 Task: Find connections with filter location Huazhou with filter topic #Consultantswith filter profile language German with filter current company Business Web Solutions with filter school Lady Shri Ram College For Women with filter industry Theater Companies with filter service category Labor and Employment Law with filter keywords title Grant Writer
Action: Mouse moved to (729, 71)
Screenshot: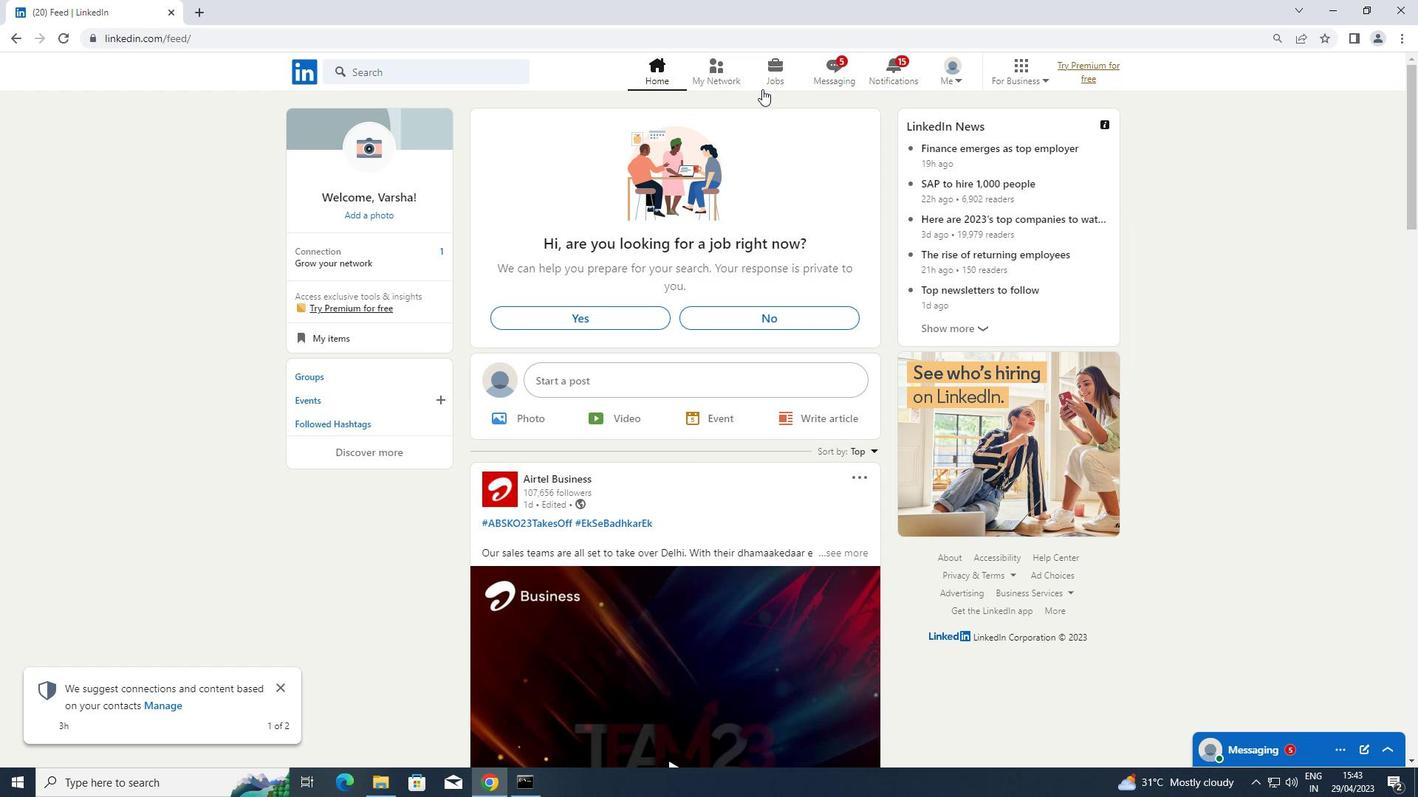 
Action: Mouse pressed left at (729, 71)
Screenshot: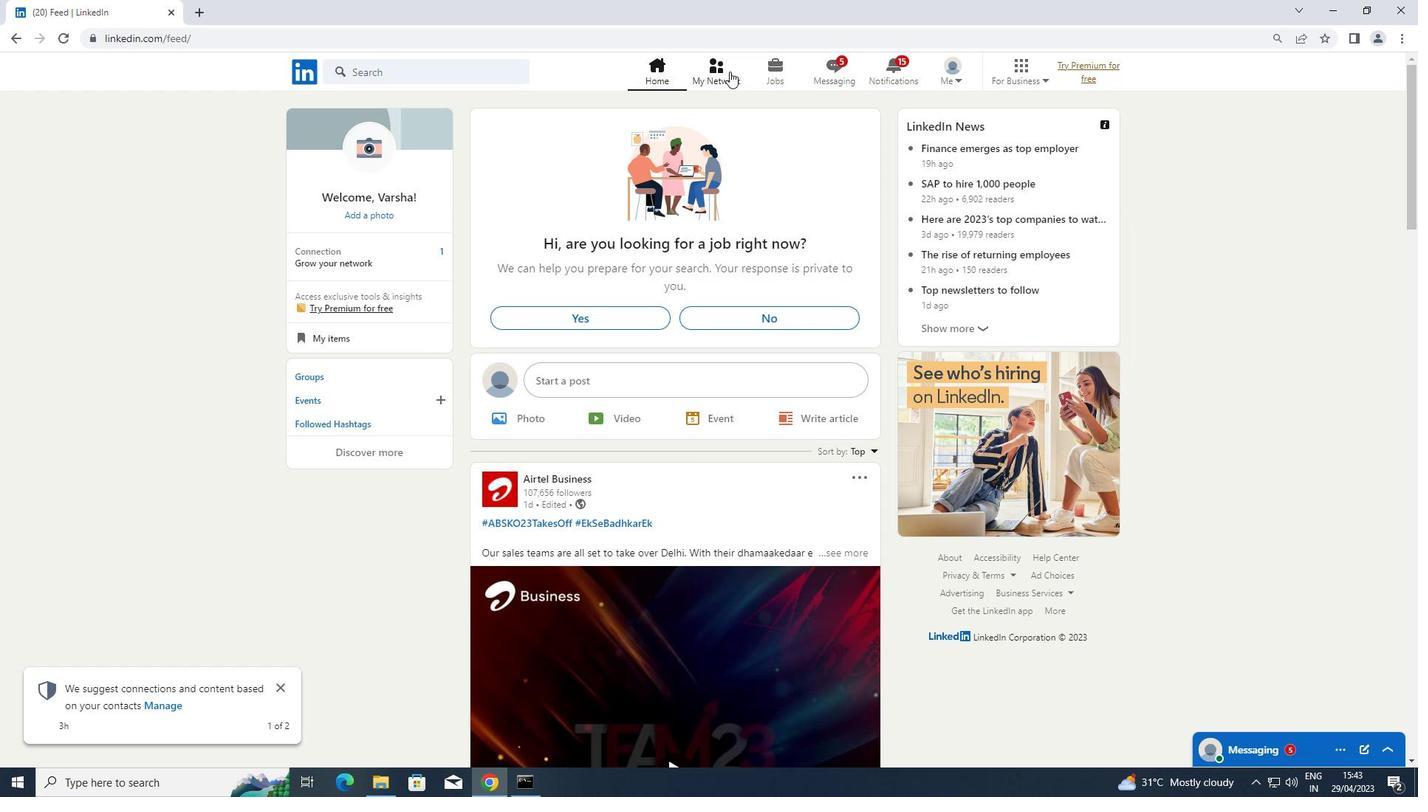 
Action: Mouse moved to (396, 158)
Screenshot: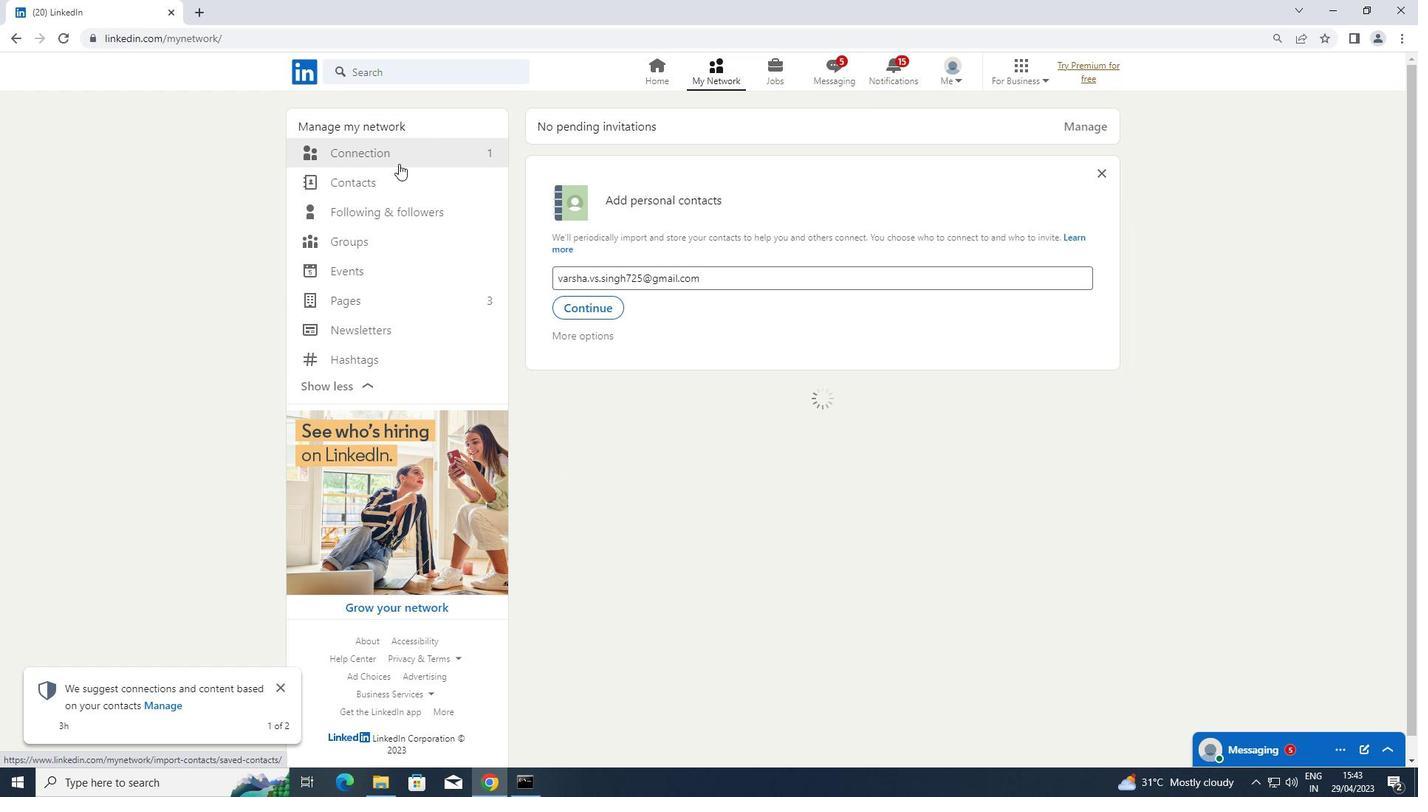 
Action: Mouse pressed left at (396, 158)
Screenshot: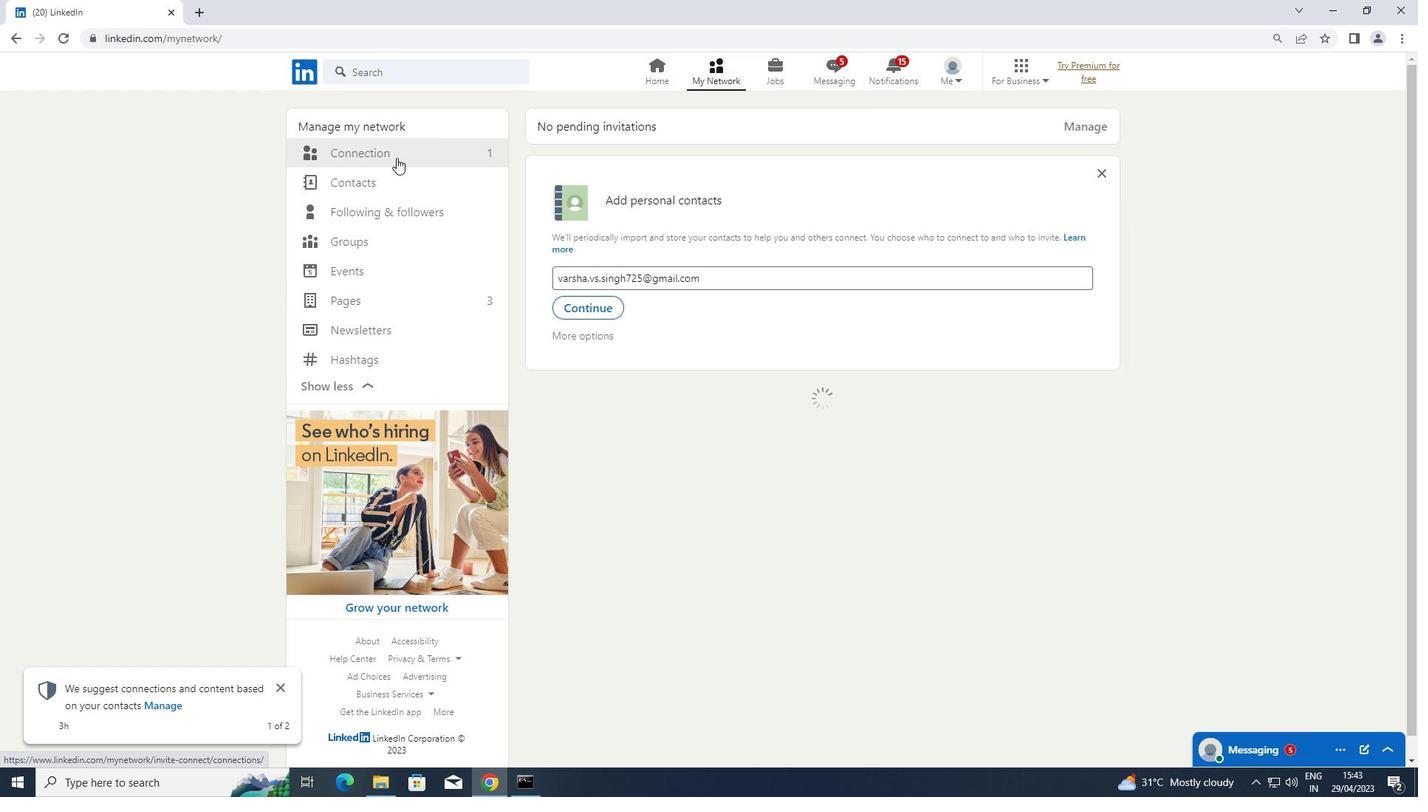 
Action: Mouse moved to (794, 158)
Screenshot: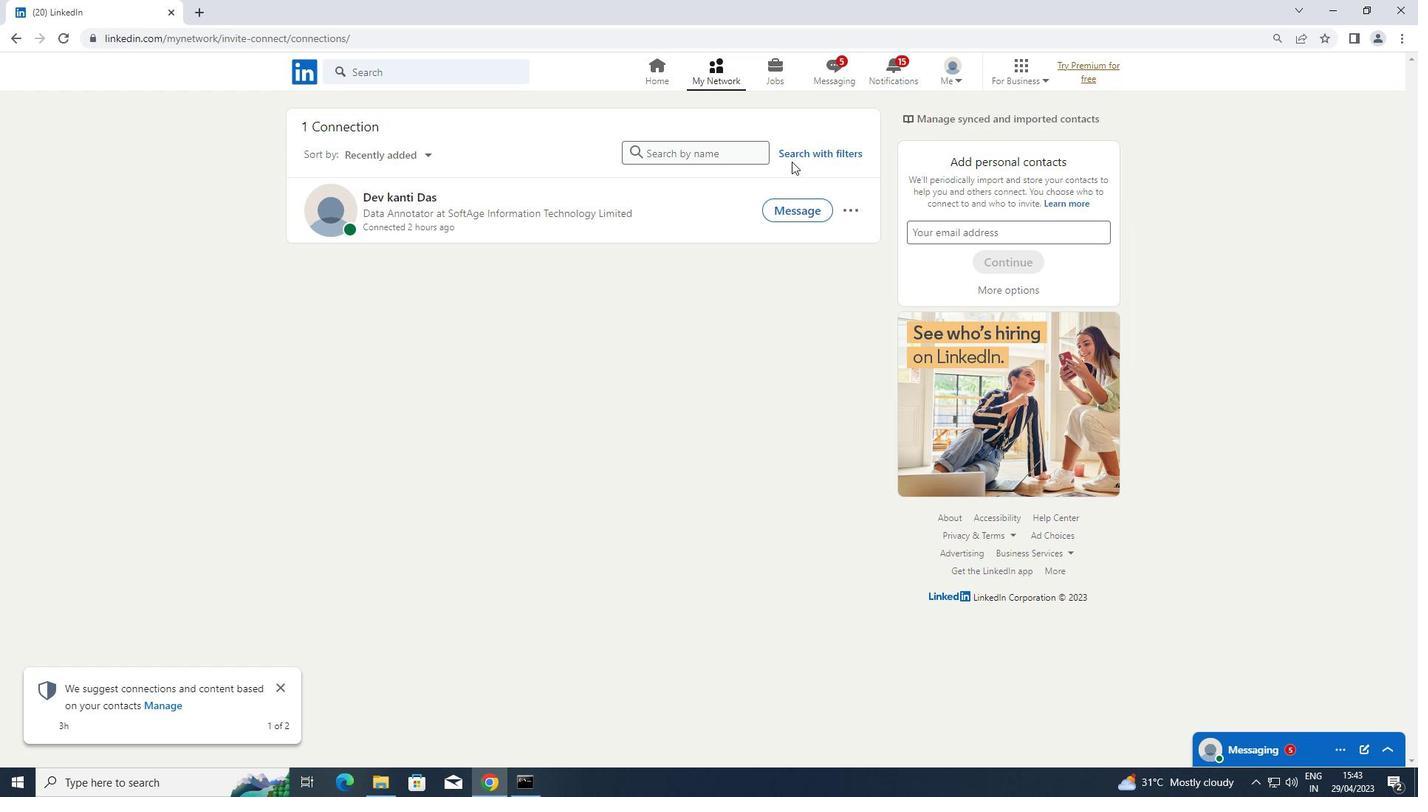 
Action: Mouse pressed left at (794, 158)
Screenshot: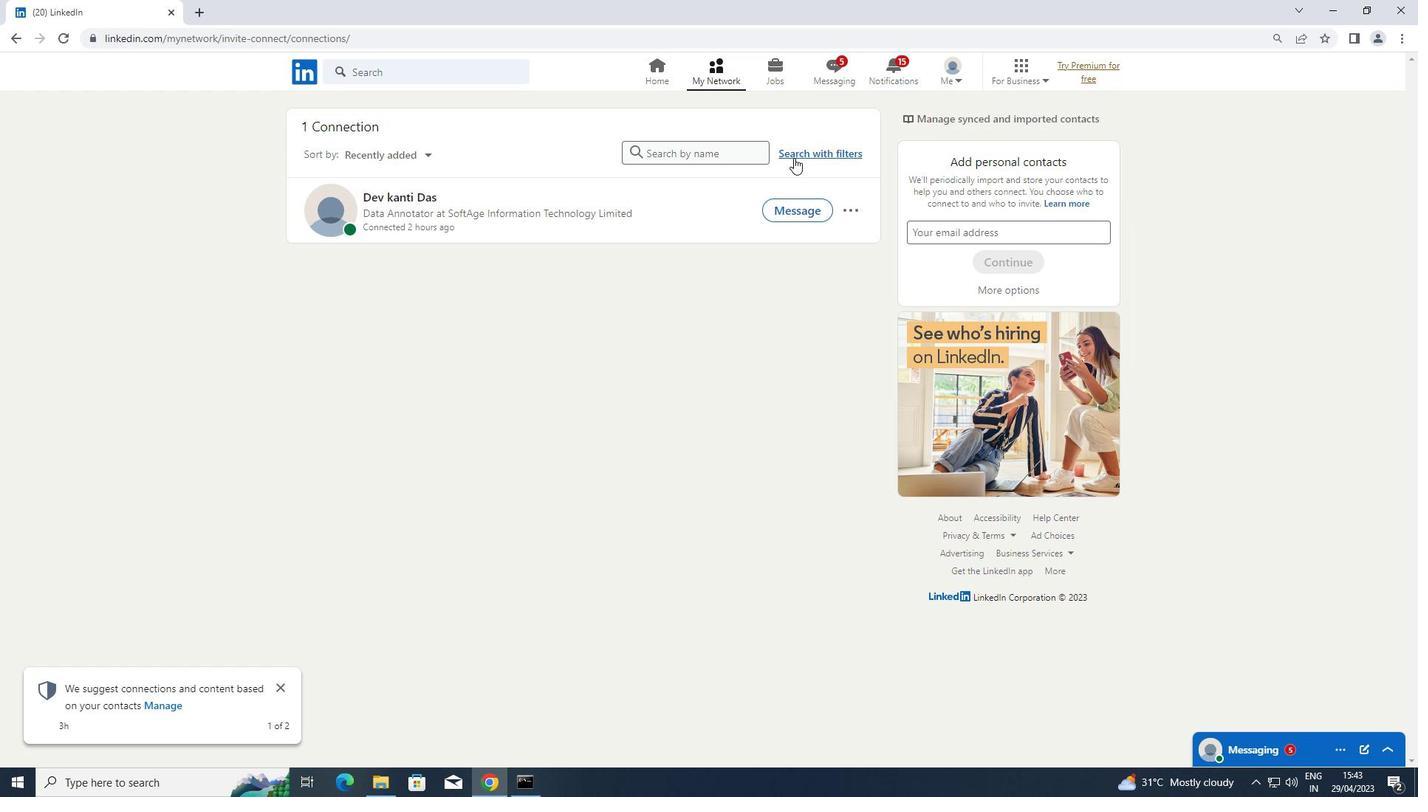 
Action: Mouse moved to (761, 107)
Screenshot: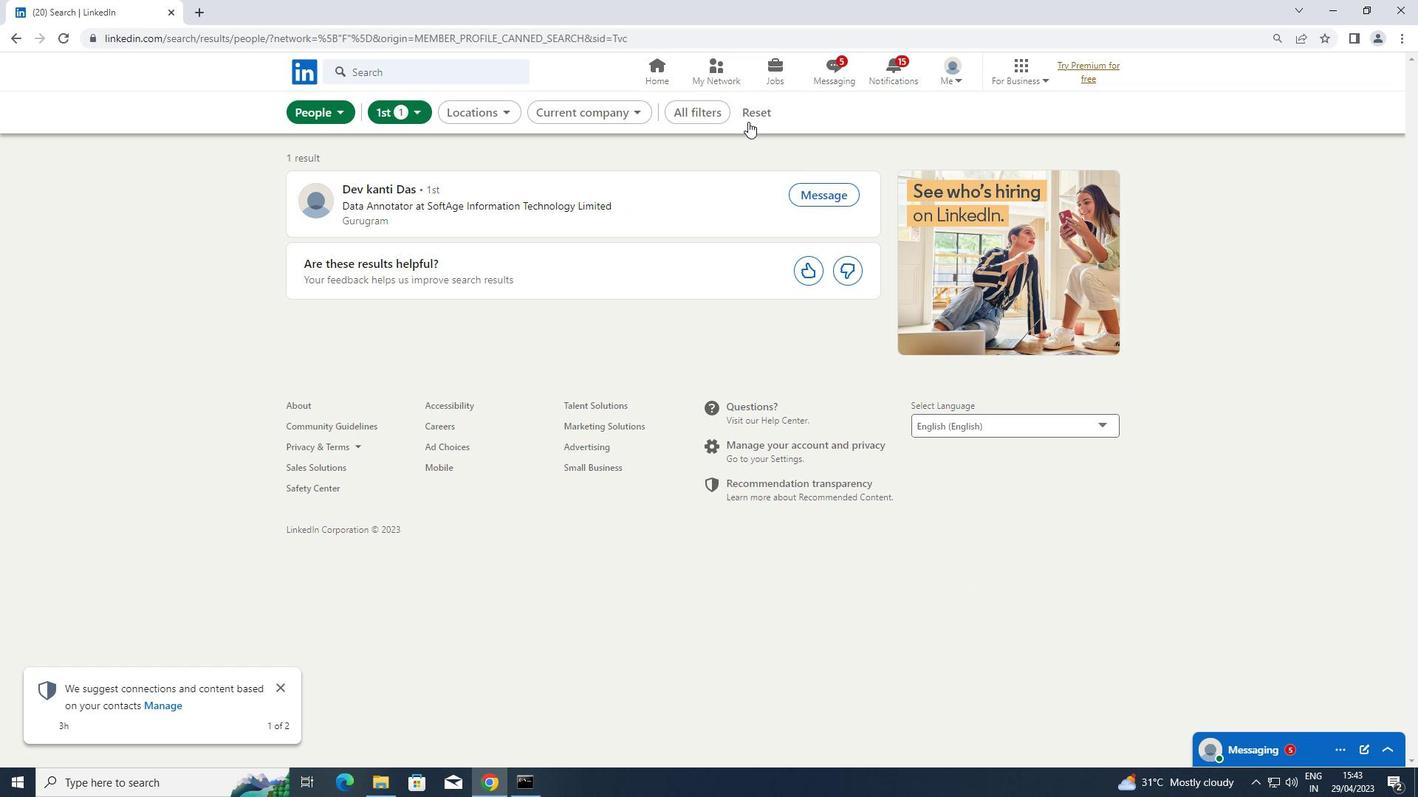 
Action: Mouse pressed left at (761, 107)
Screenshot: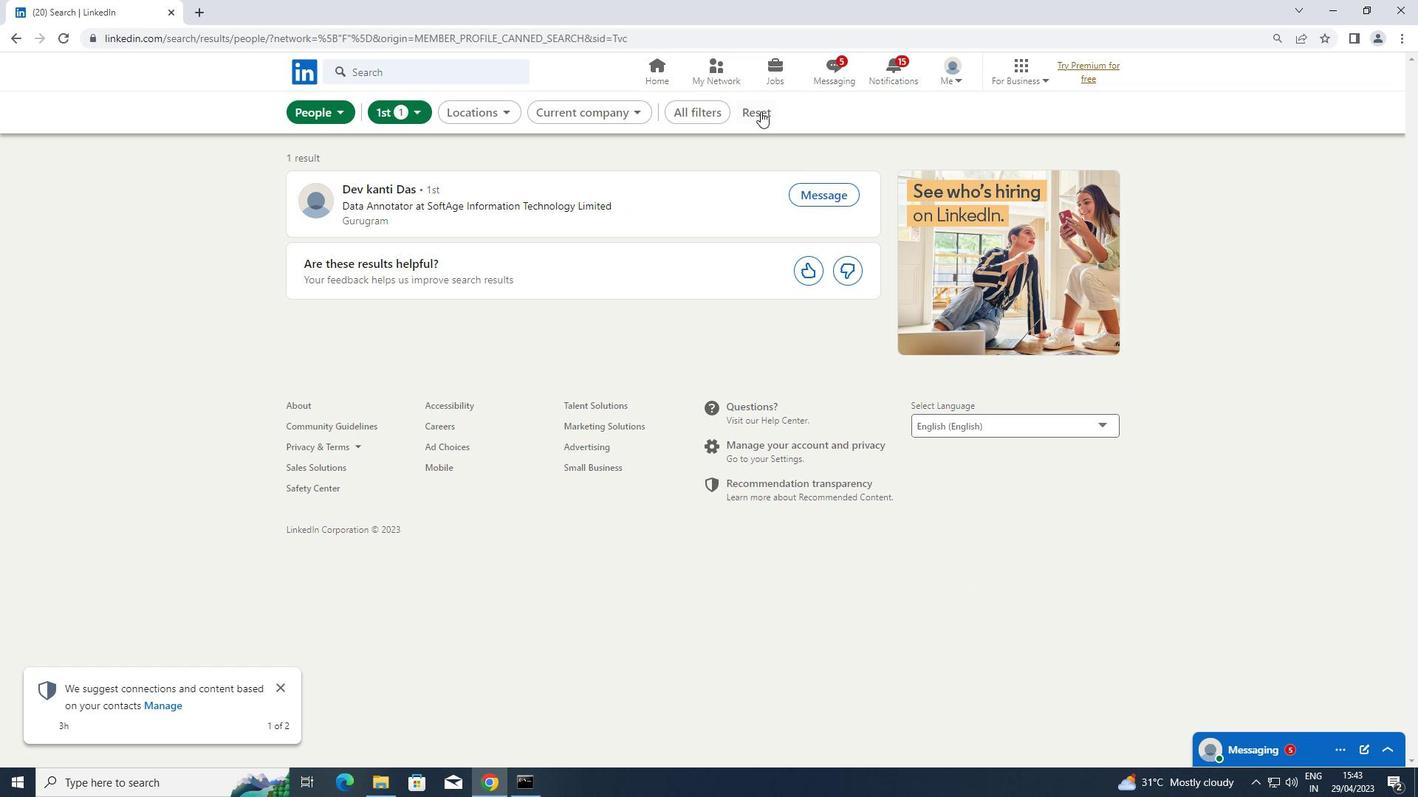 
Action: Mouse moved to (738, 111)
Screenshot: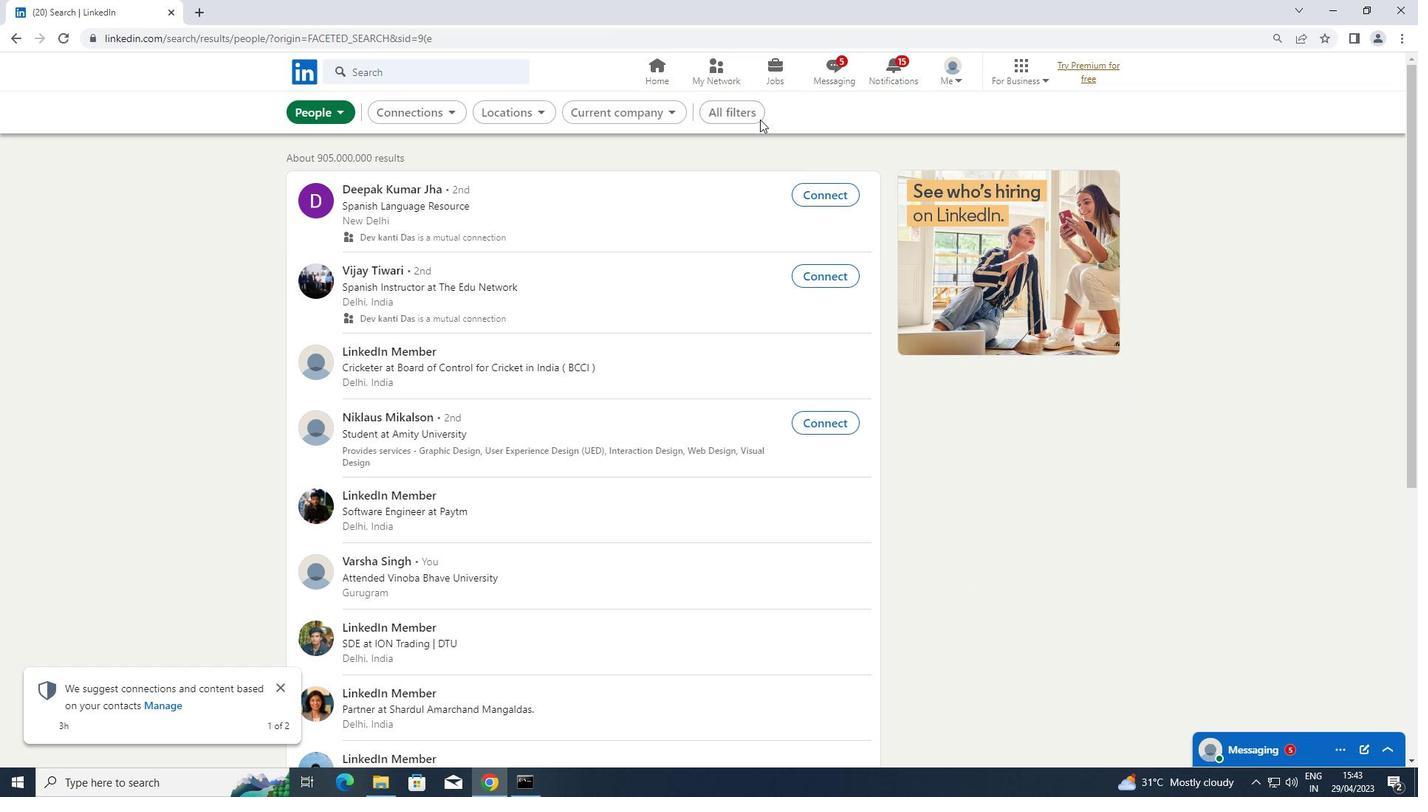 
Action: Mouse pressed left at (738, 111)
Screenshot: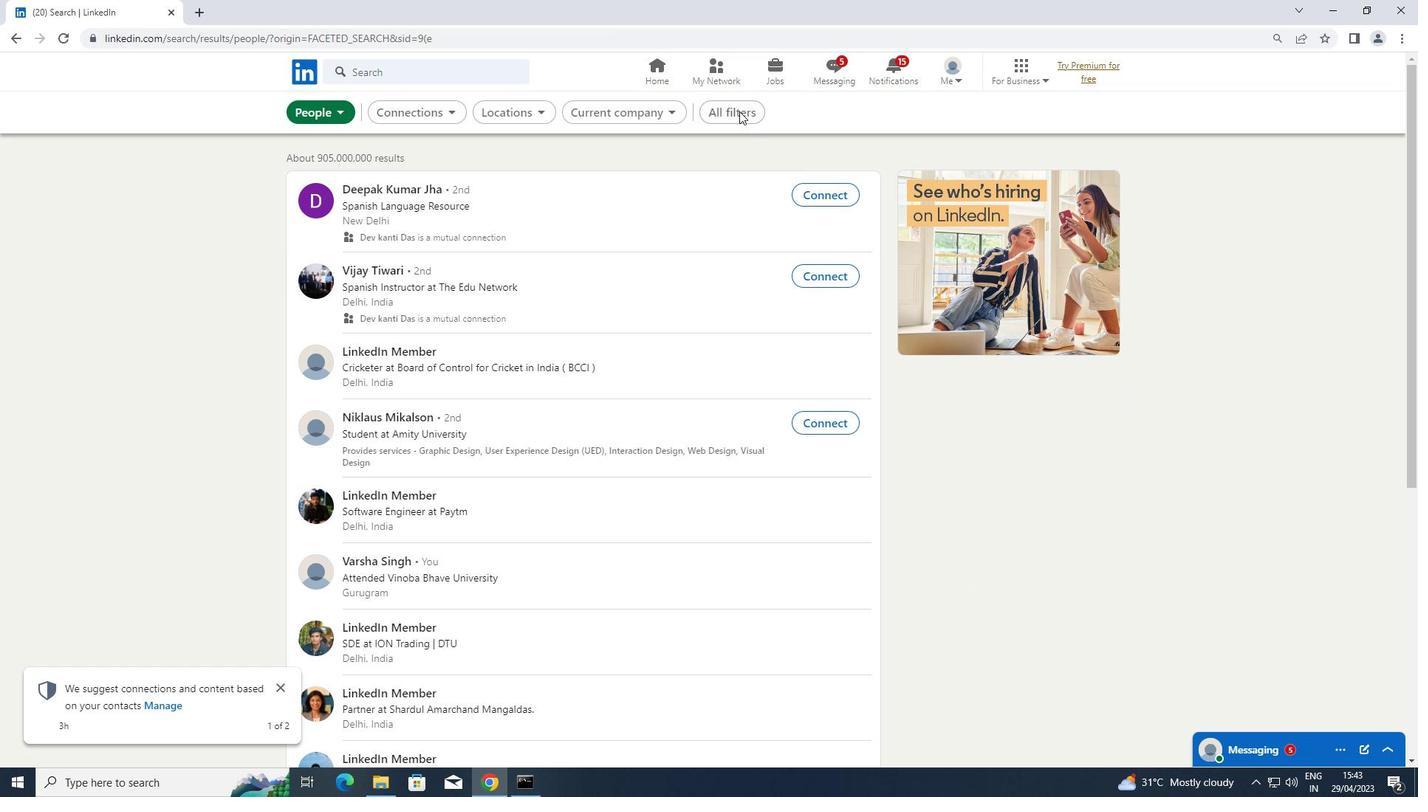 
Action: Mouse moved to (1038, 311)
Screenshot: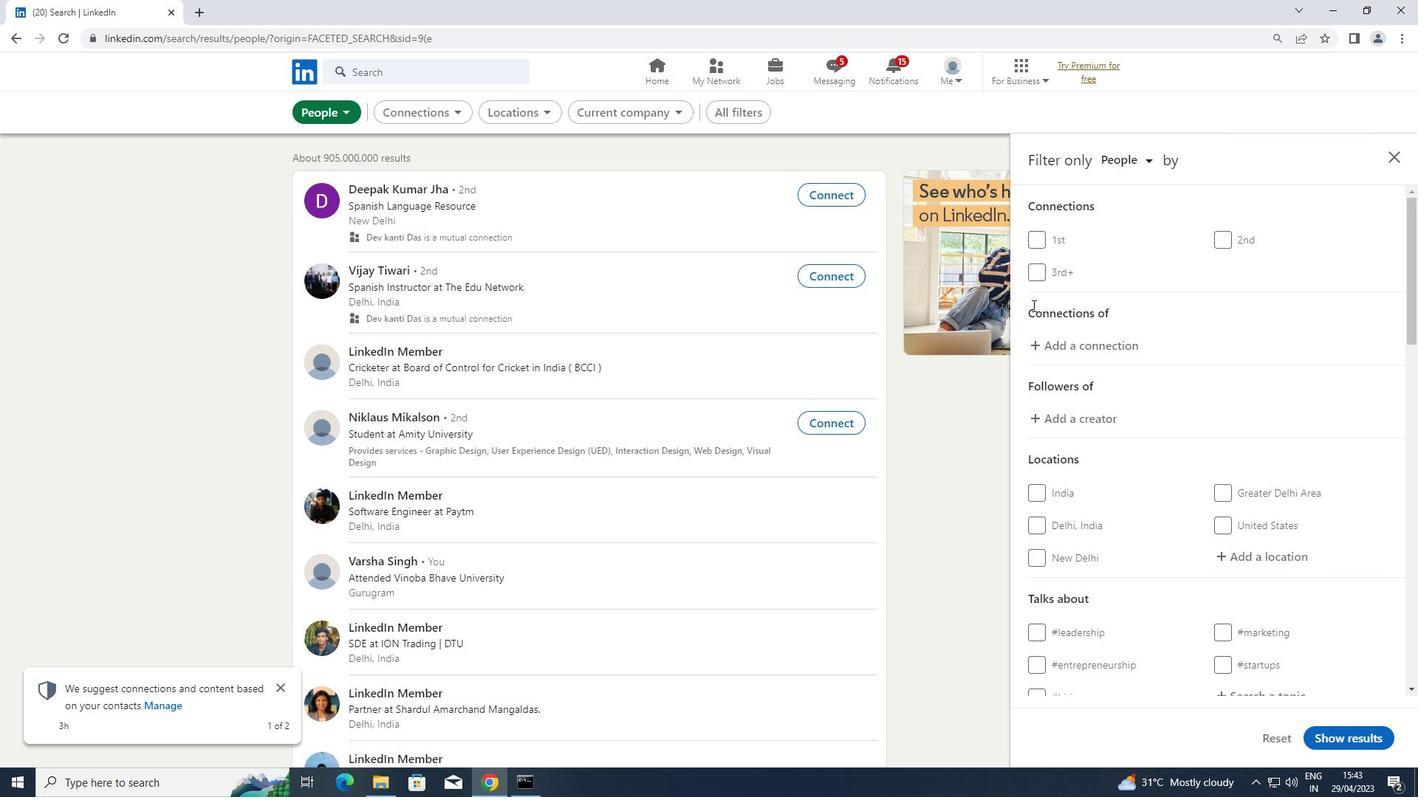 
Action: Mouse scrolled (1038, 310) with delta (0, 0)
Screenshot: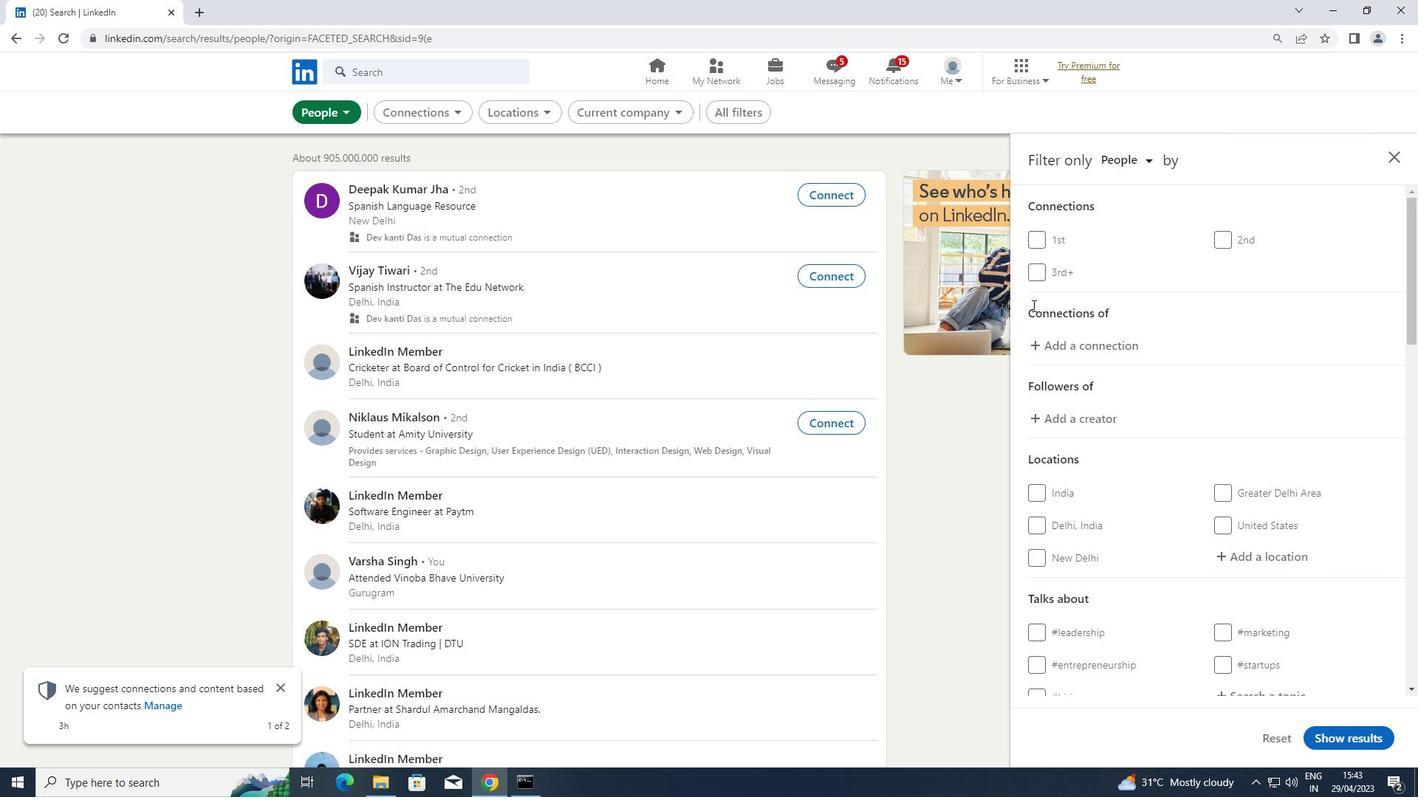 
Action: Mouse moved to (1228, 480)
Screenshot: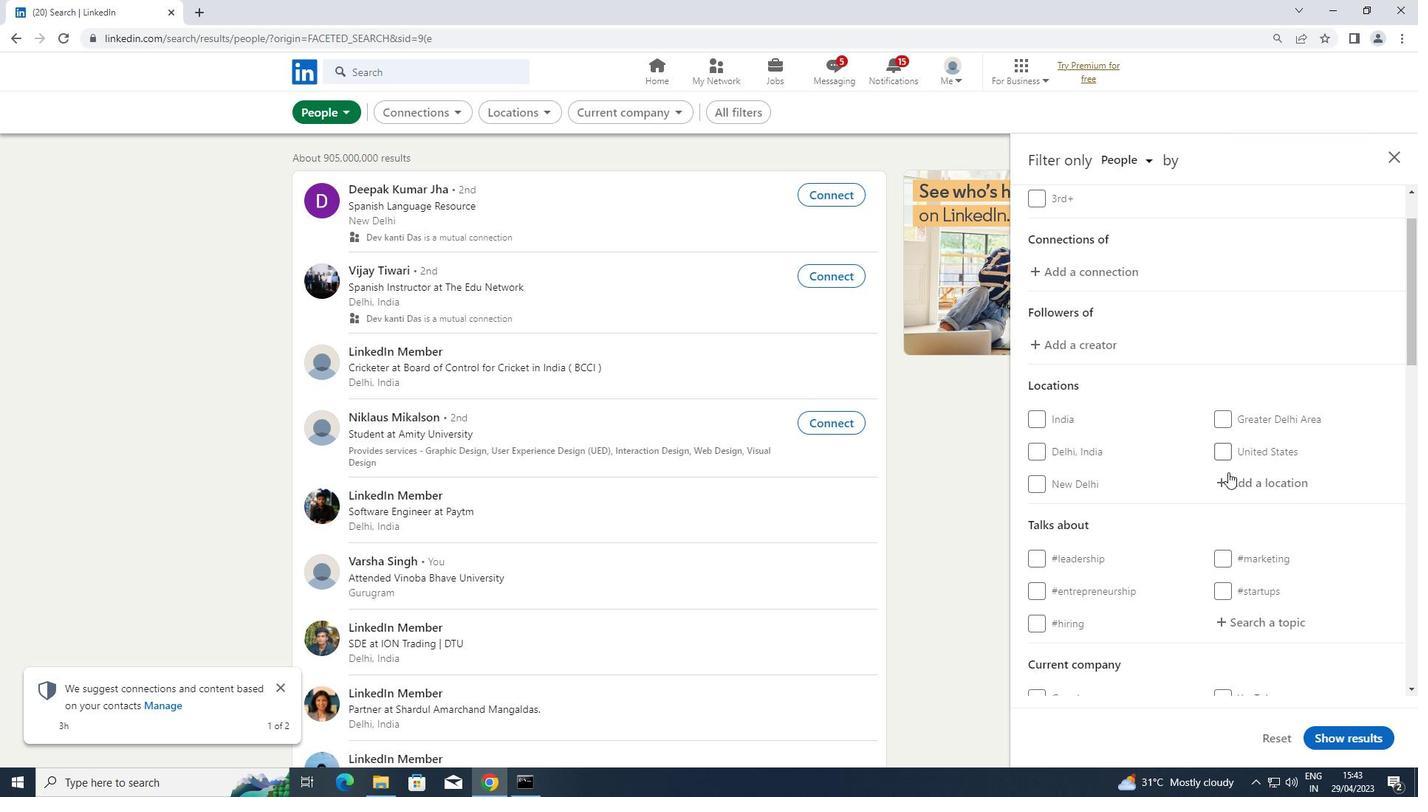 
Action: Mouse pressed left at (1228, 480)
Screenshot: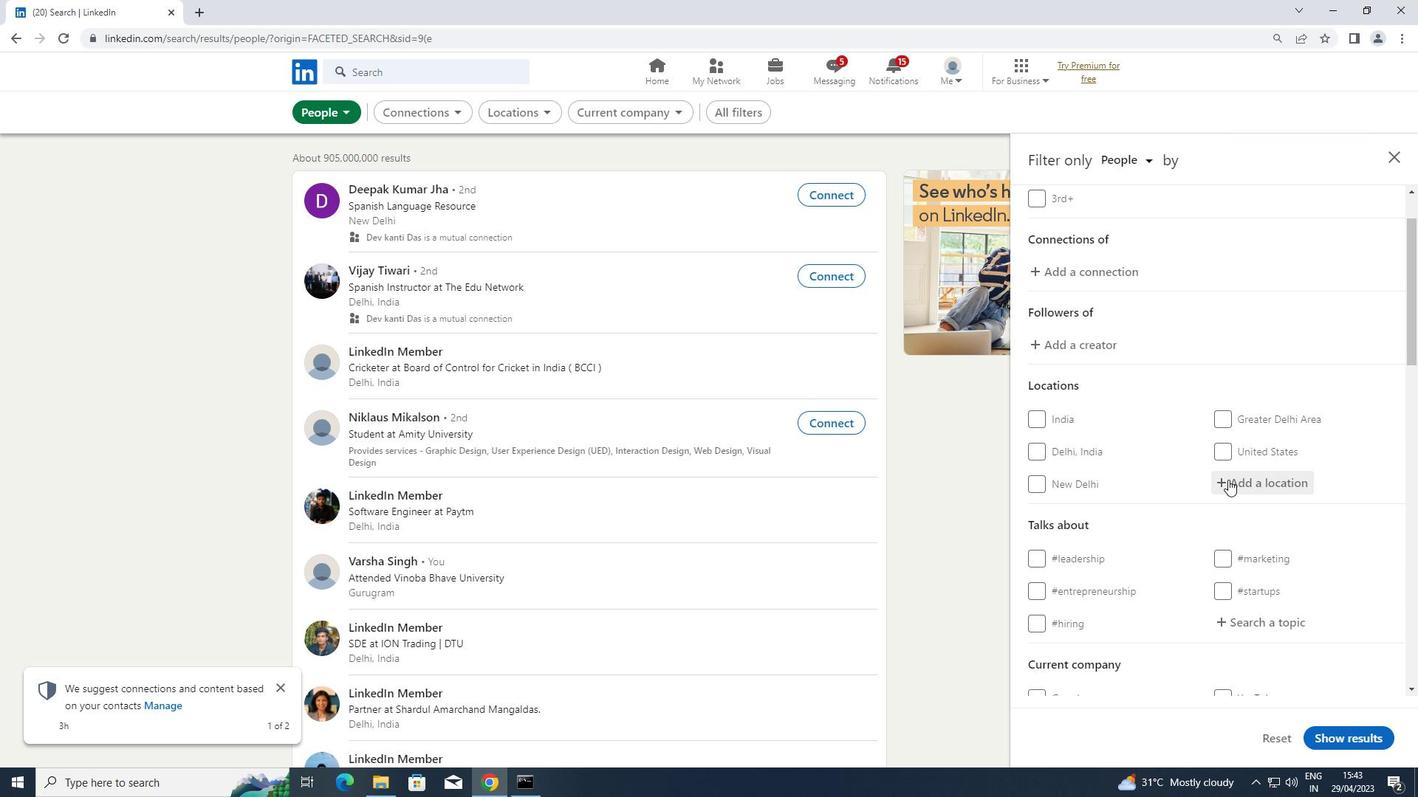 
Action: Mouse moved to (1198, 80)
Screenshot: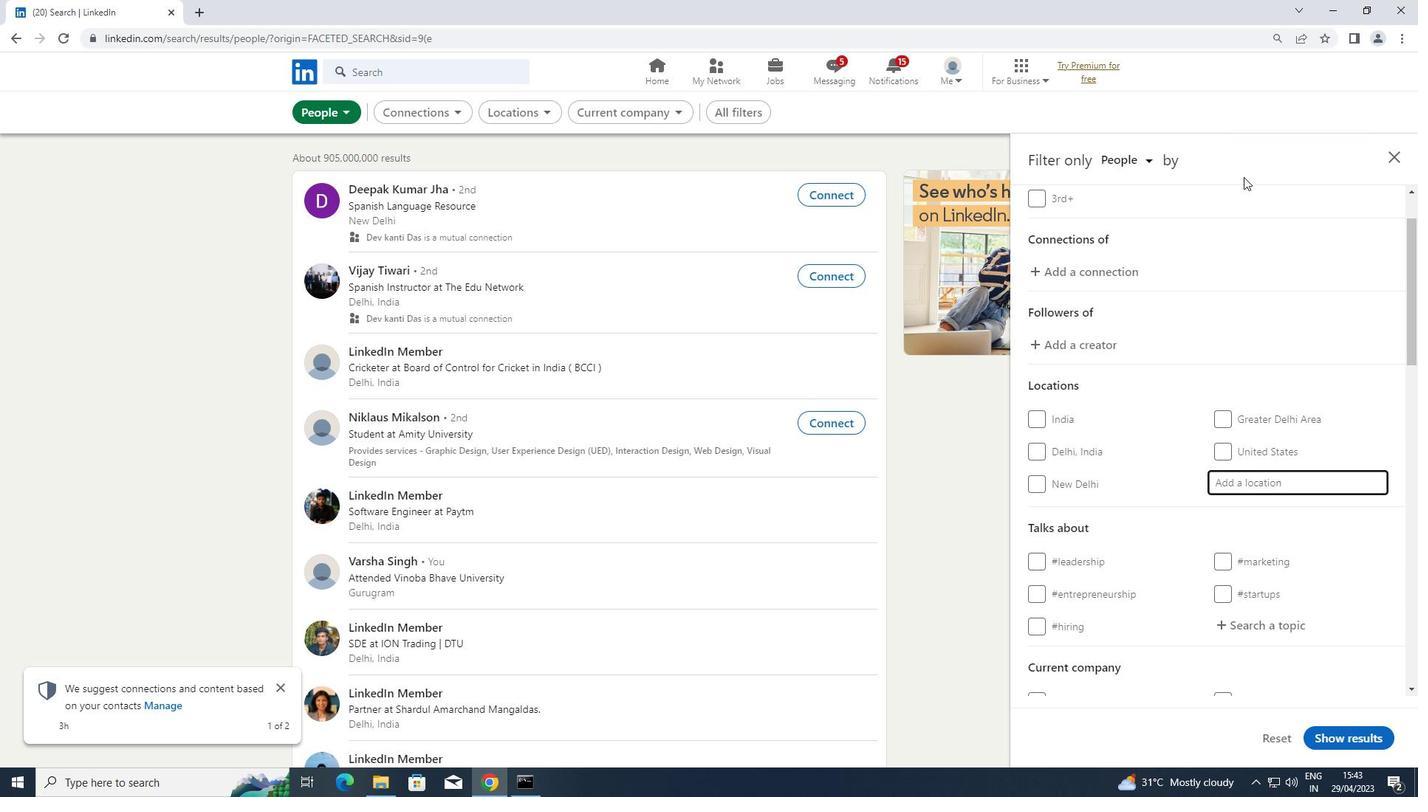 
Action: Key pressed <Key.shift>HUAZHOU
Screenshot: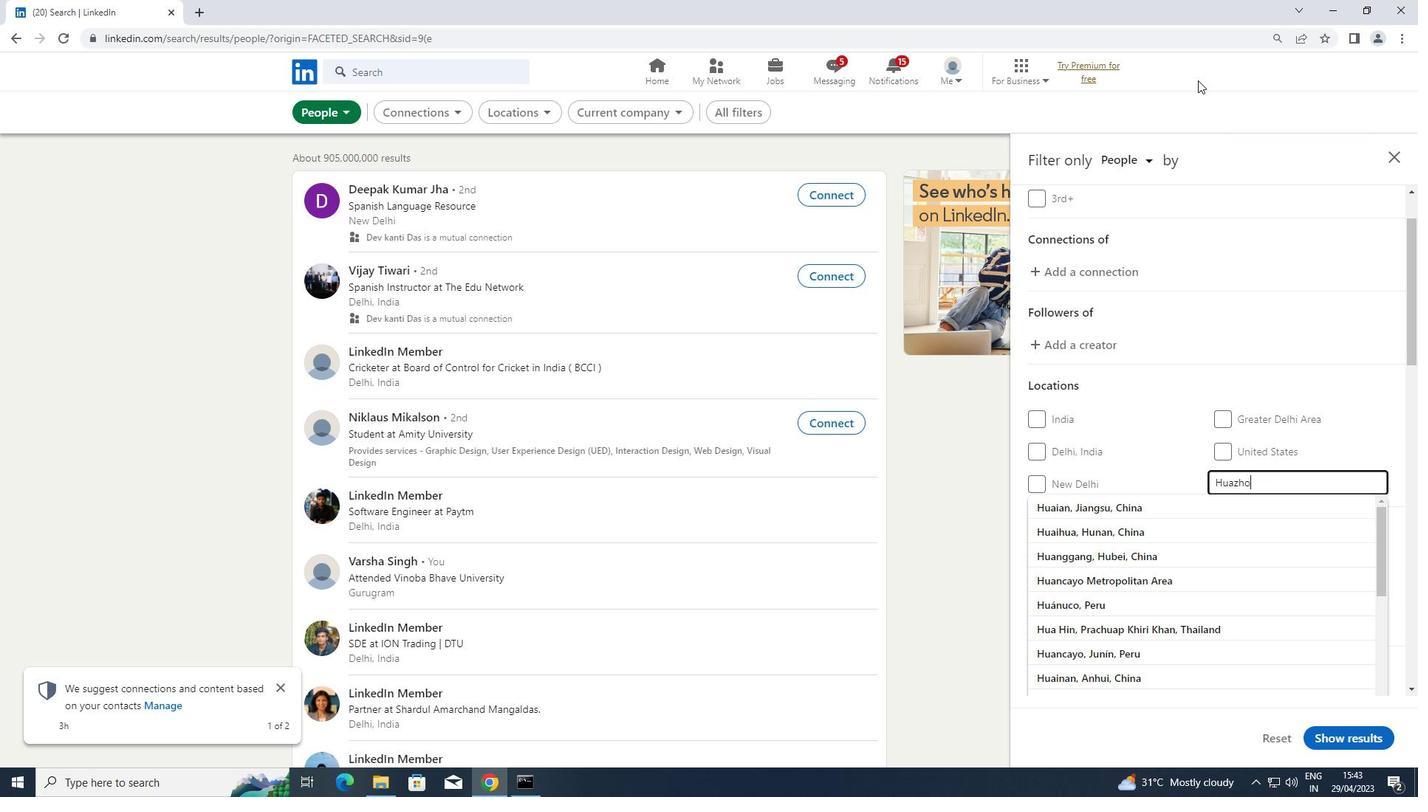 
Action: Mouse moved to (1112, 401)
Screenshot: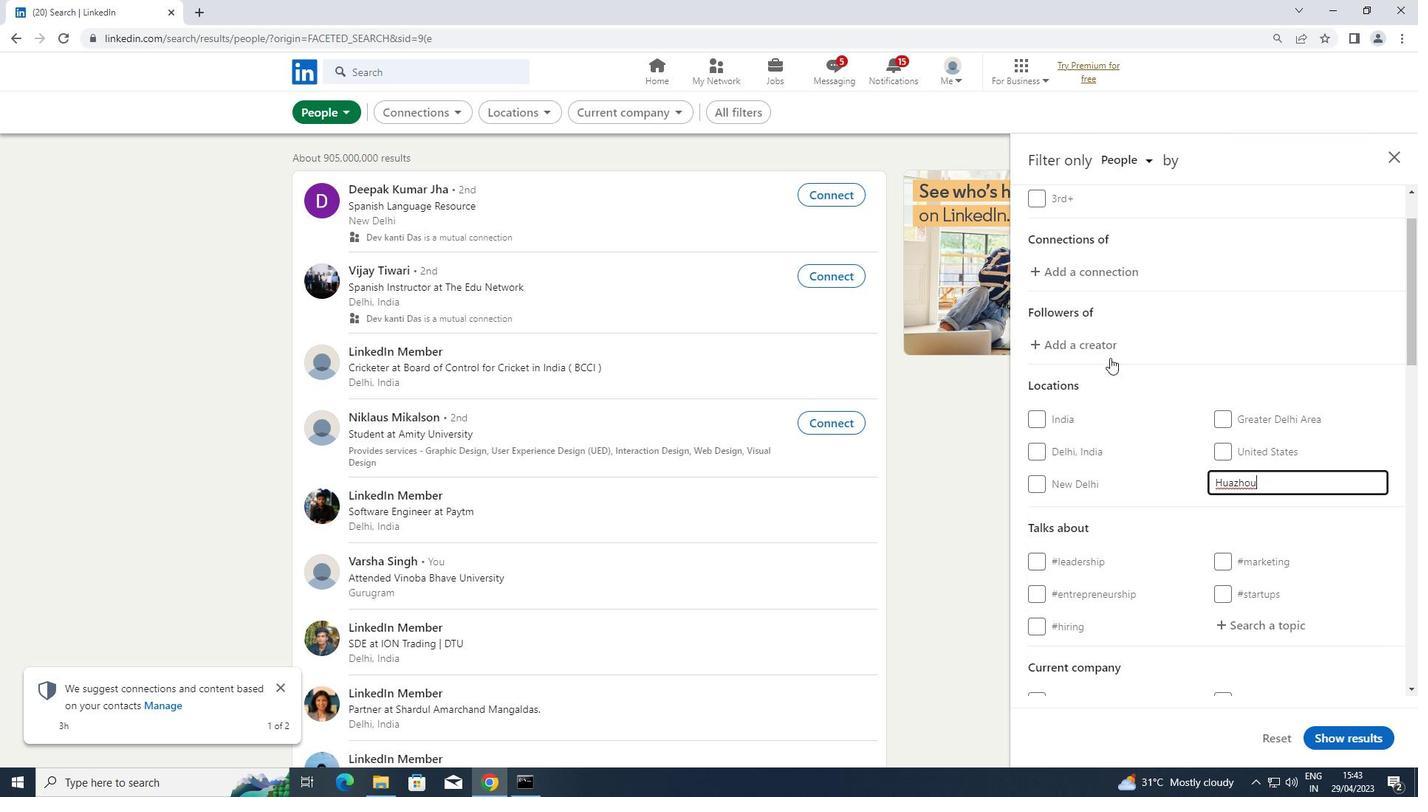 
Action: Mouse scrolled (1112, 400) with delta (0, 0)
Screenshot: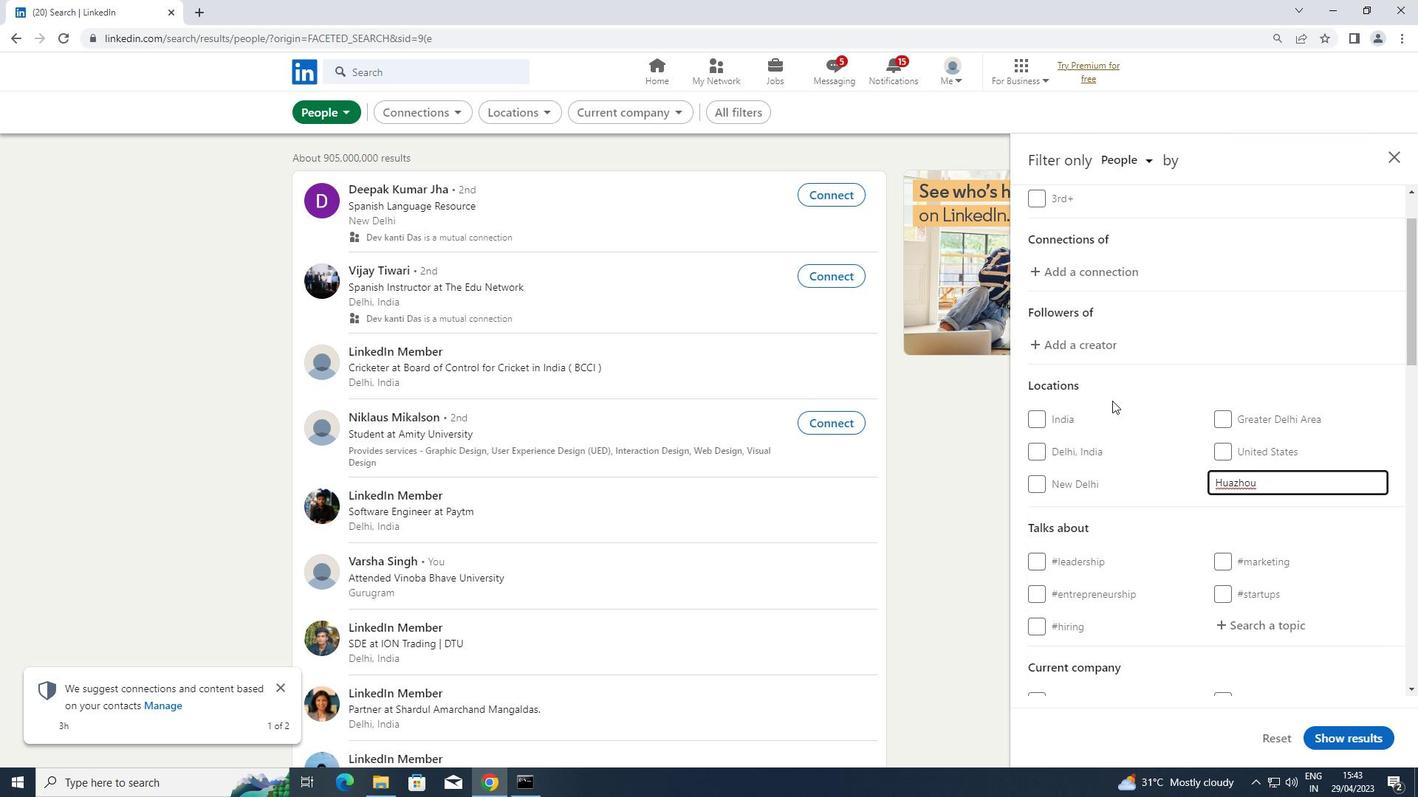 
Action: Mouse scrolled (1112, 400) with delta (0, 0)
Screenshot: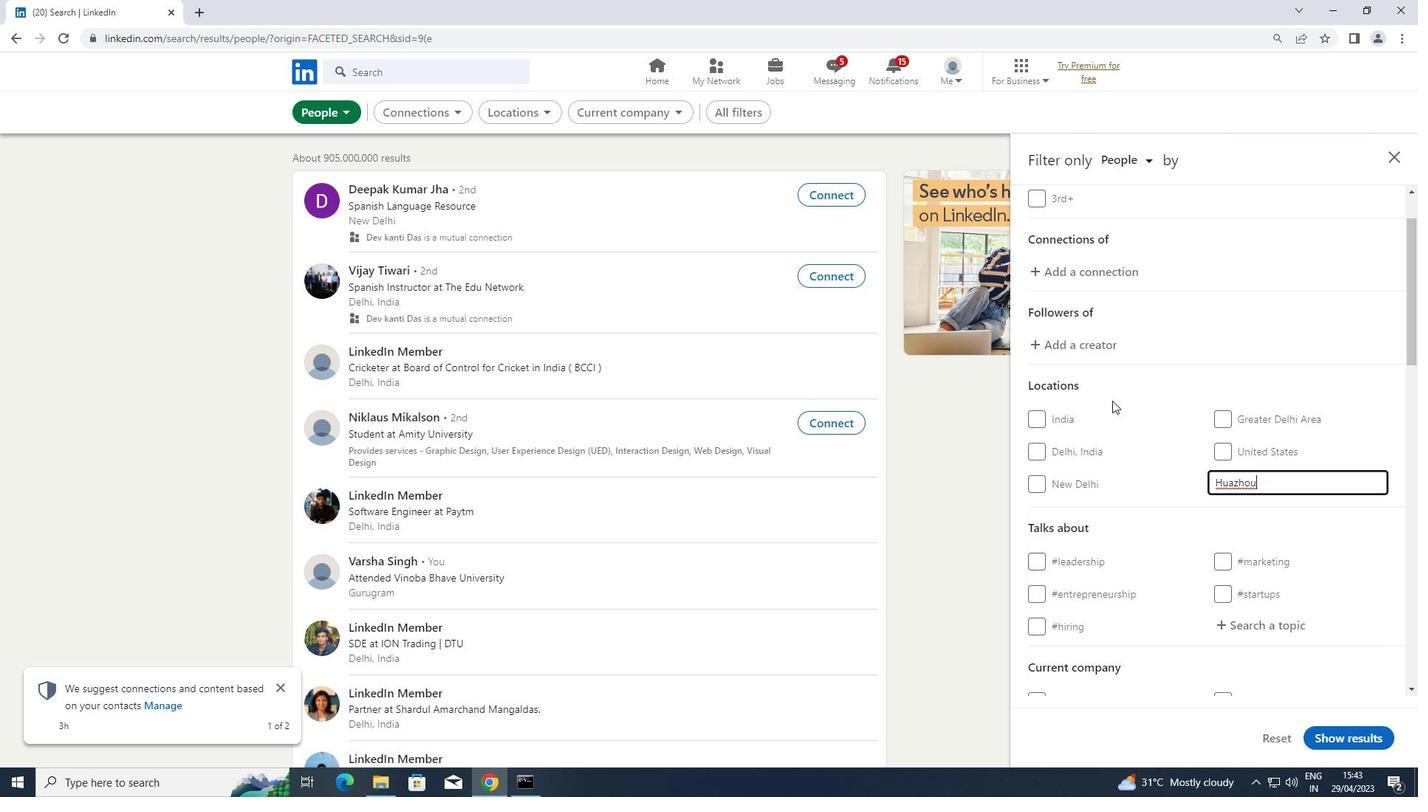 
Action: Mouse moved to (1249, 470)
Screenshot: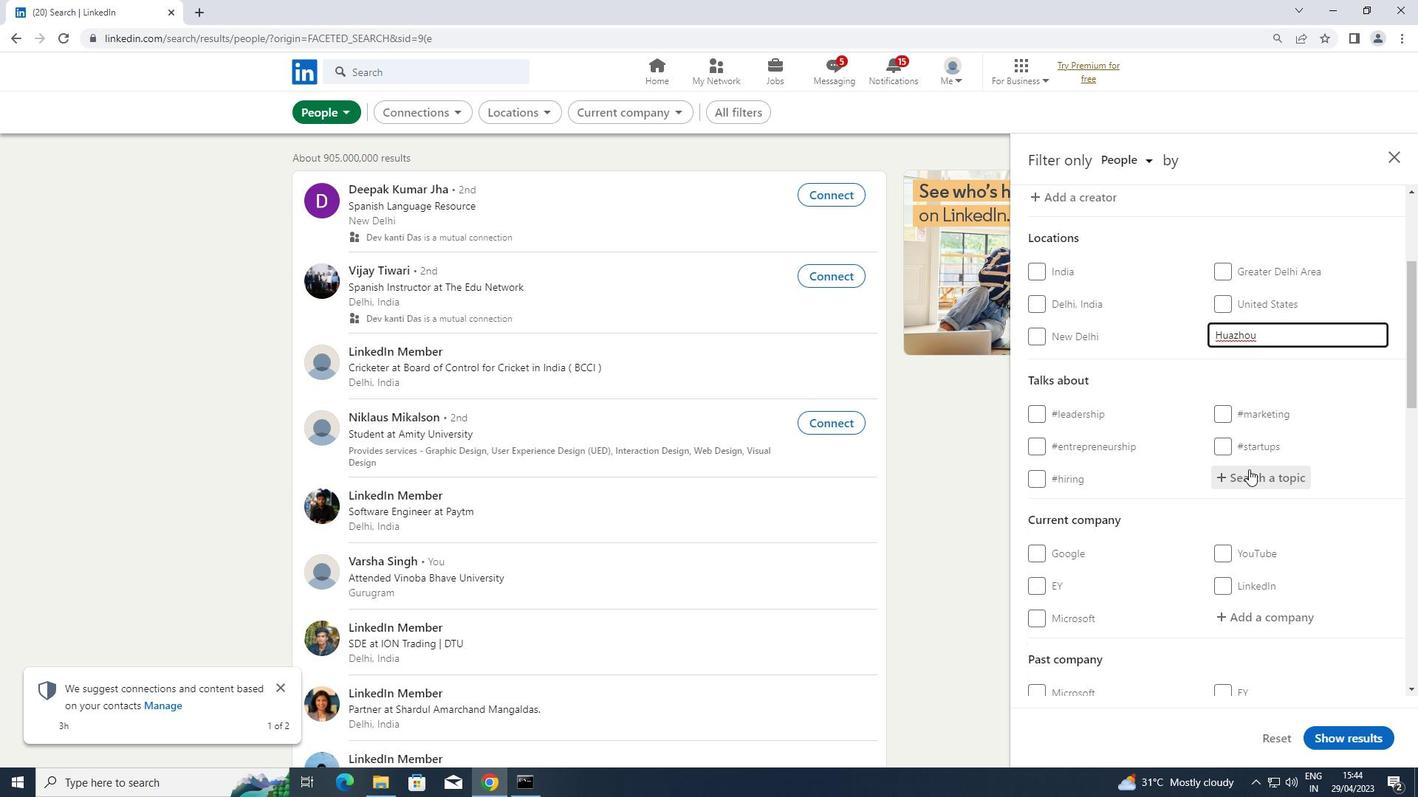 
Action: Mouse pressed left at (1249, 470)
Screenshot: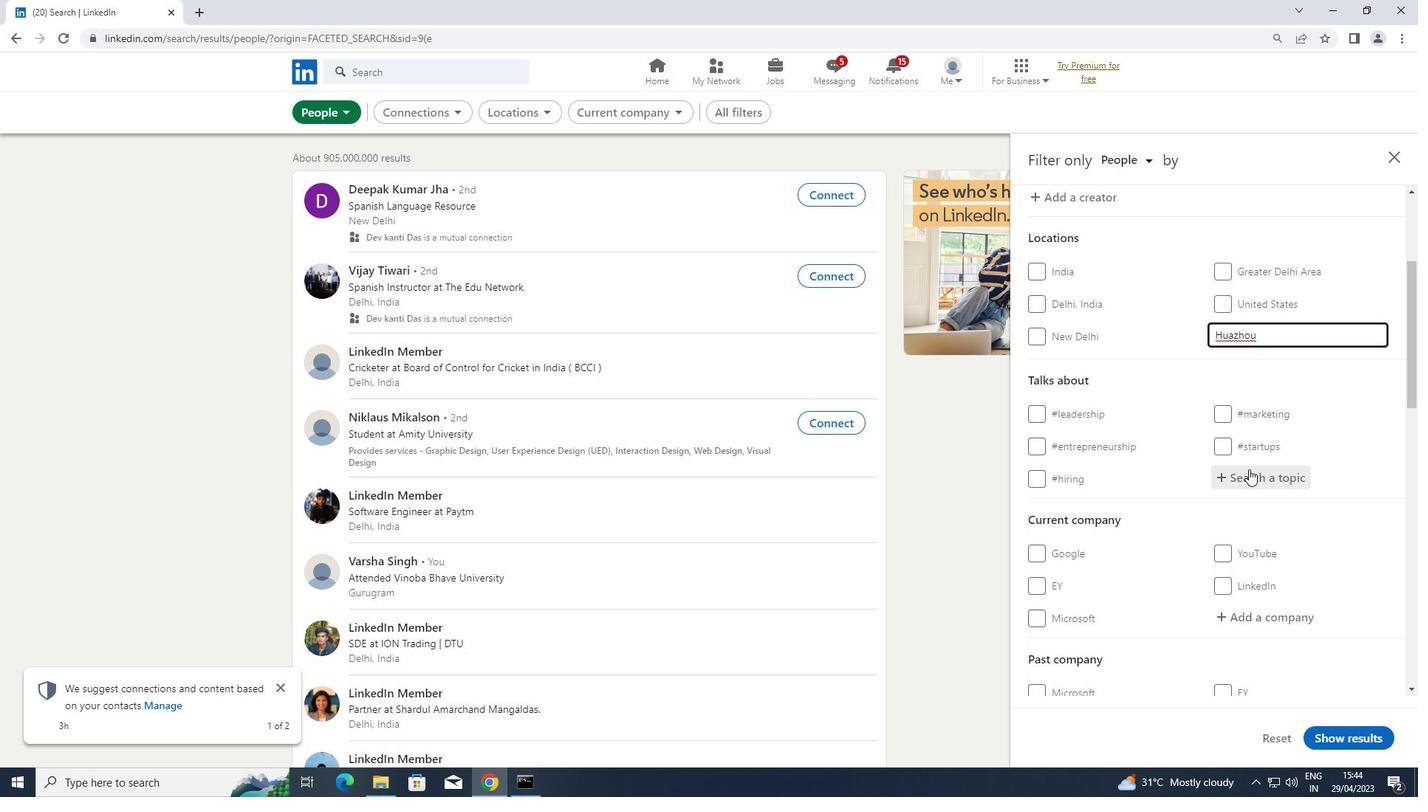 
Action: Mouse moved to (1282, 418)
Screenshot: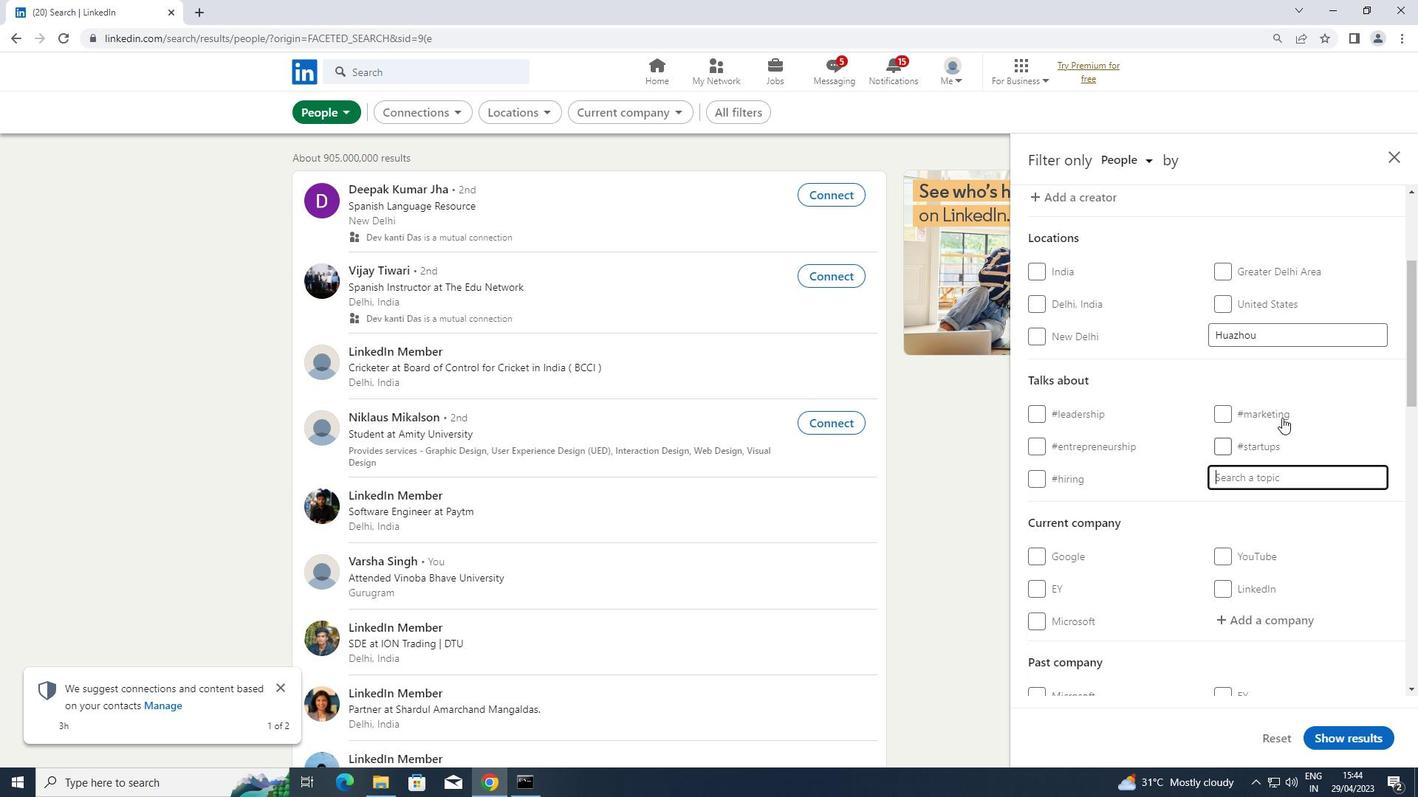 
Action: Key pressed <Key.shift>#<Key.shift>CONSULTANTS
Screenshot: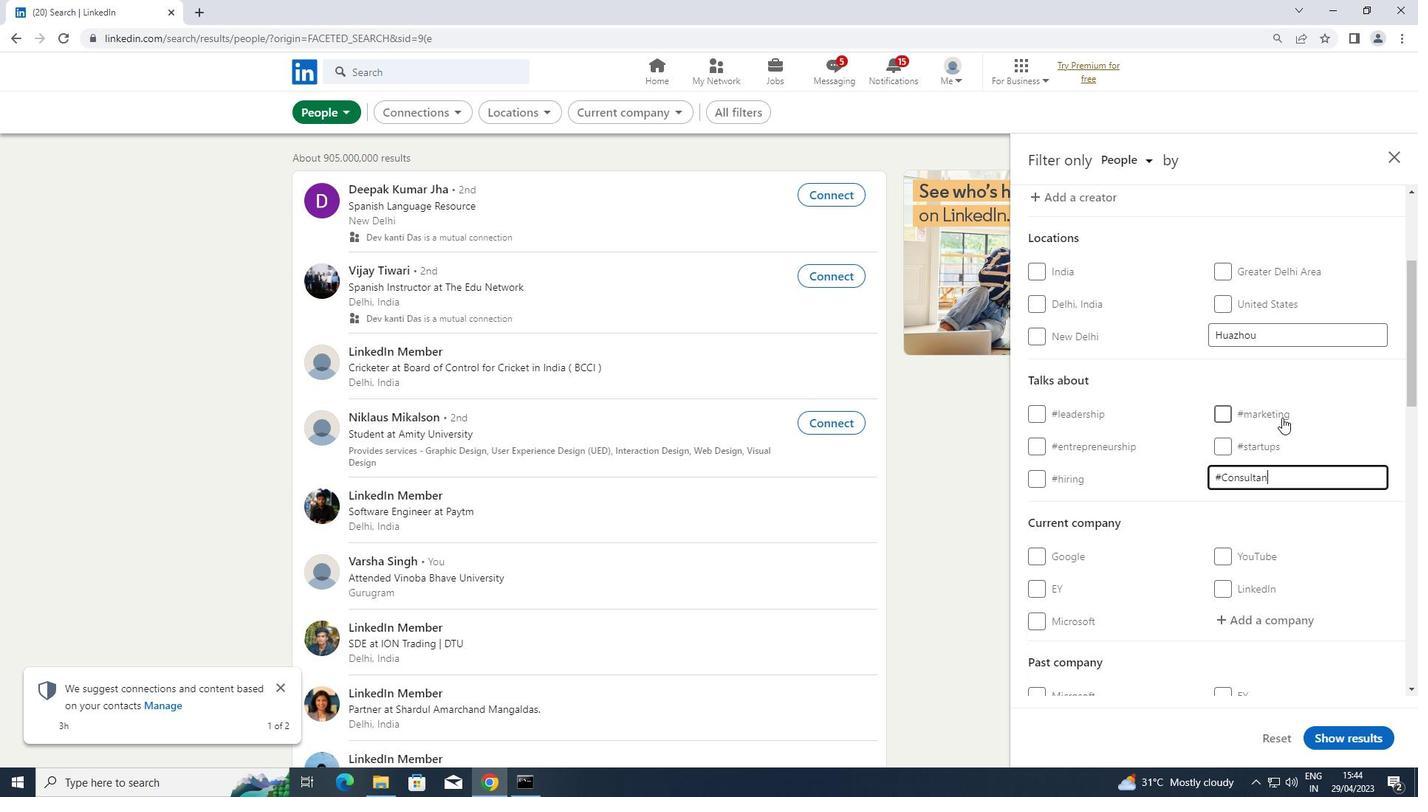 
Action: Mouse moved to (1168, 531)
Screenshot: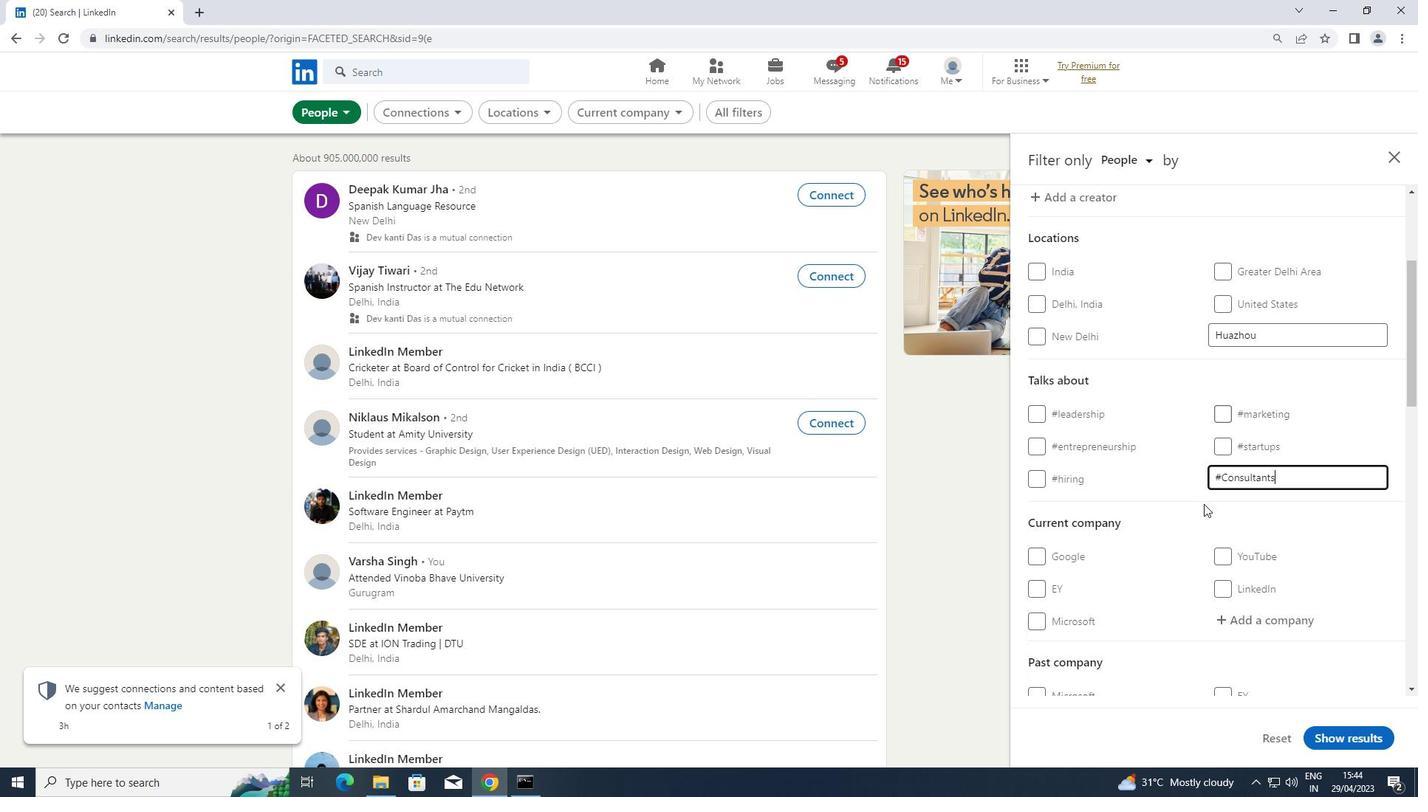 
Action: Mouse scrolled (1168, 530) with delta (0, 0)
Screenshot: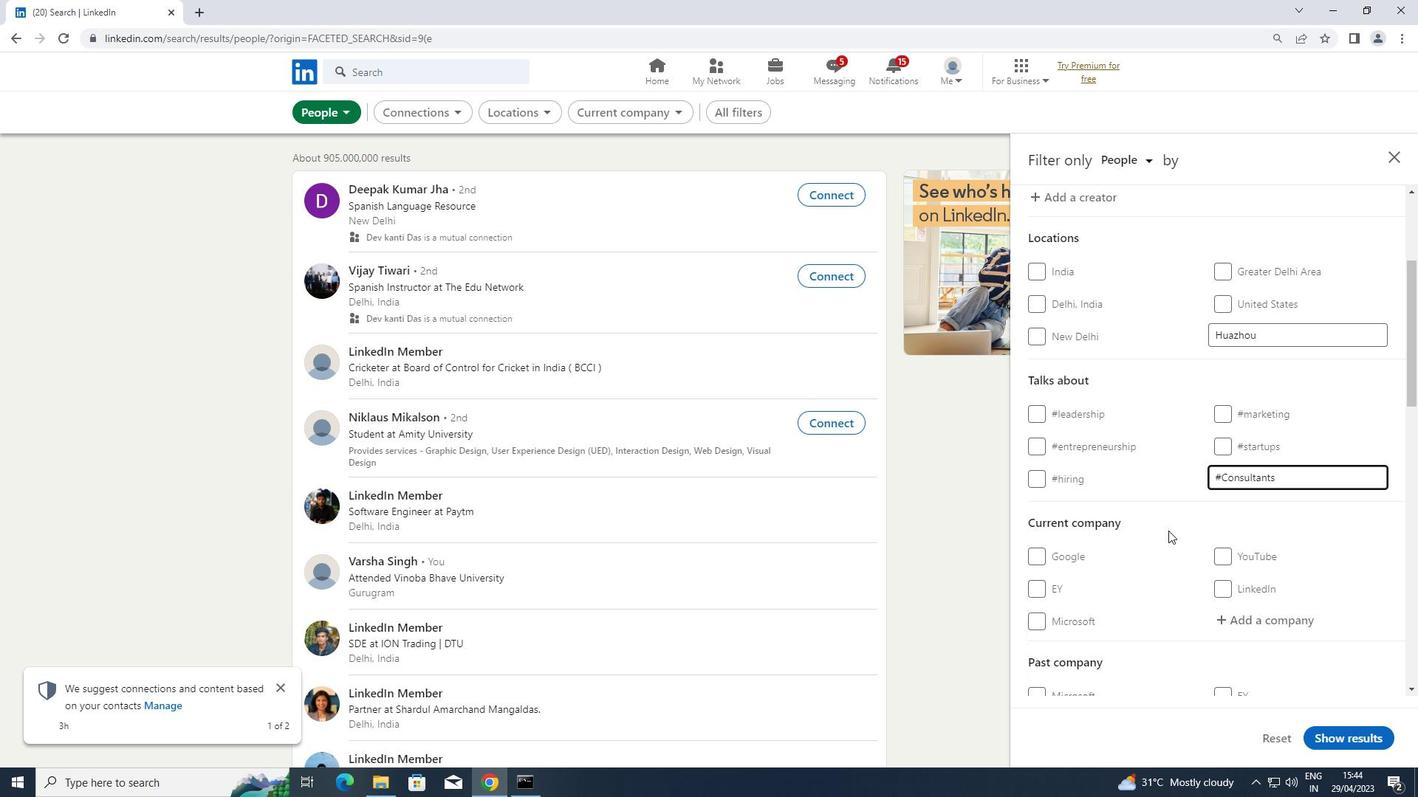 
Action: Mouse scrolled (1168, 530) with delta (0, 0)
Screenshot: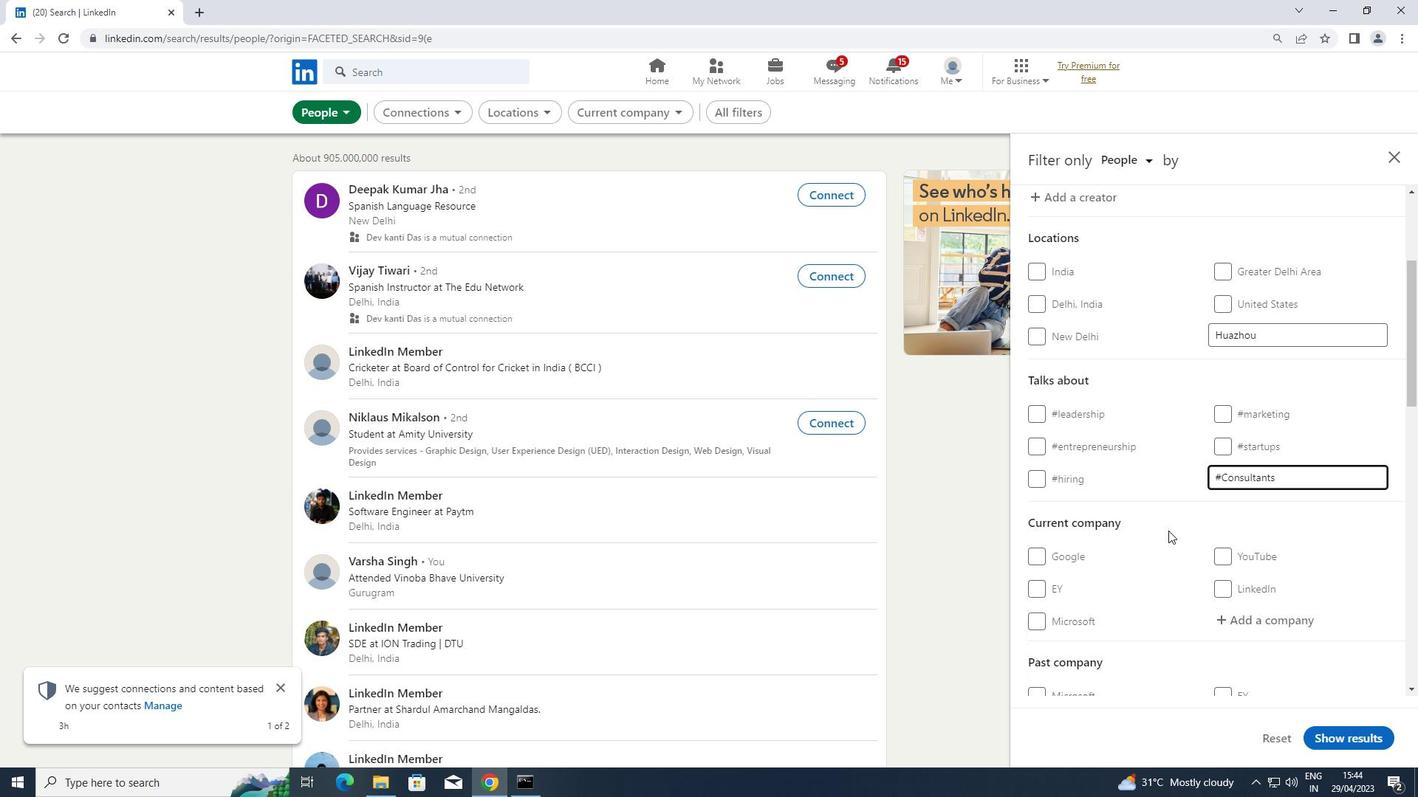 
Action: Mouse scrolled (1168, 530) with delta (0, 0)
Screenshot: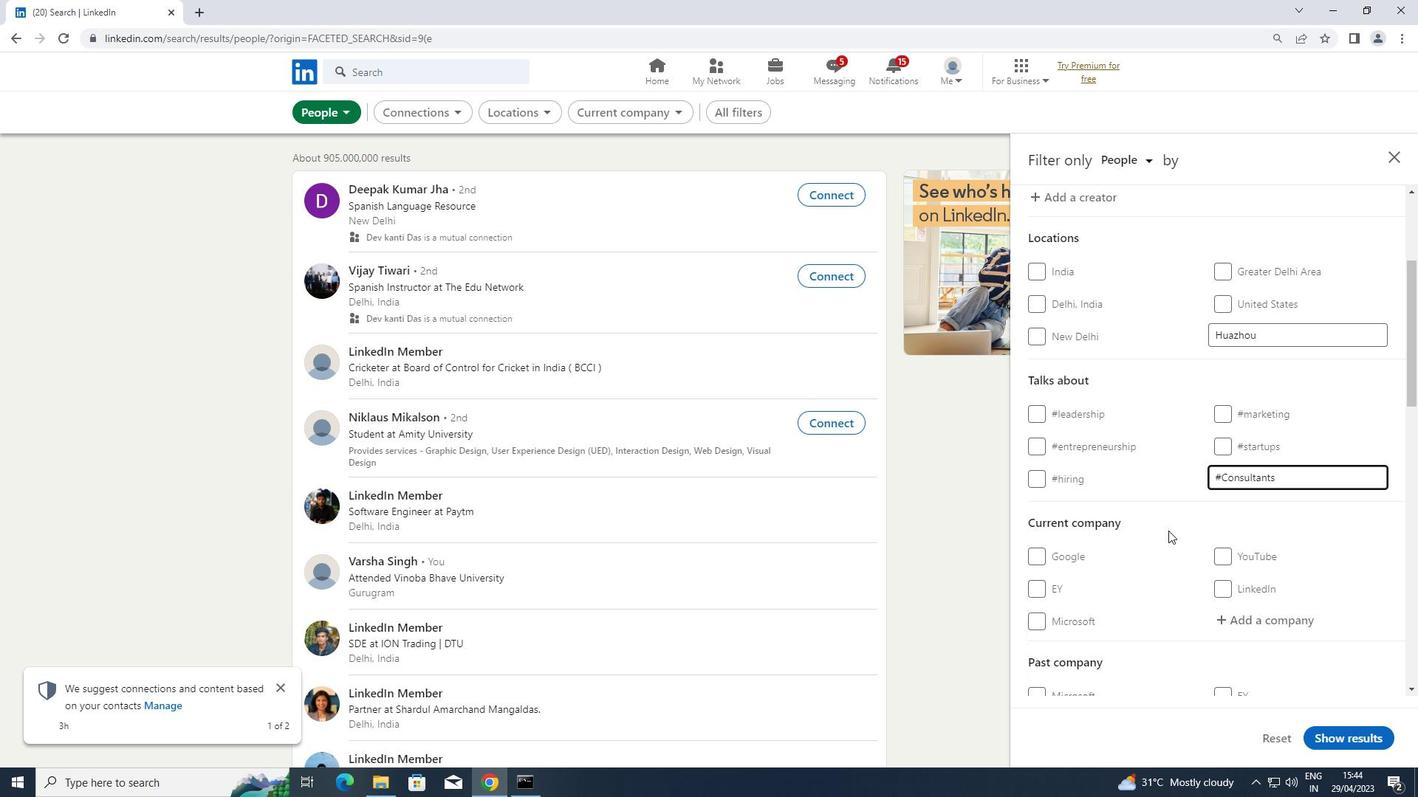 
Action: Mouse scrolled (1168, 530) with delta (0, 0)
Screenshot: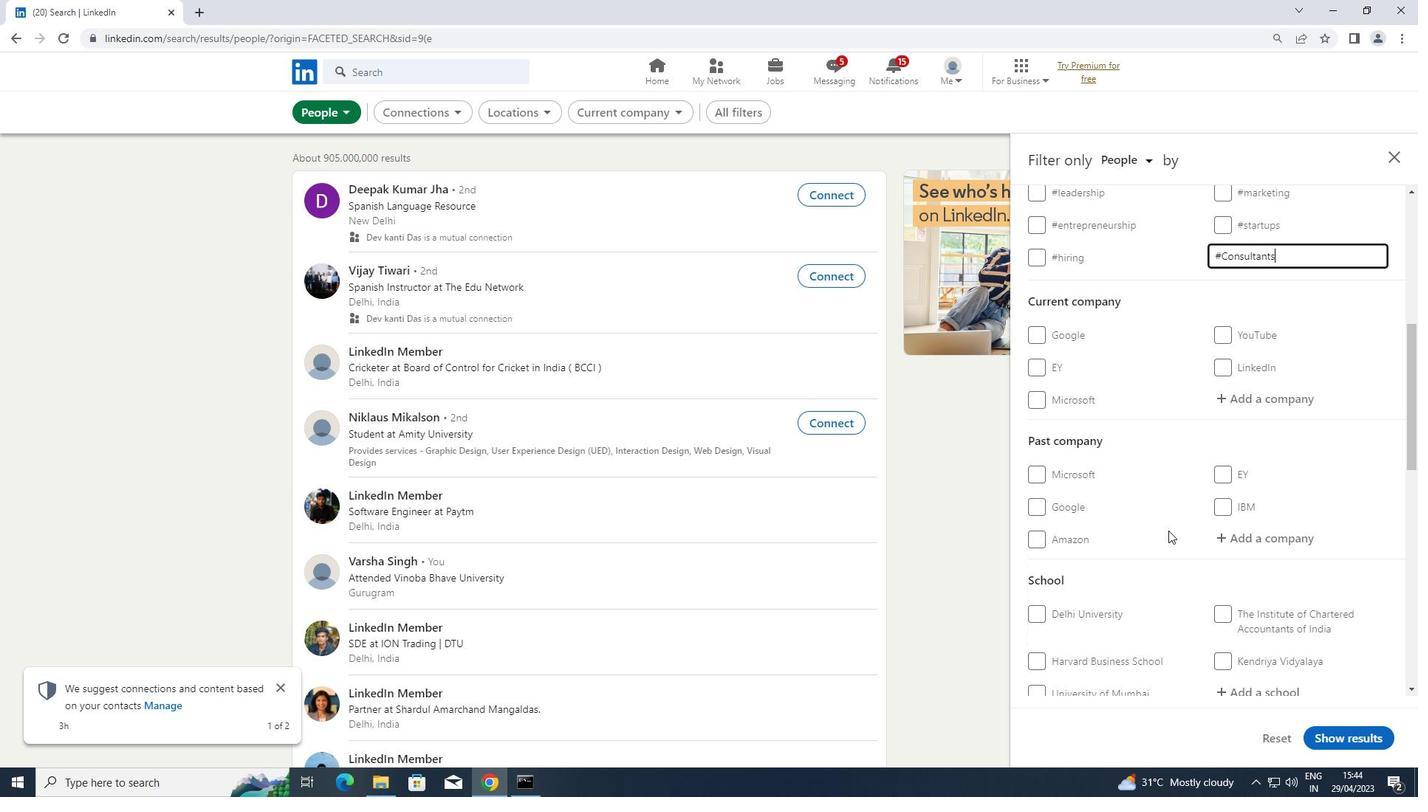 
Action: Mouse scrolled (1168, 530) with delta (0, 0)
Screenshot: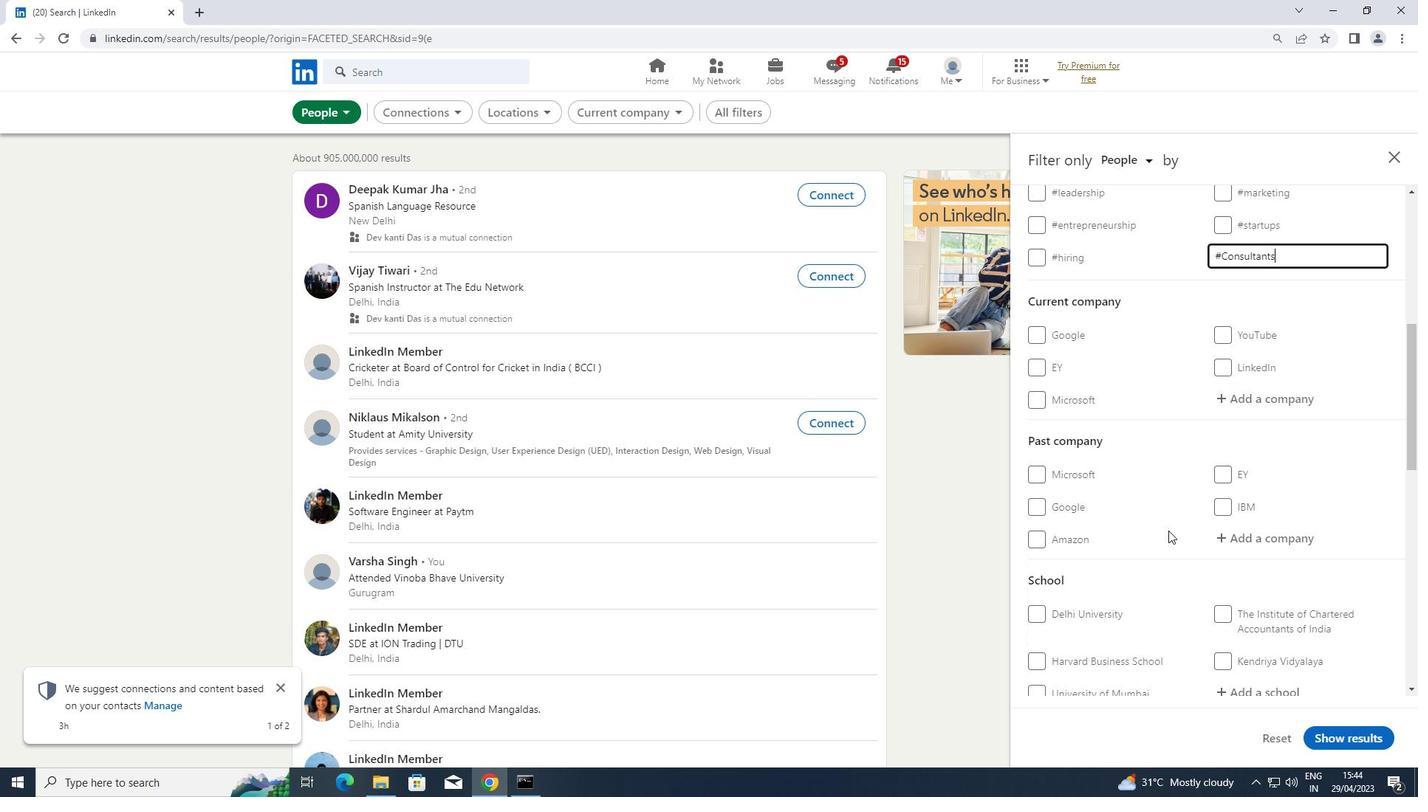 
Action: Mouse scrolled (1168, 530) with delta (0, 0)
Screenshot: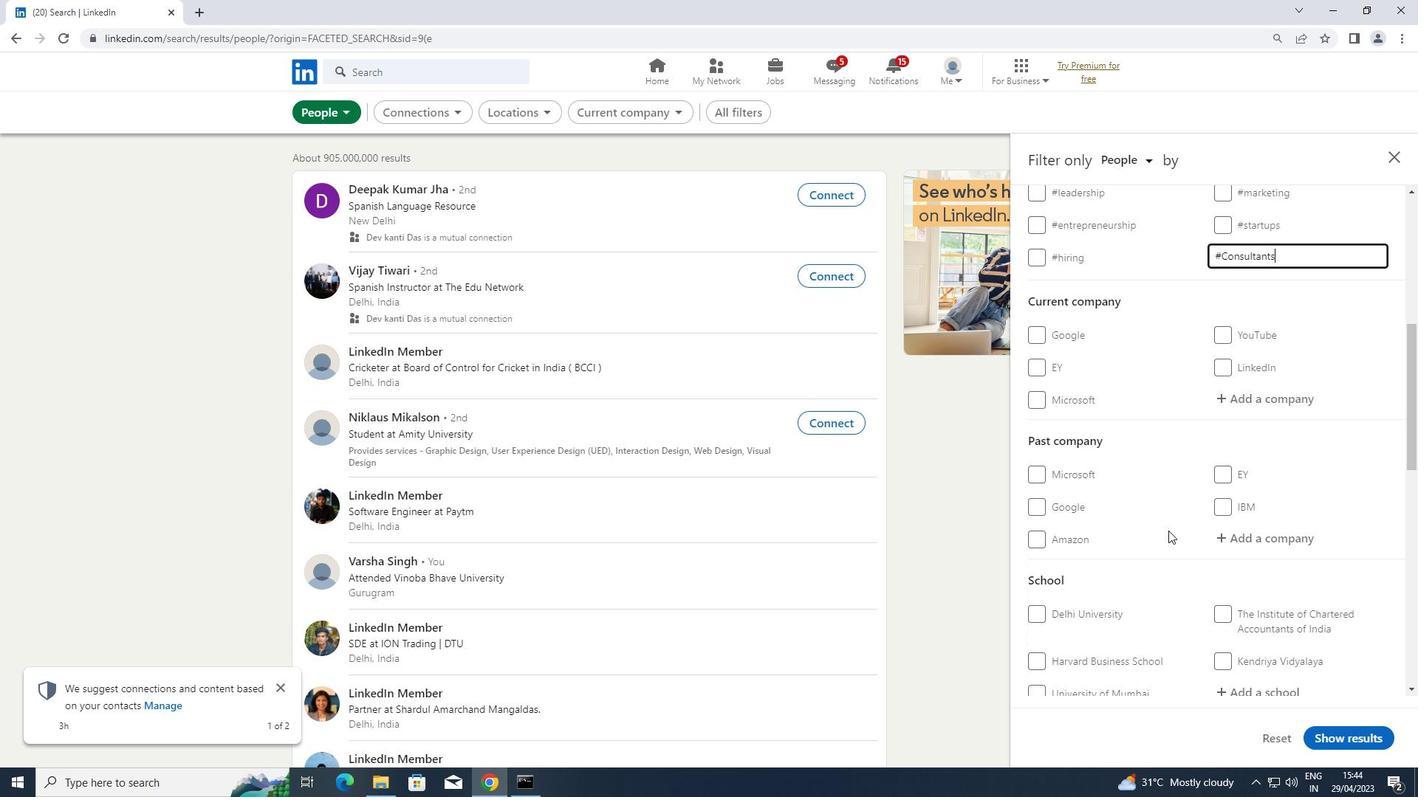 
Action: Mouse scrolled (1168, 530) with delta (0, 0)
Screenshot: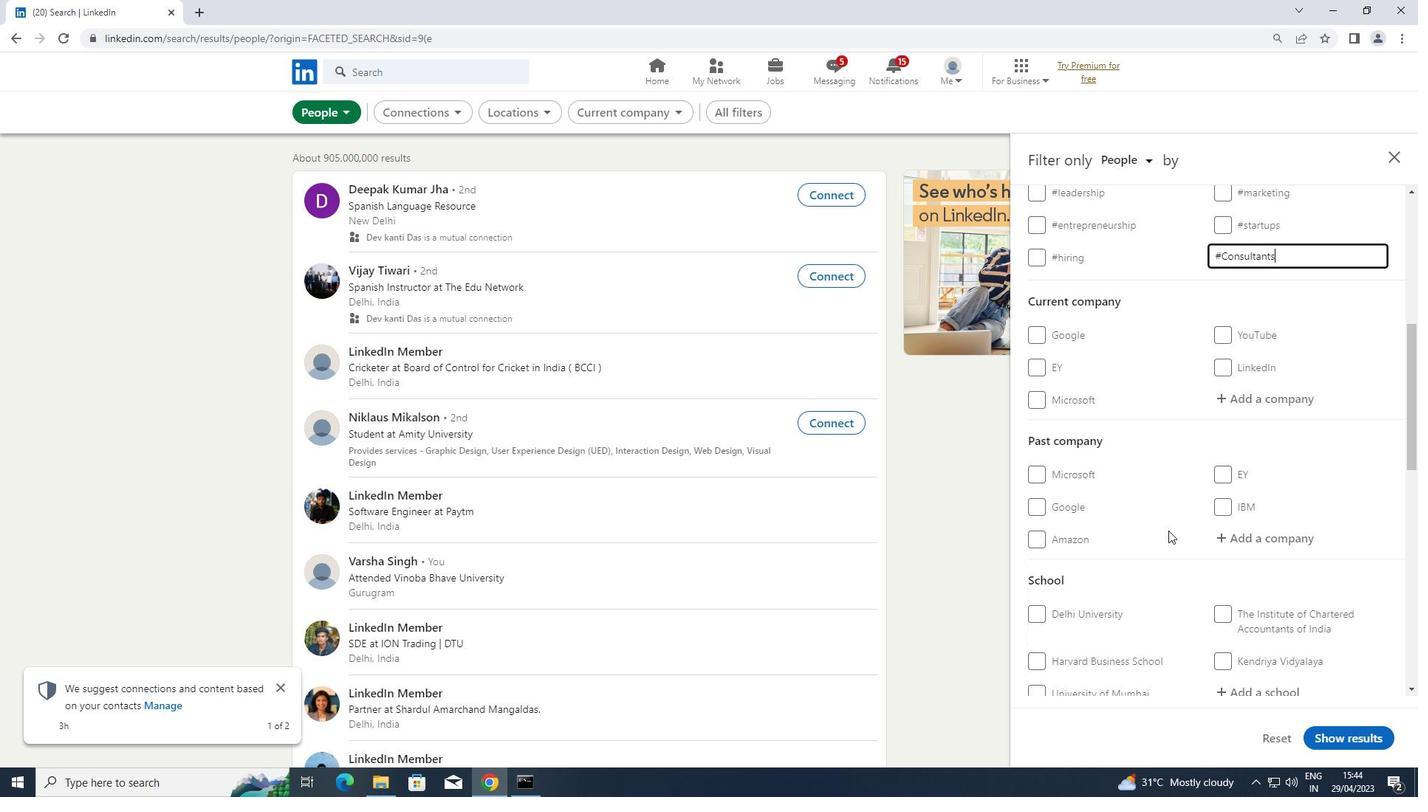 
Action: Mouse moved to (1108, 667)
Screenshot: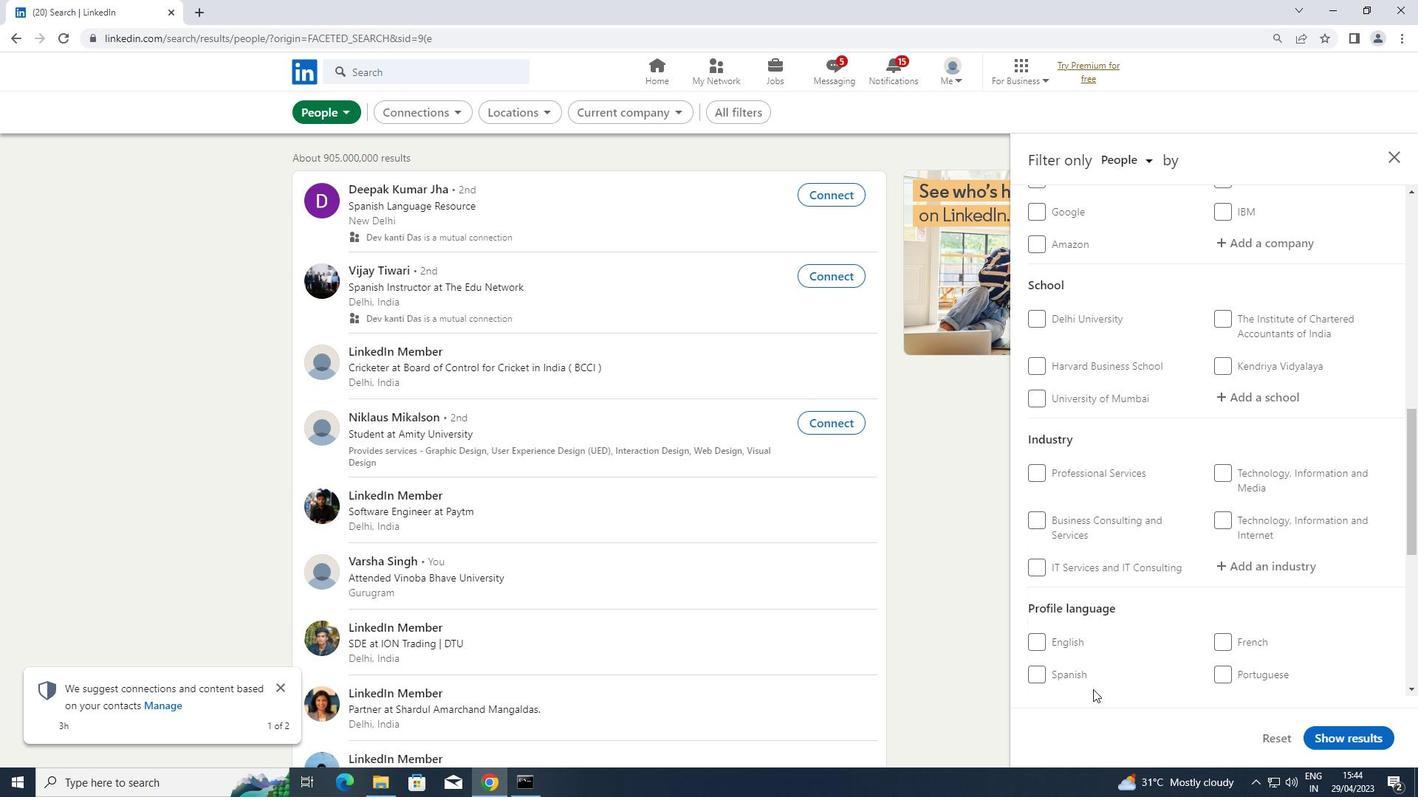 
Action: Mouse scrolled (1108, 666) with delta (0, 0)
Screenshot: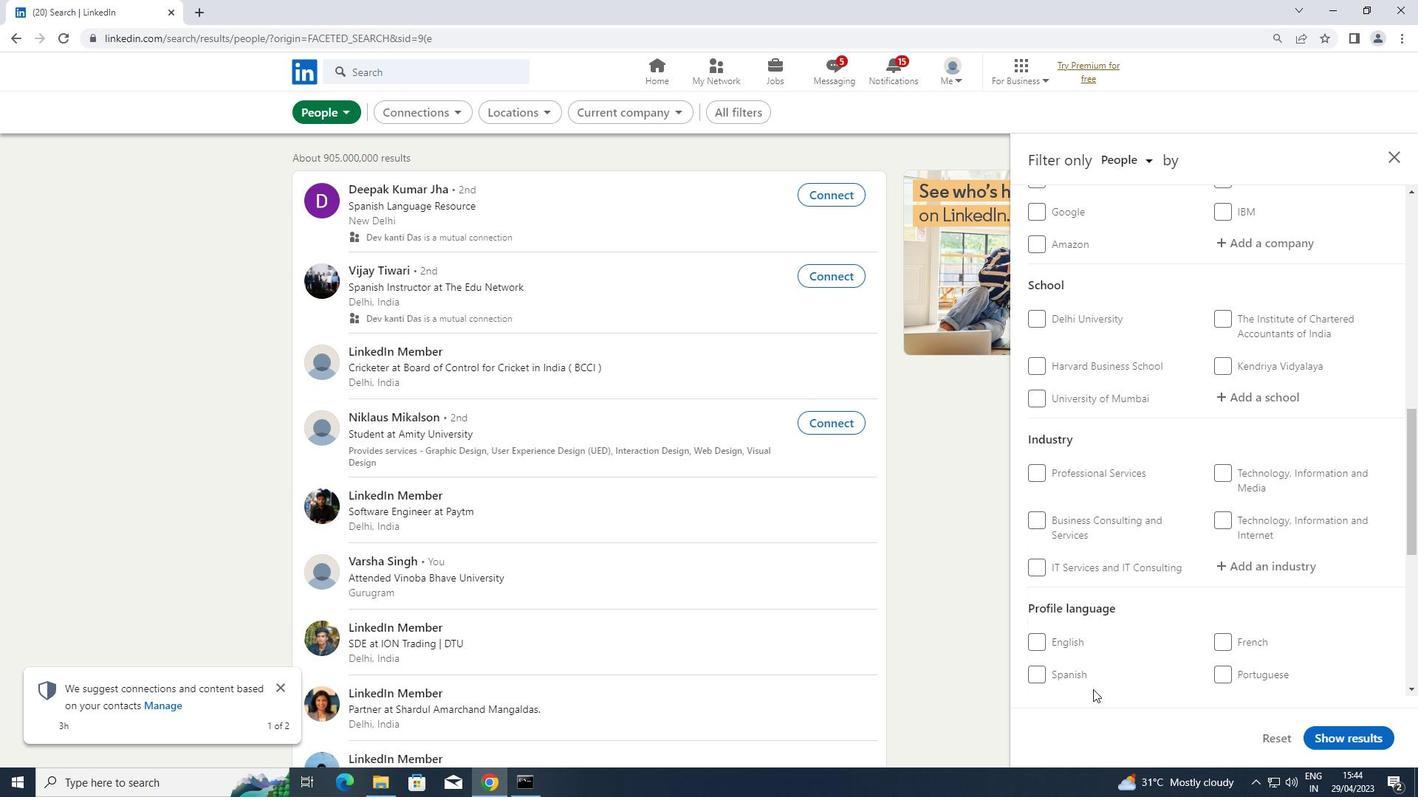 
Action: Mouse moved to (1032, 630)
Screenshot: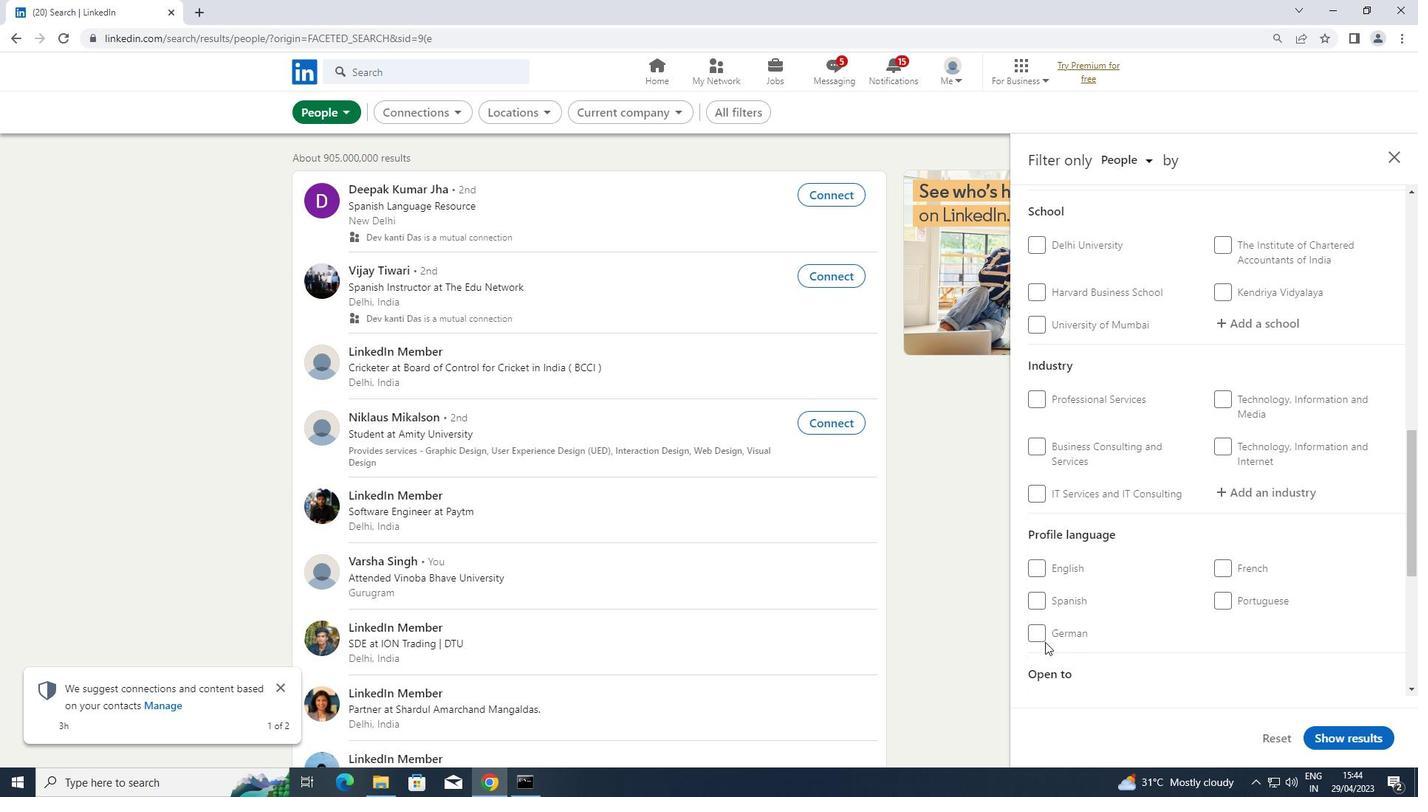 
Action: Mouse pressed left at (1032, 630)
Screenshot: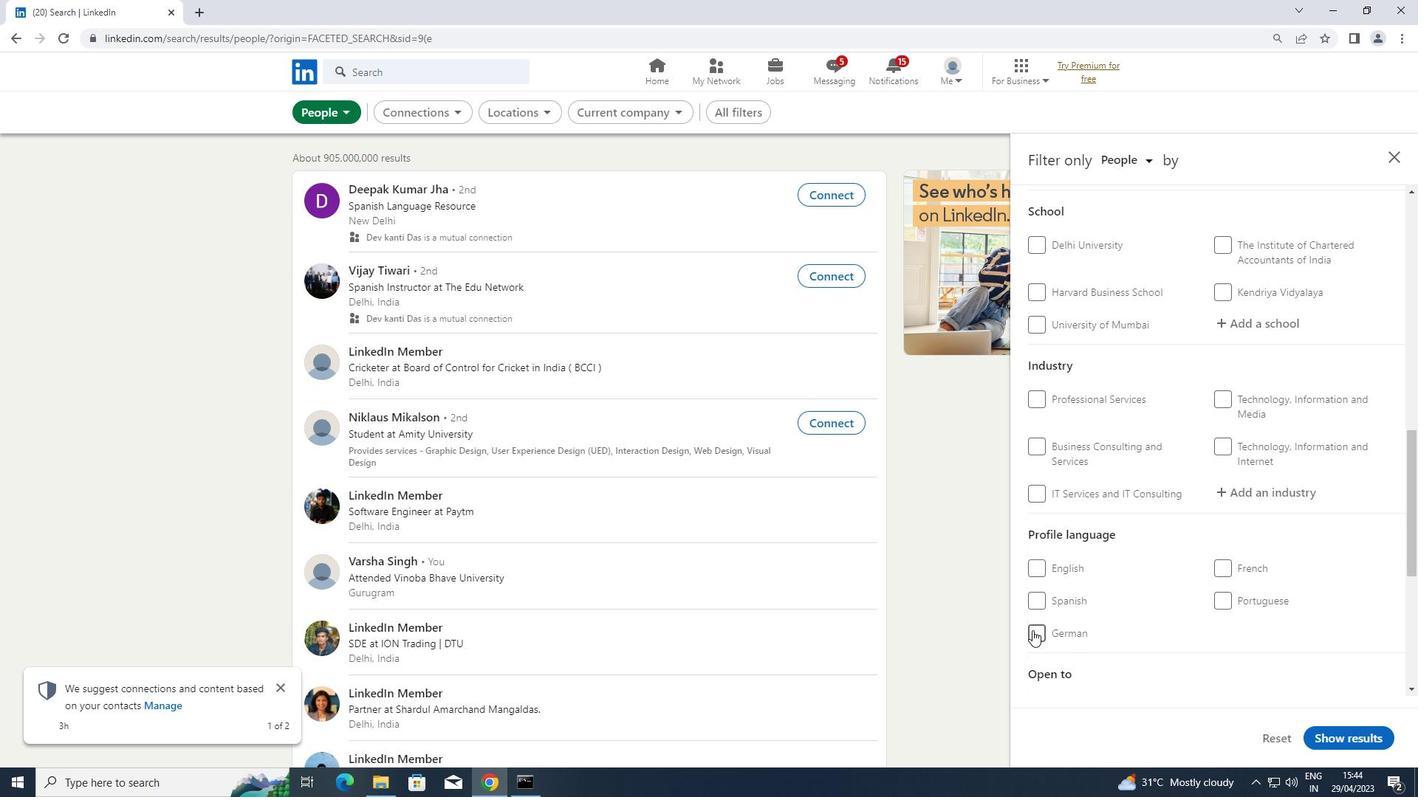 
Action: Mouse moved to (1116, 597)
Screenshot: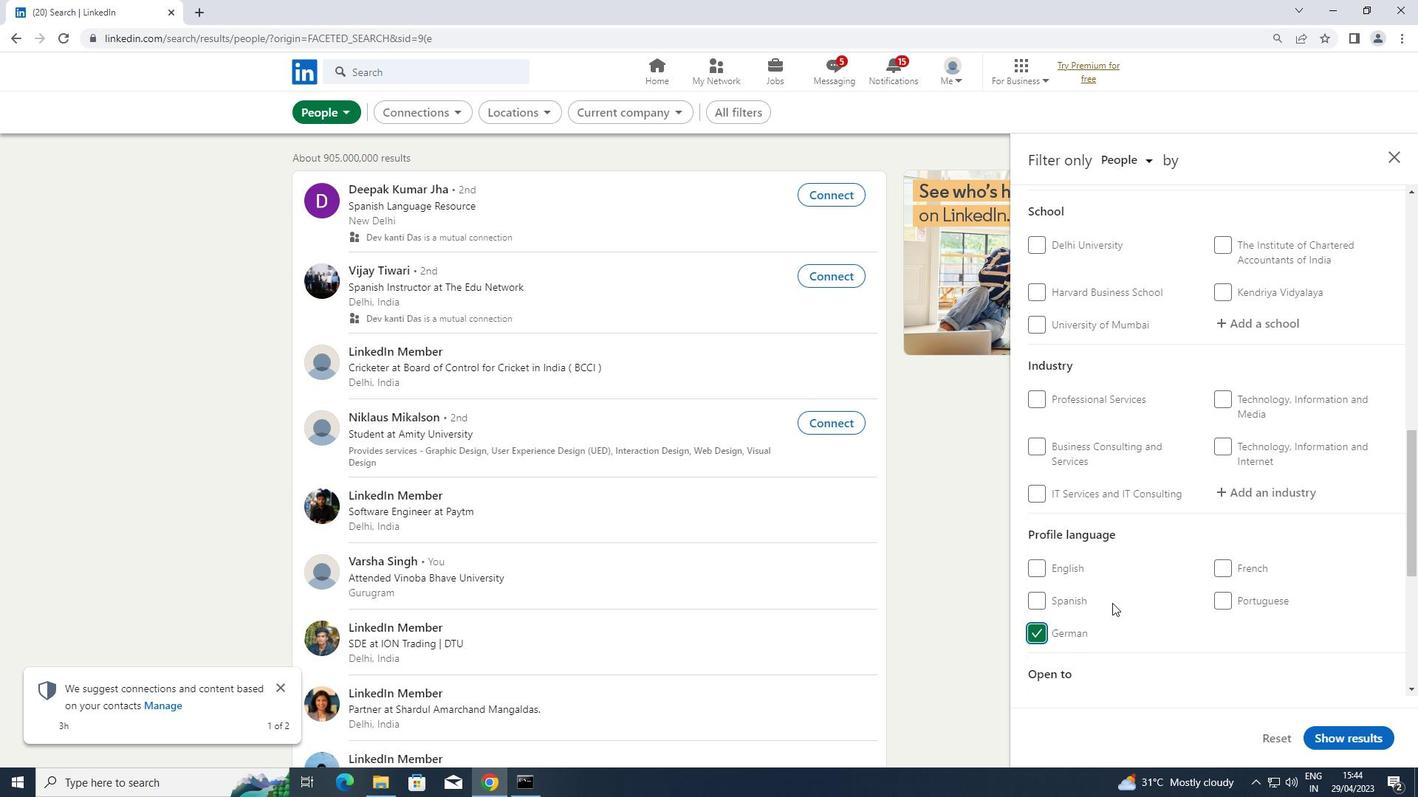 
Action: Mouse scrolled (1116, 598) with delta (0, 0)
Screenshot: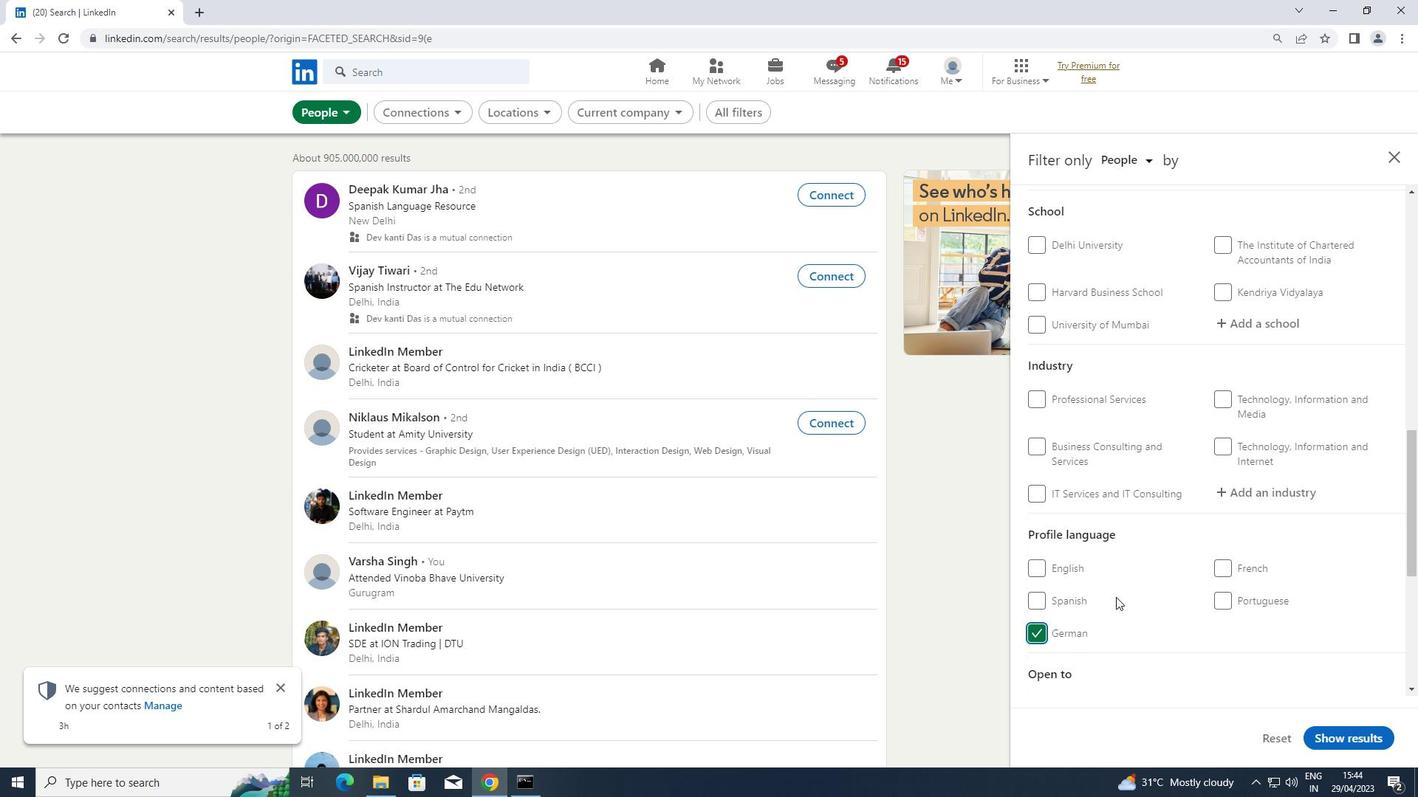 
Action: Mouse scrolled (1116, 598) with delta (0, 0)
Screenshot: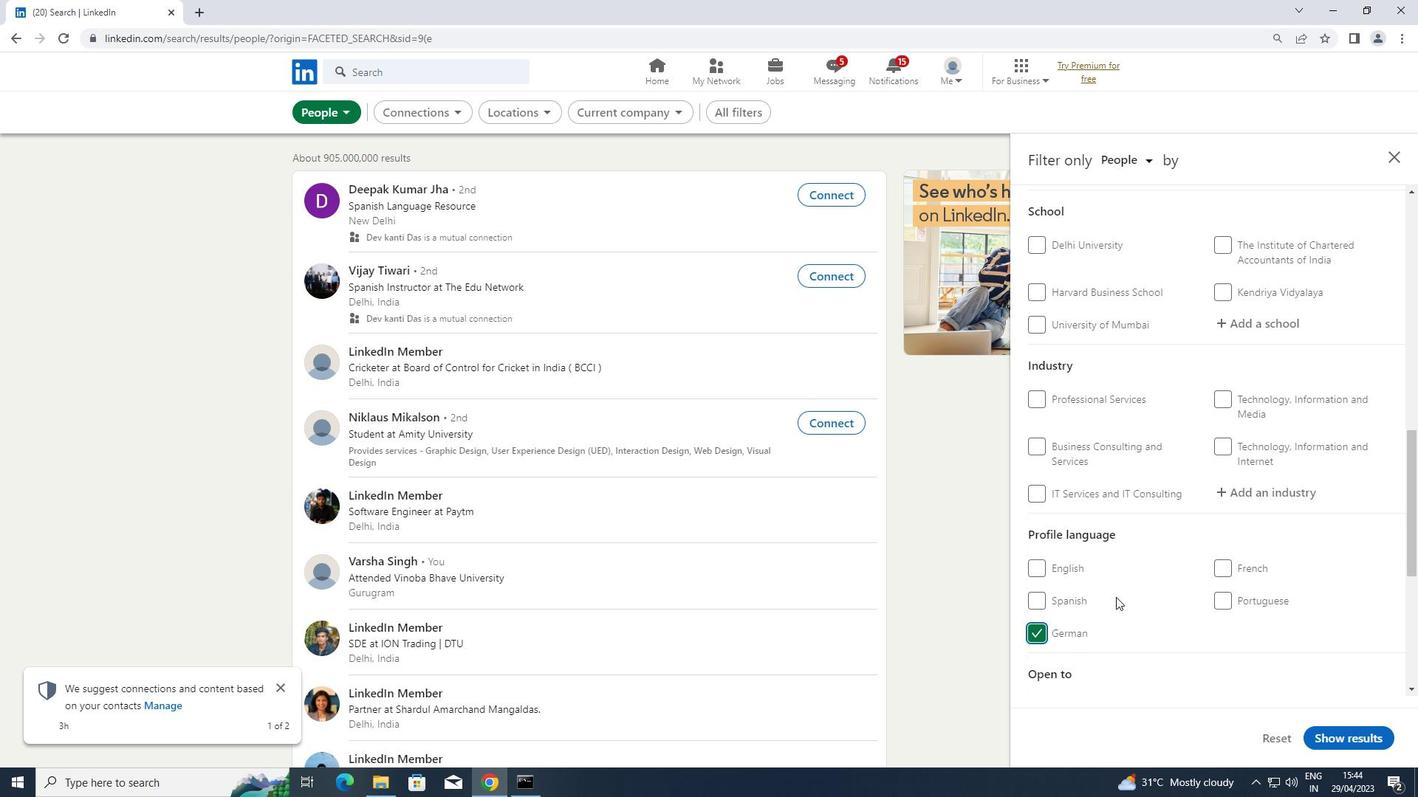 
Action: Mouse scrolled (1116, 598) with delta (0, 0)
Screenshot: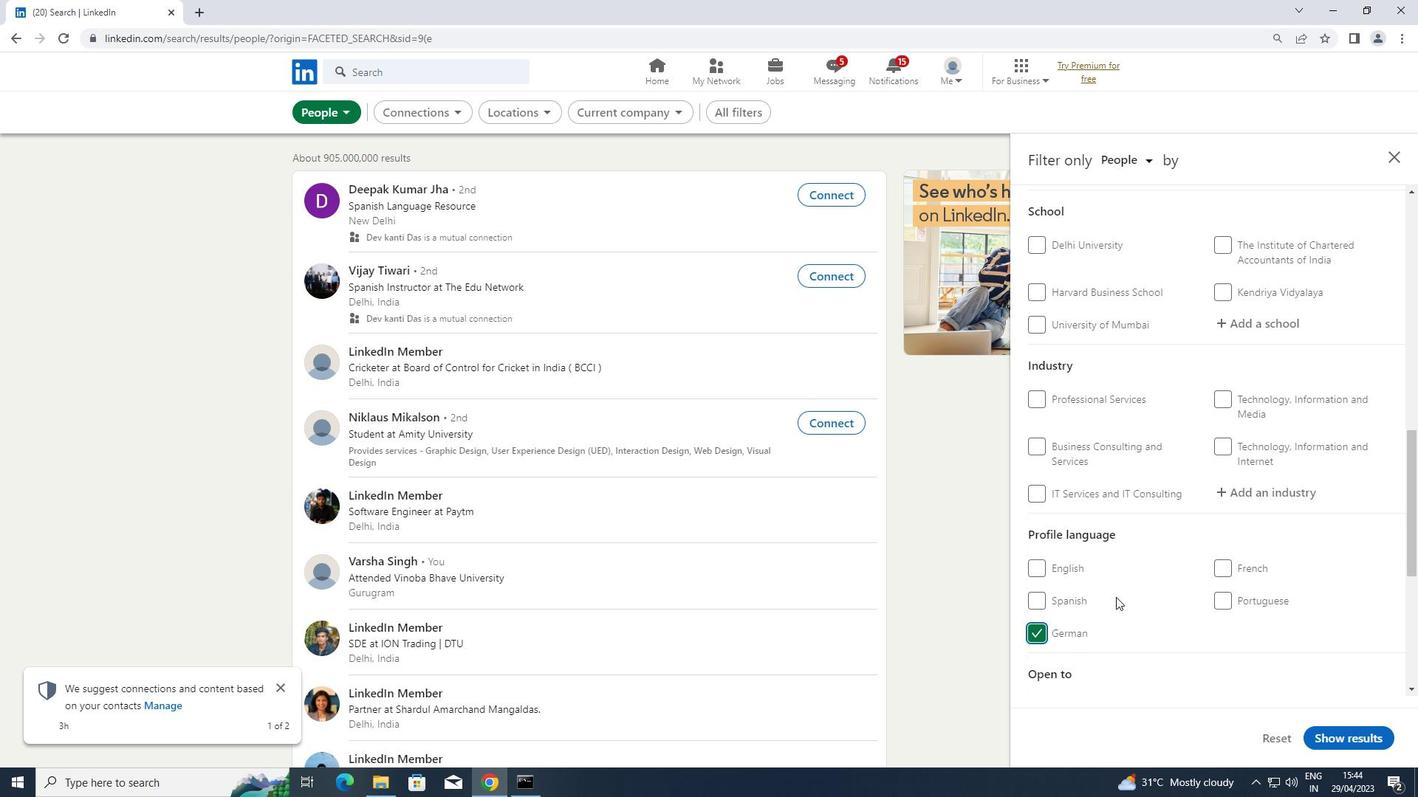 
Action: Mouse scrolled (1116, 598) with delta (0, 0)
Screenshot: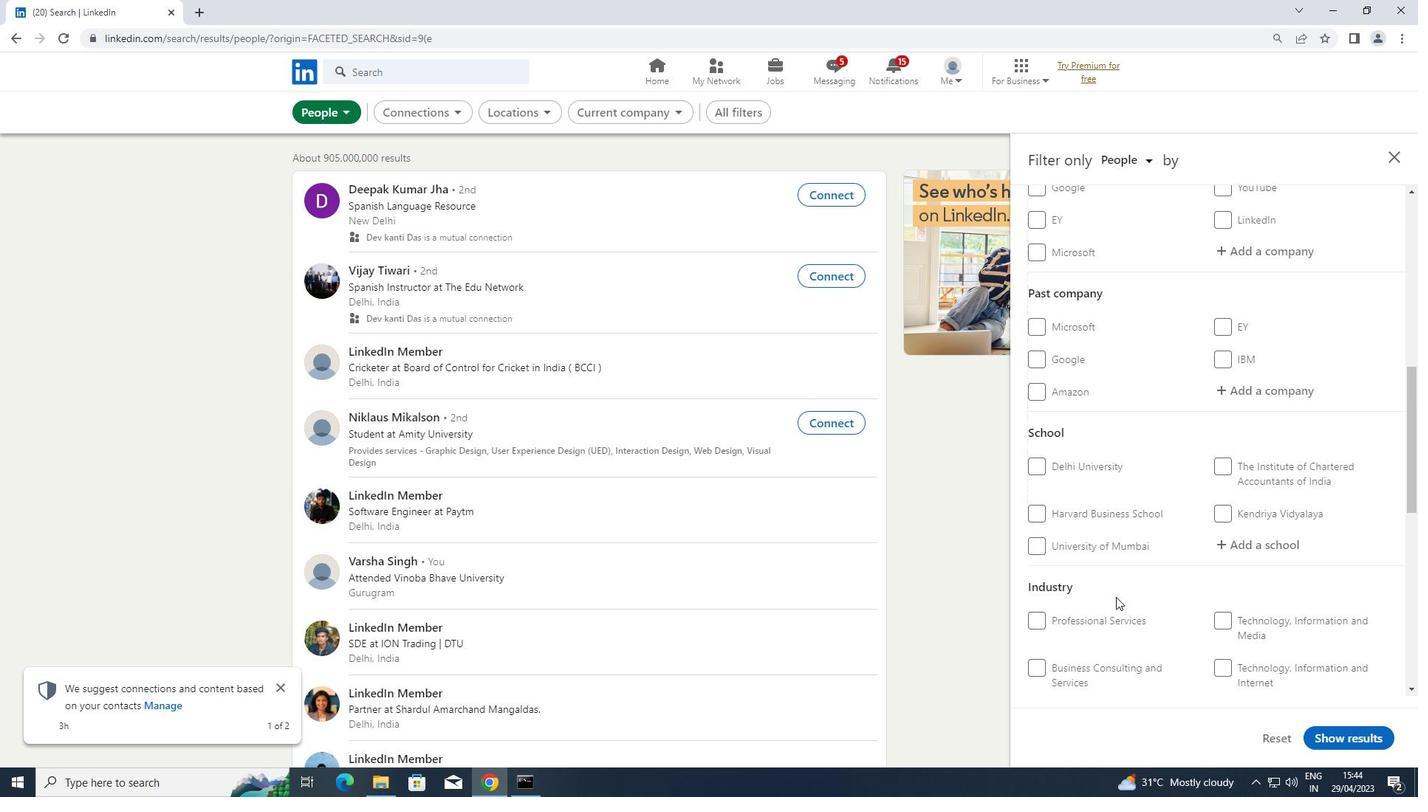 
Action: Mouse scrolled (1116, 598) with delta (0, 0)
Screenshot: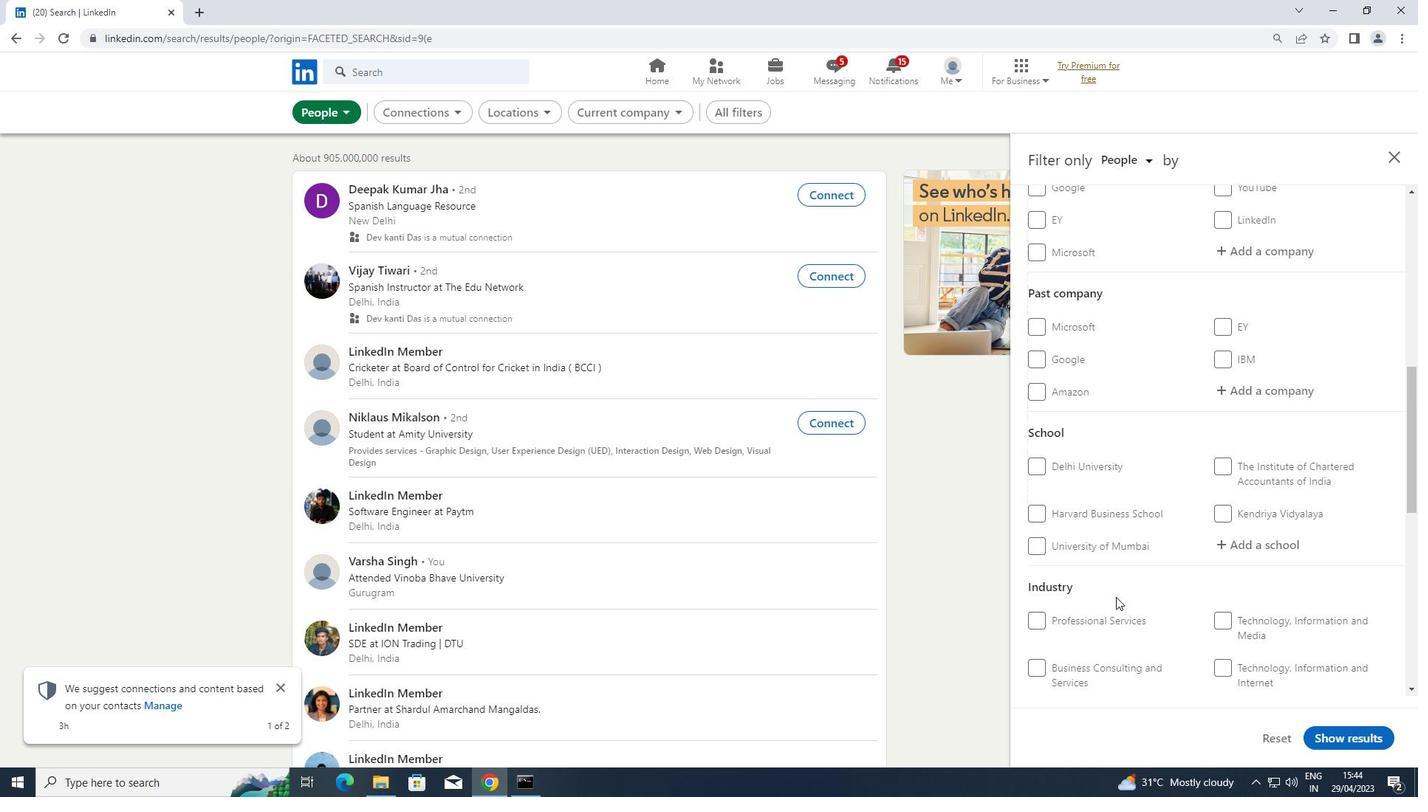 
Action: Mouse scrolled (1116, 598) with delta (0, 0)
Screenshot: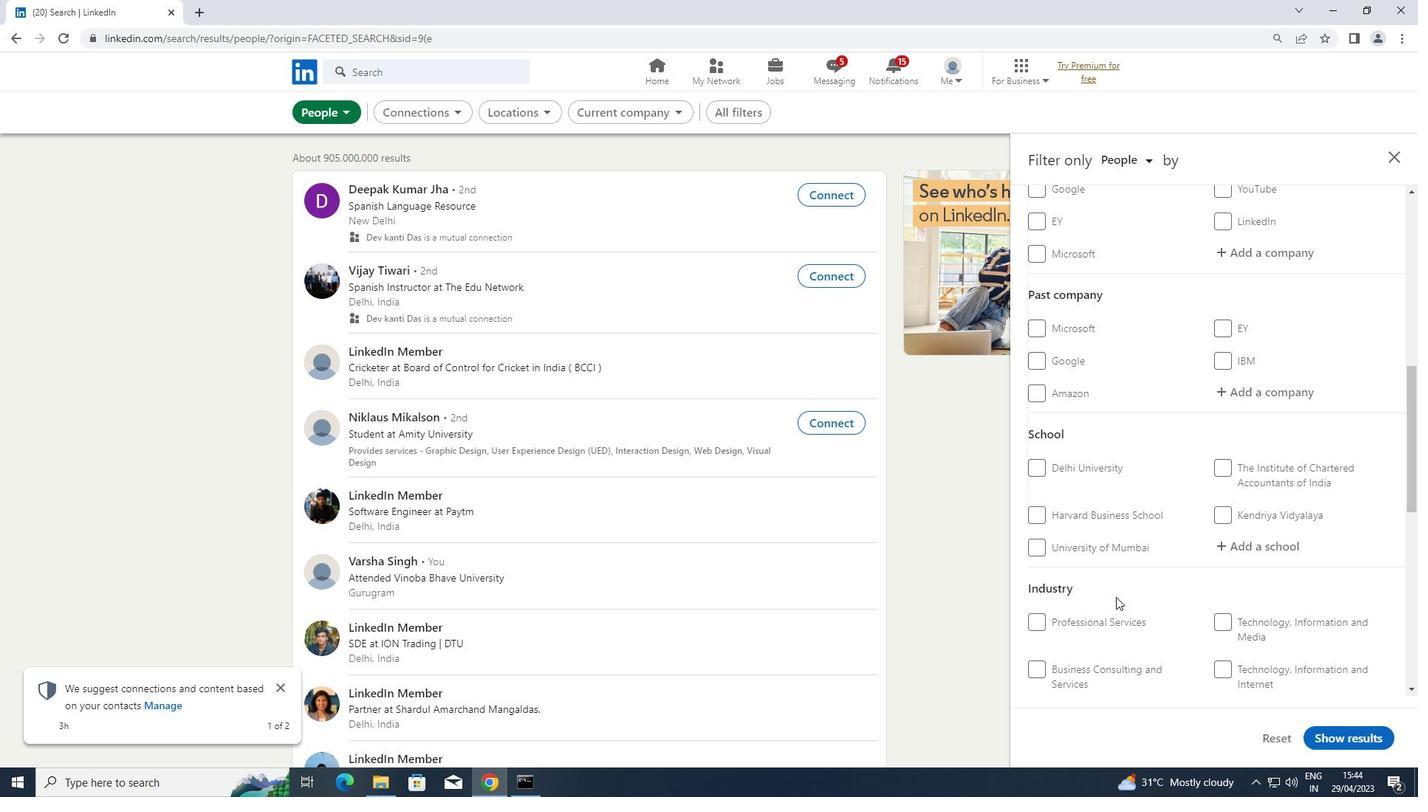 
Action: Mouse moved to (1249, 479)
Screenshot: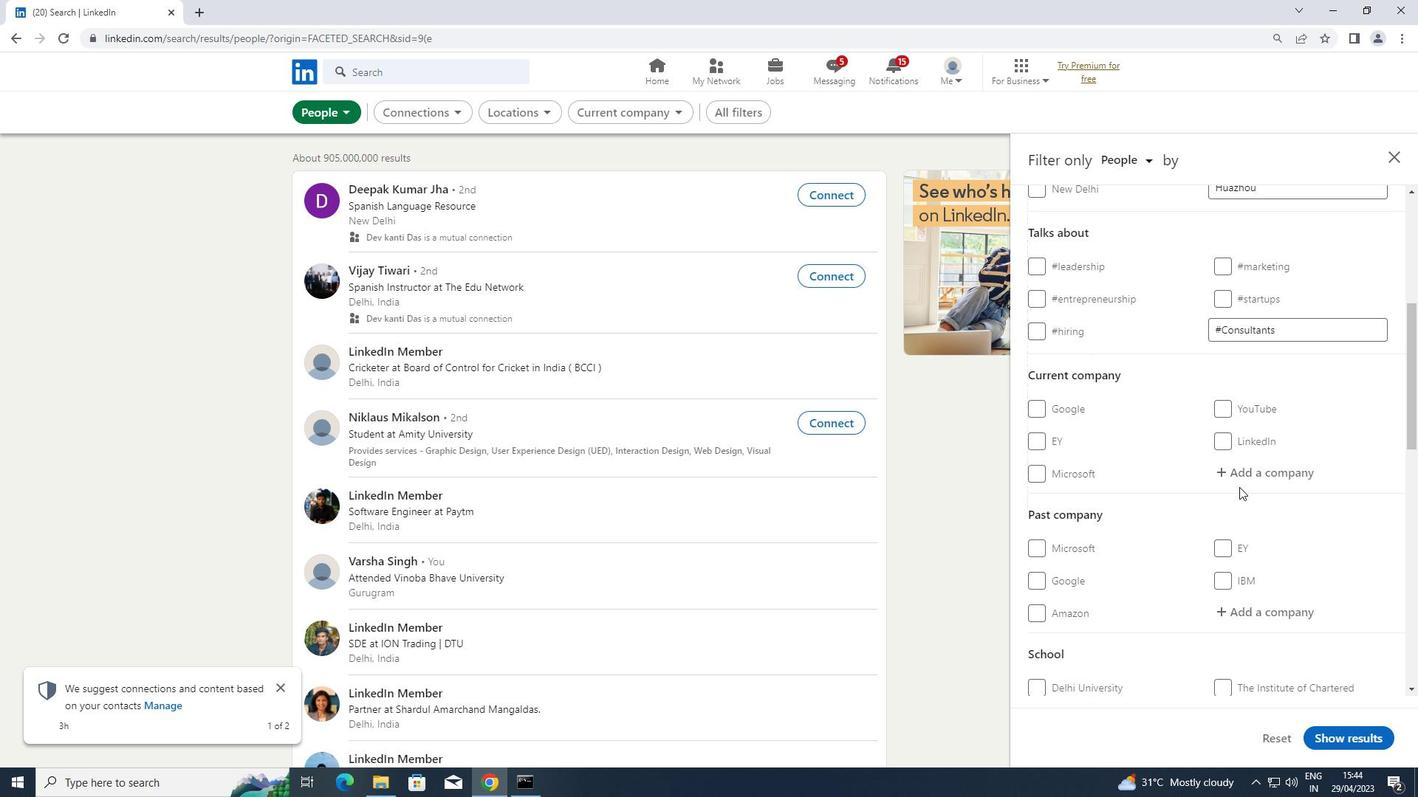 
Action: Mouse pressed left at (1249, 479)
Screenshot: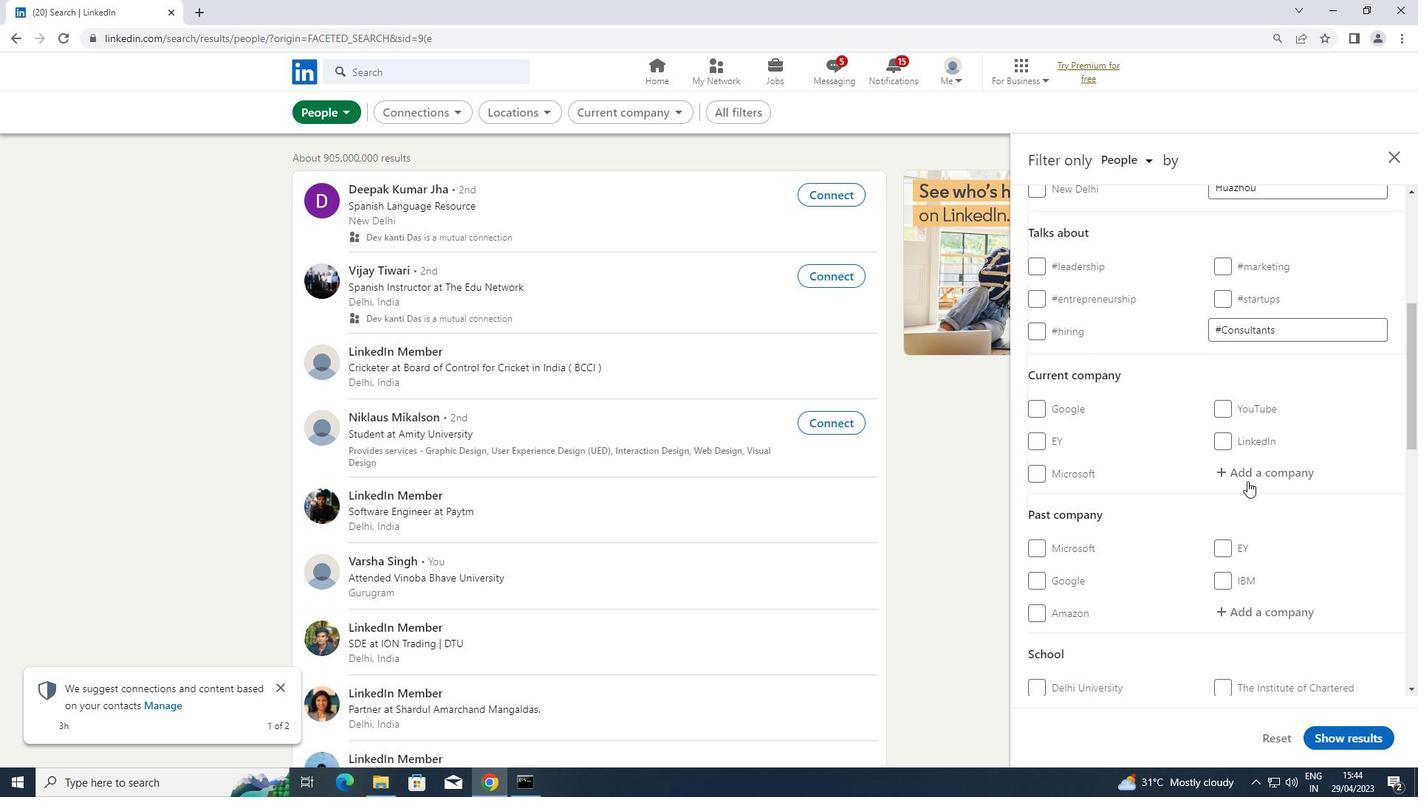 
Action: Key pressed <Key.shift>BUSINESS<Key.space><Key.shift>WEB<Key.space><Key.shift>SOLUTIONS
Screenshot: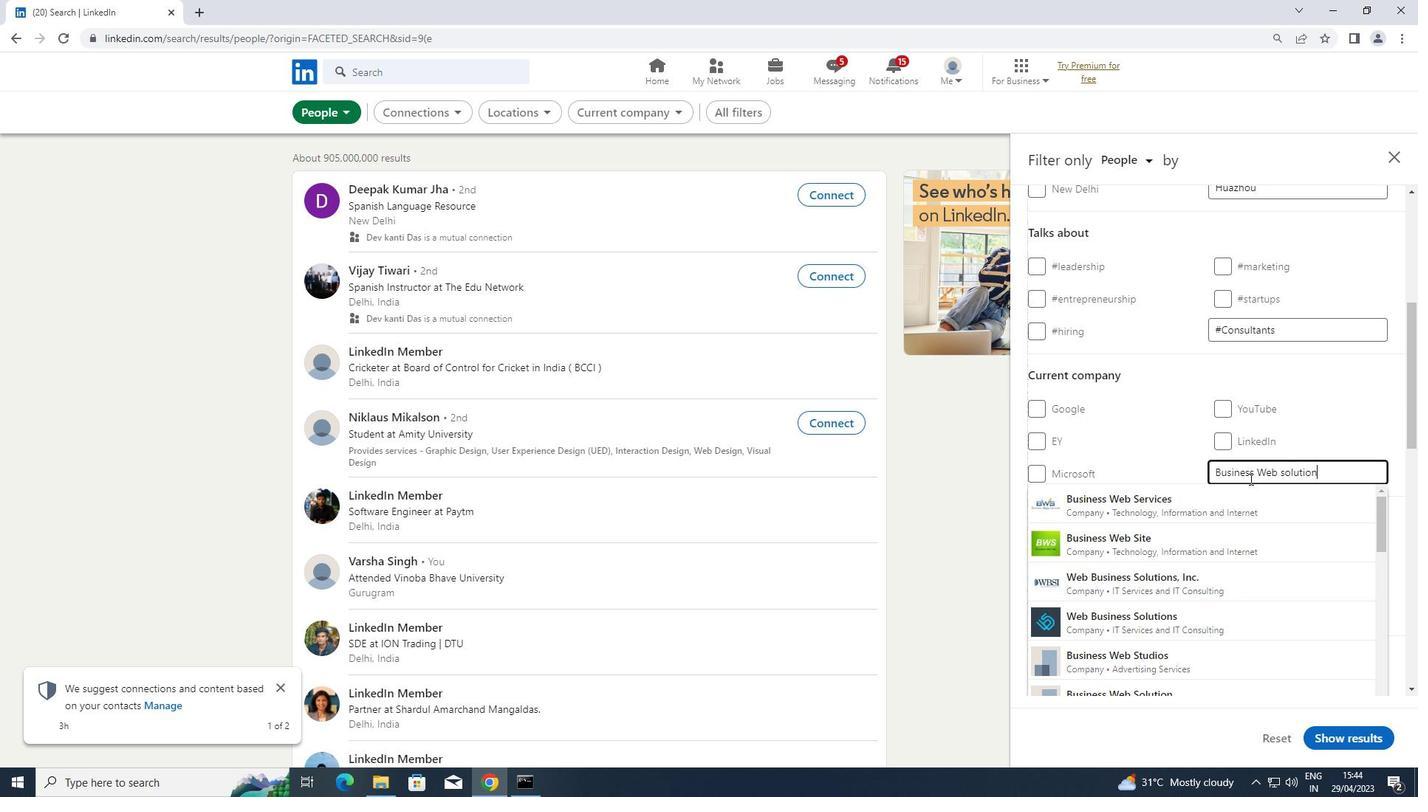 
Action: Mouse moved to (1167, 501)
Screenshot: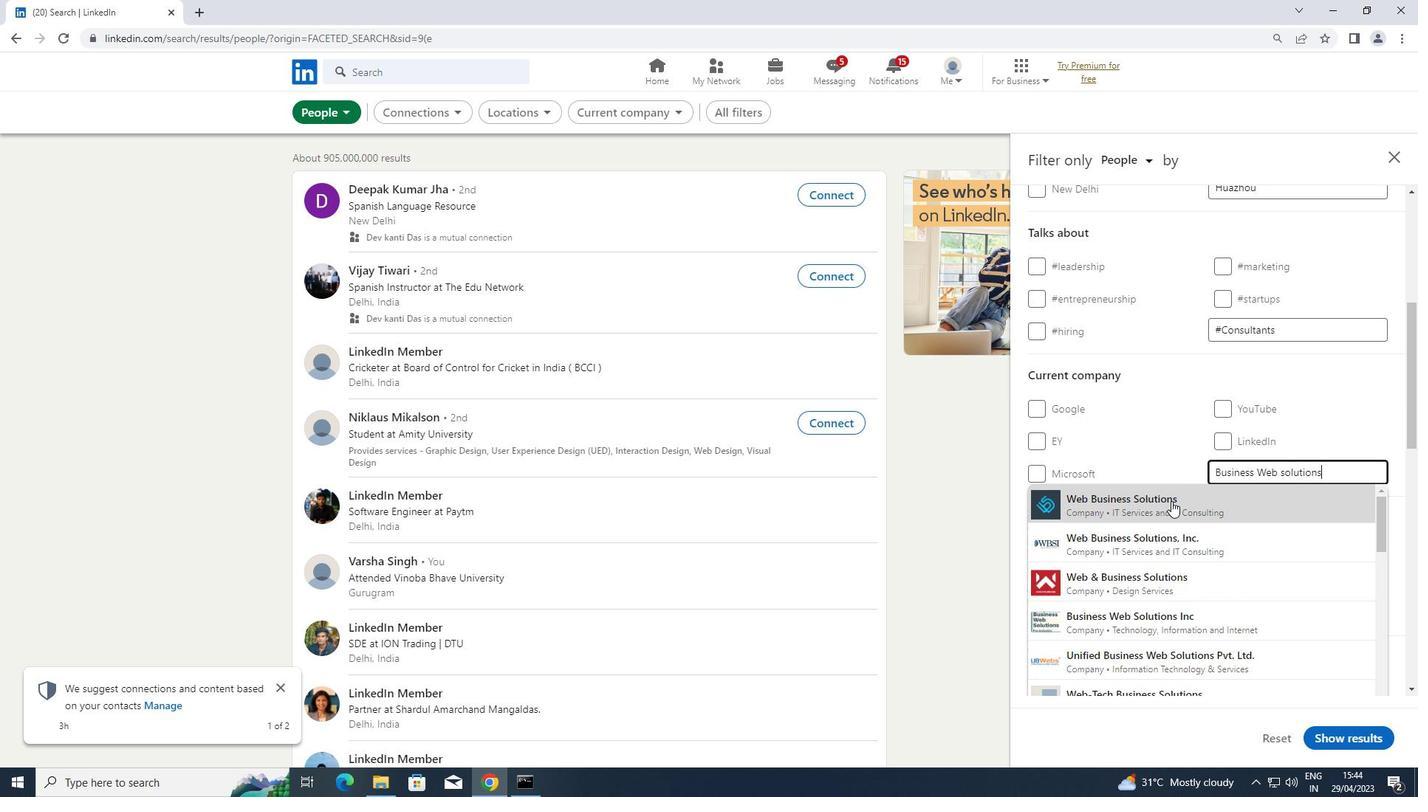 
Action: Mouse pressed left at (1167, 501)
Screenshot: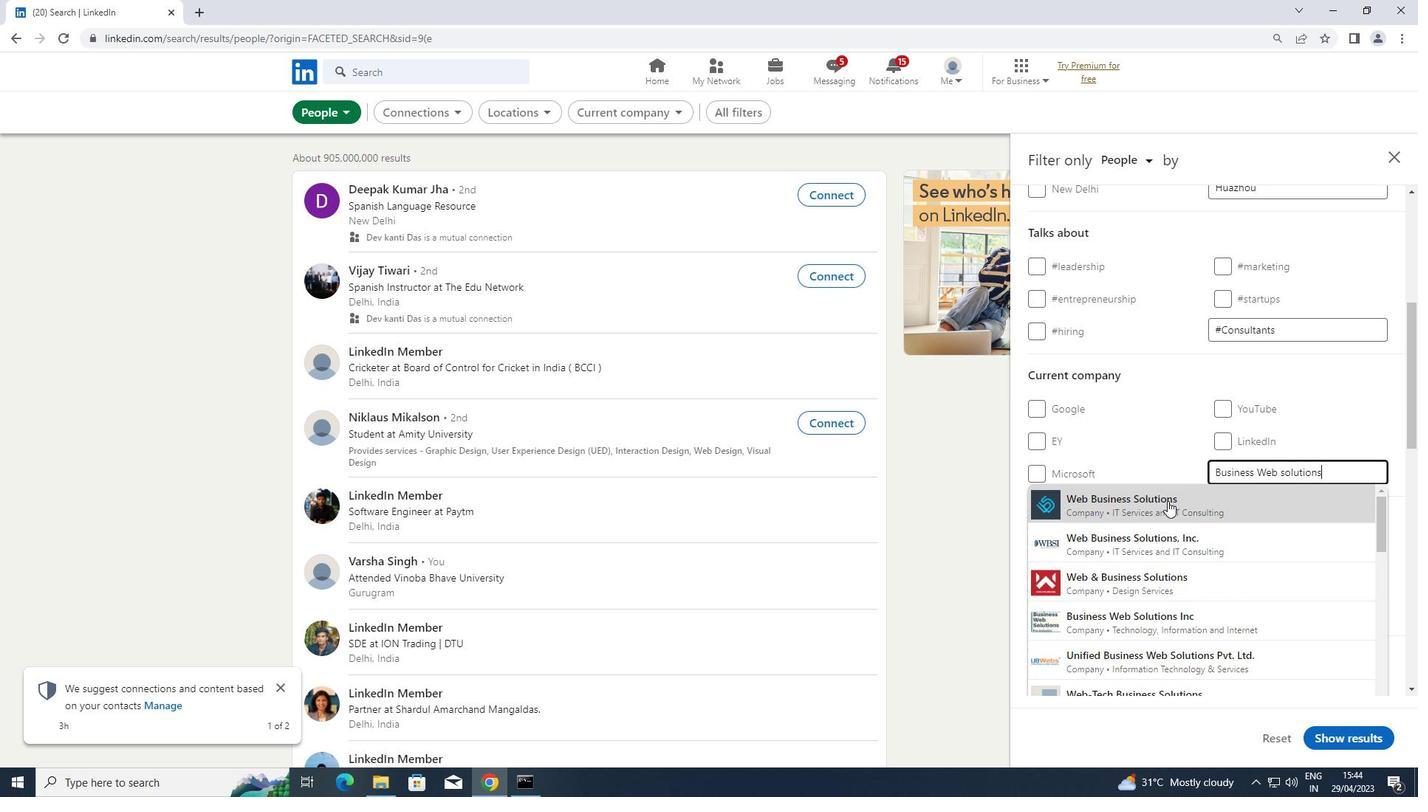
Action: Mouse scrolled (1167, 500) with delta (0, 0)
Screenshot: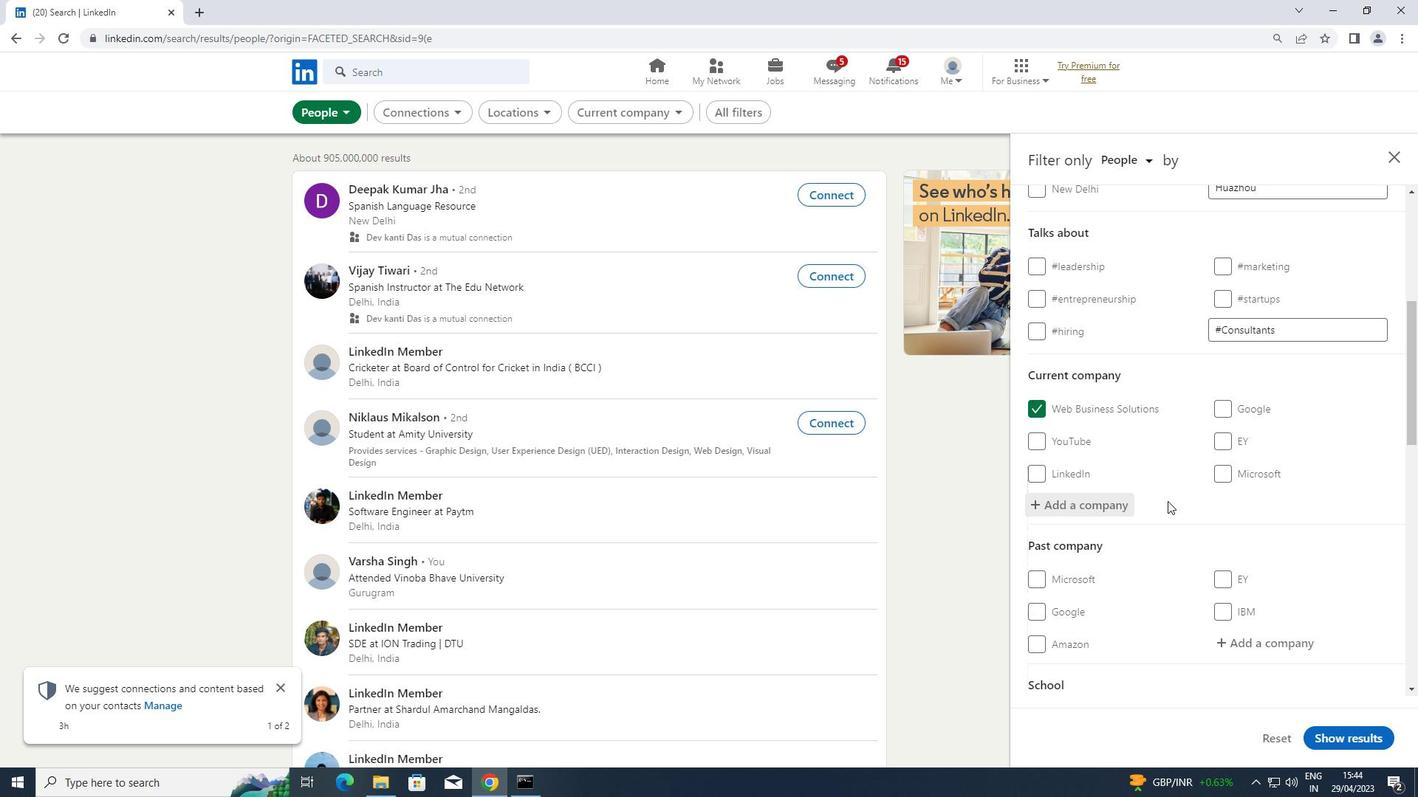 
Action: Mouse scrolled (1167, 500) with delta (0, 0)
Screenshot: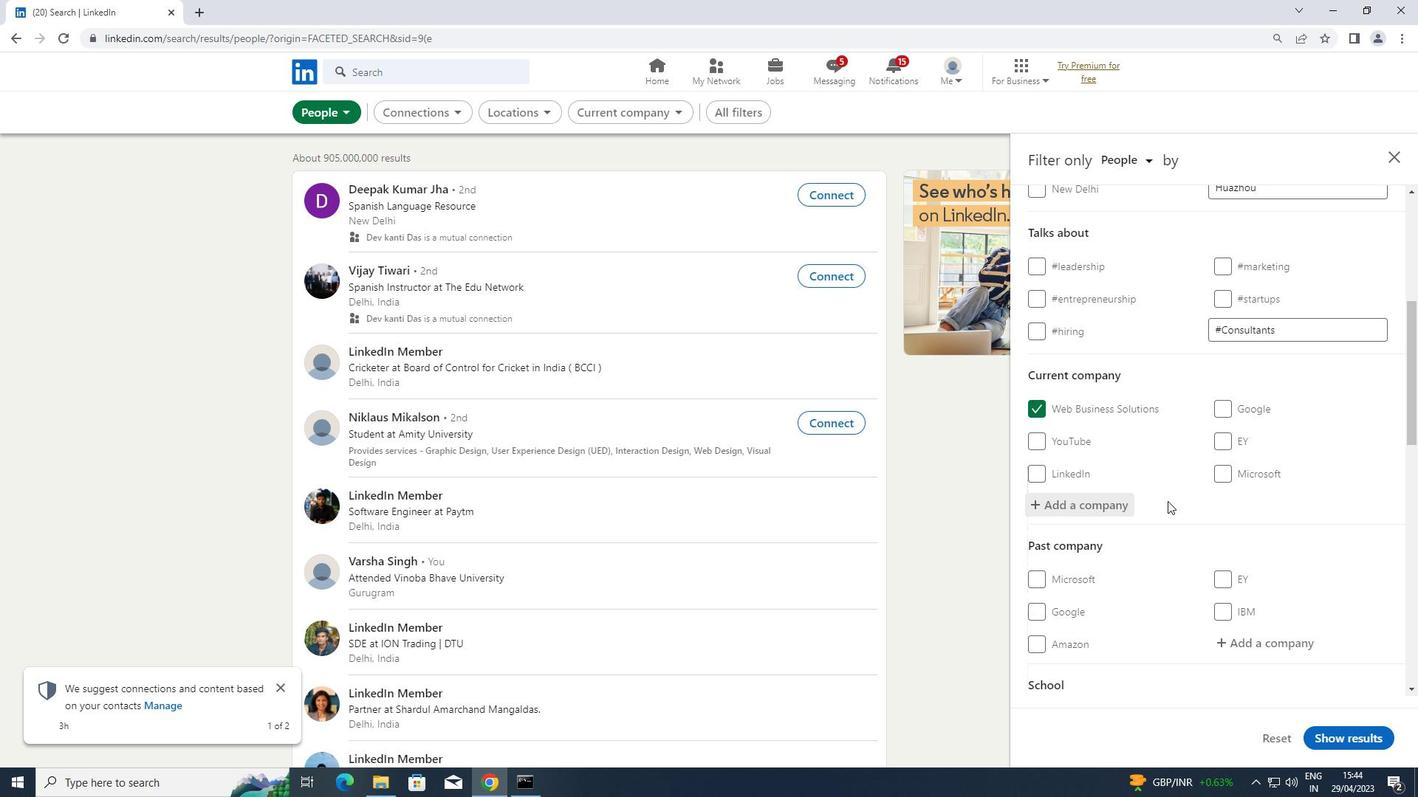 
Action: Mouse scrolled (1167, 500) with delta (0, 0)
Screenshot: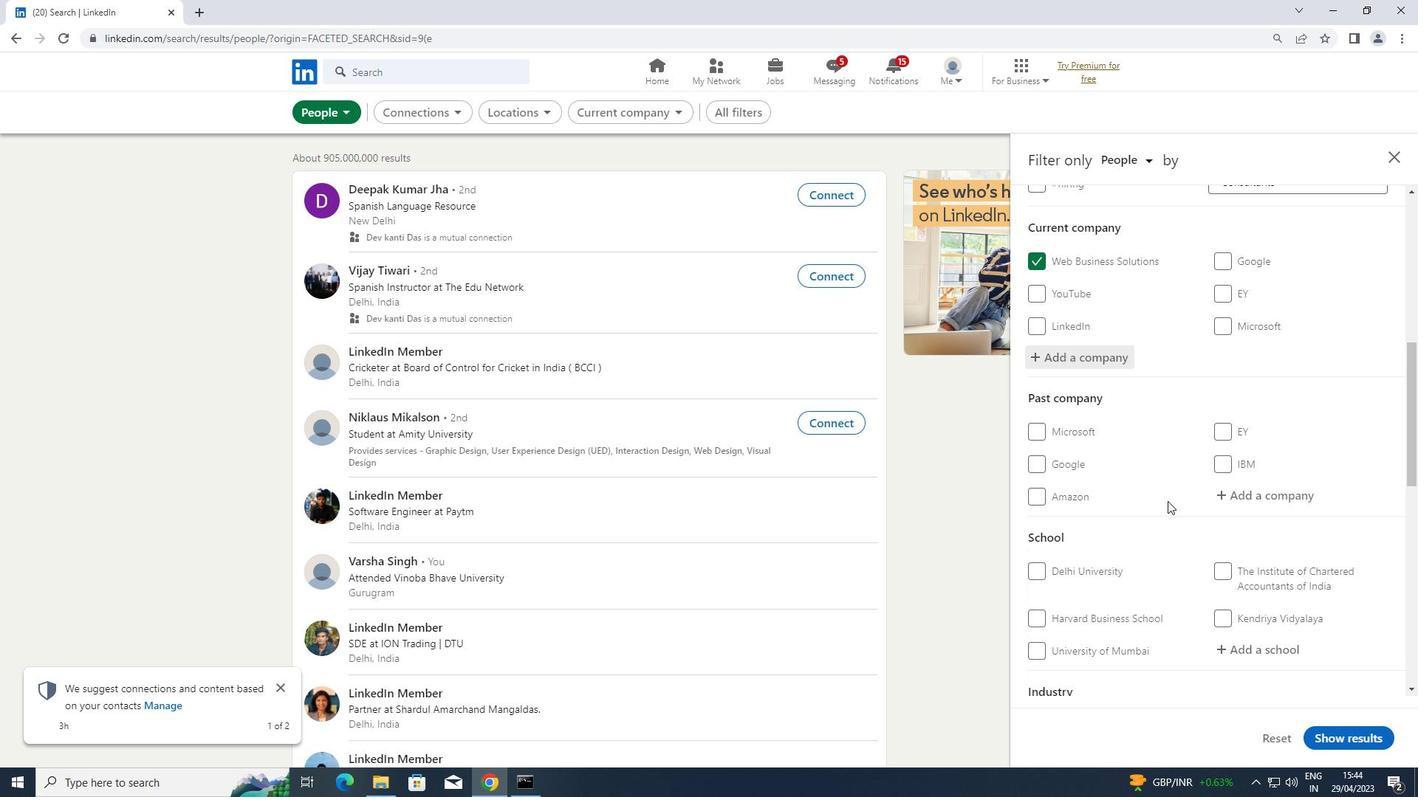 
Action: Mouse moved to (1233, 572)
Screenshot: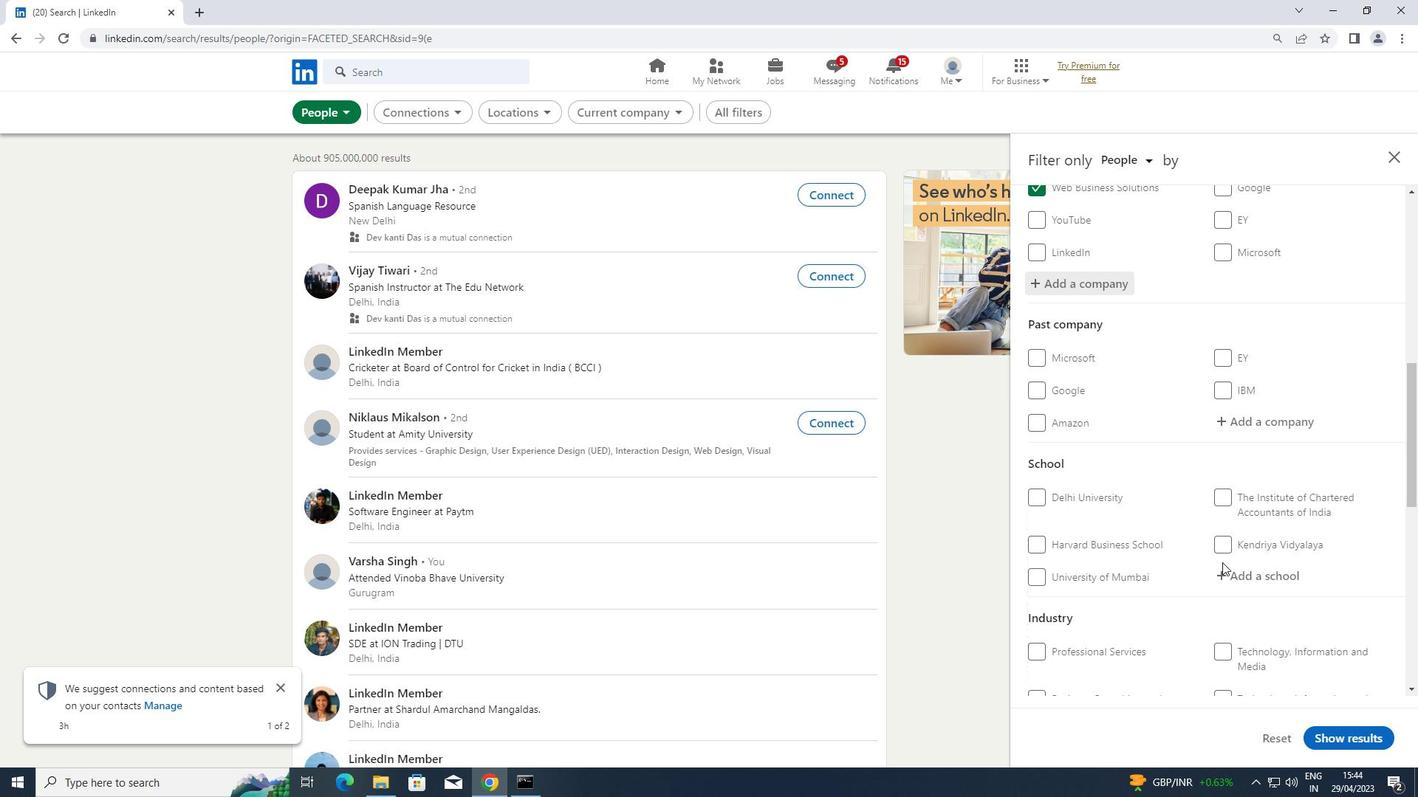 
Action: Mouse pressed left at (1233, 572)
Screenshot: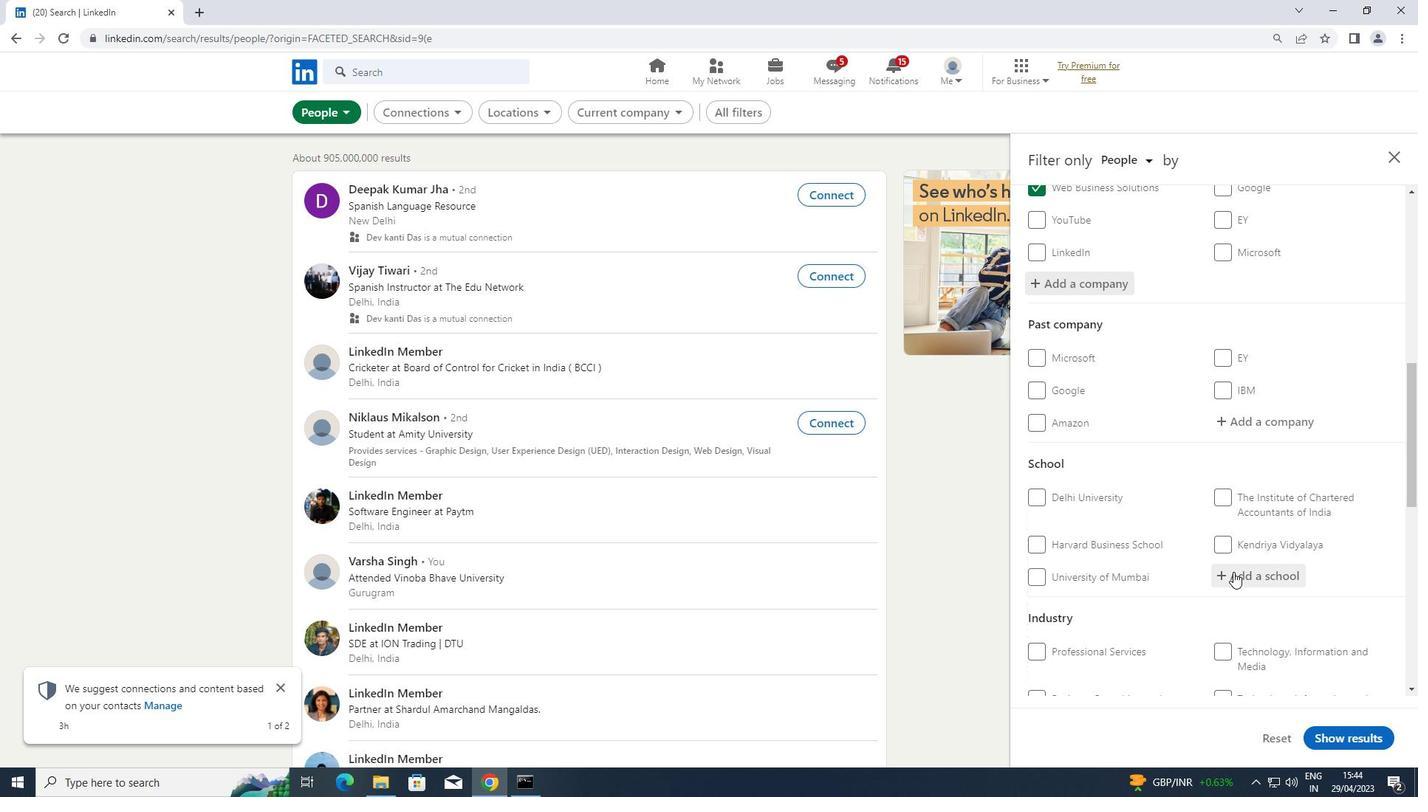 
Action: Key pressed <Key.shift>LADY
Screenshot: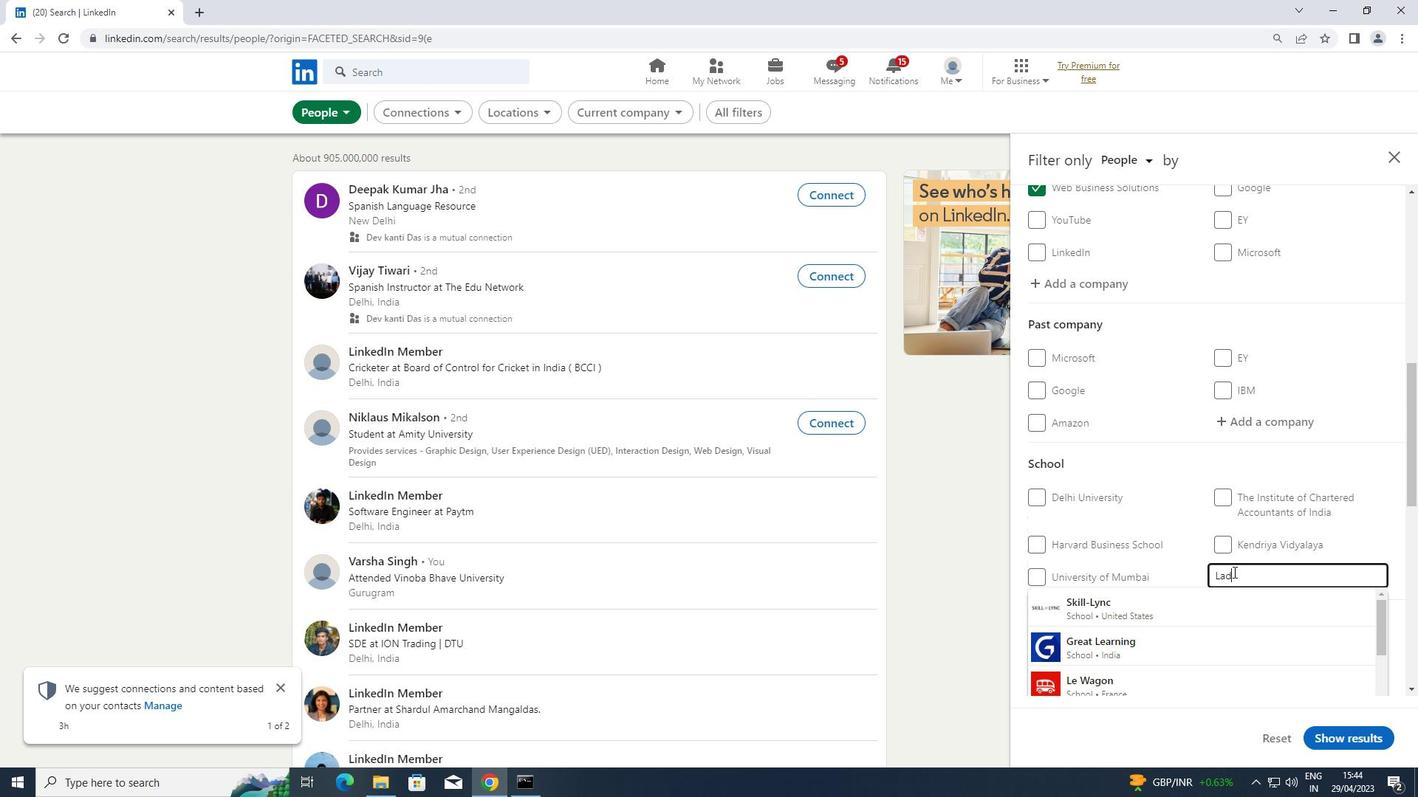 
Action: Mouse moved to (1185, 605)
Screenshot: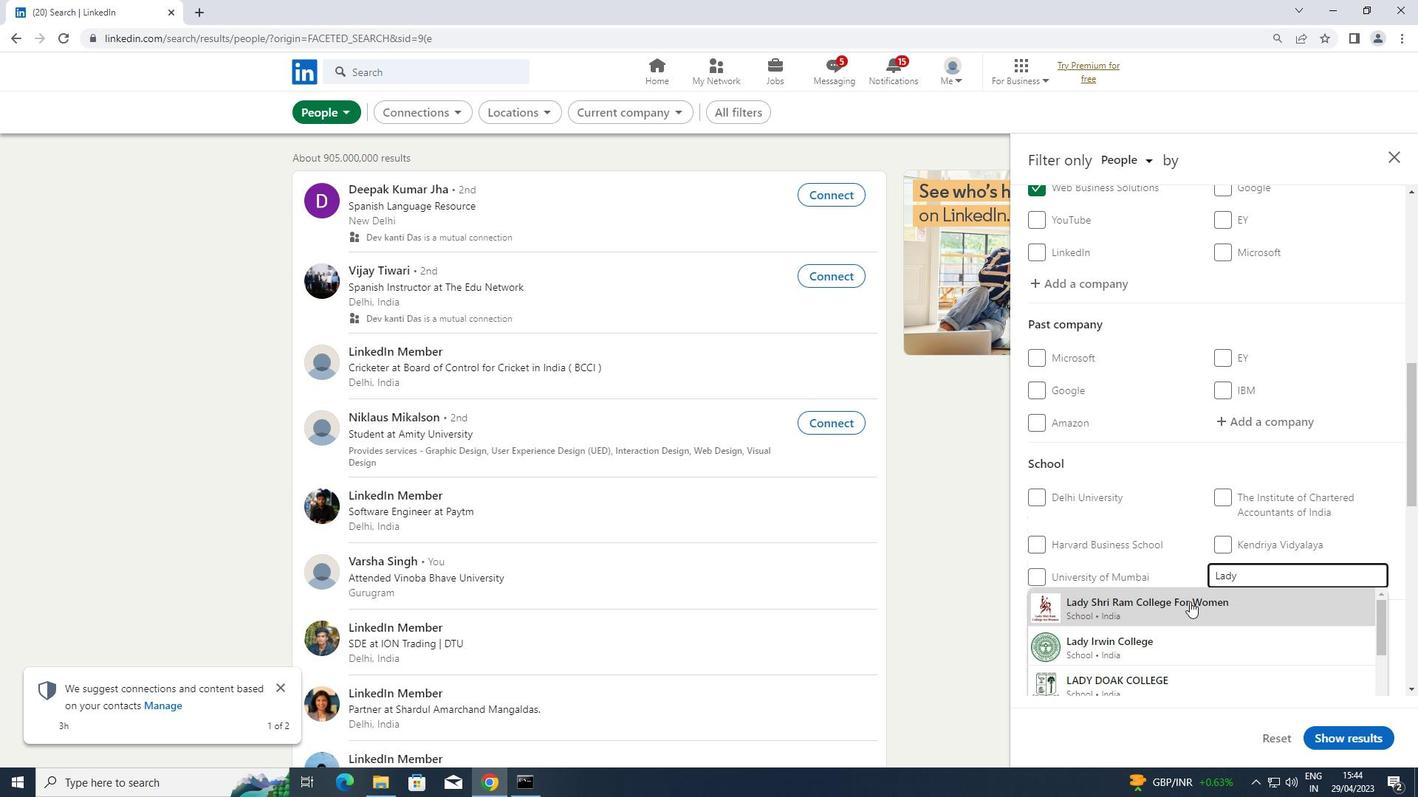
Action: Mouse pressed left at (1185, 605)
Screenshot: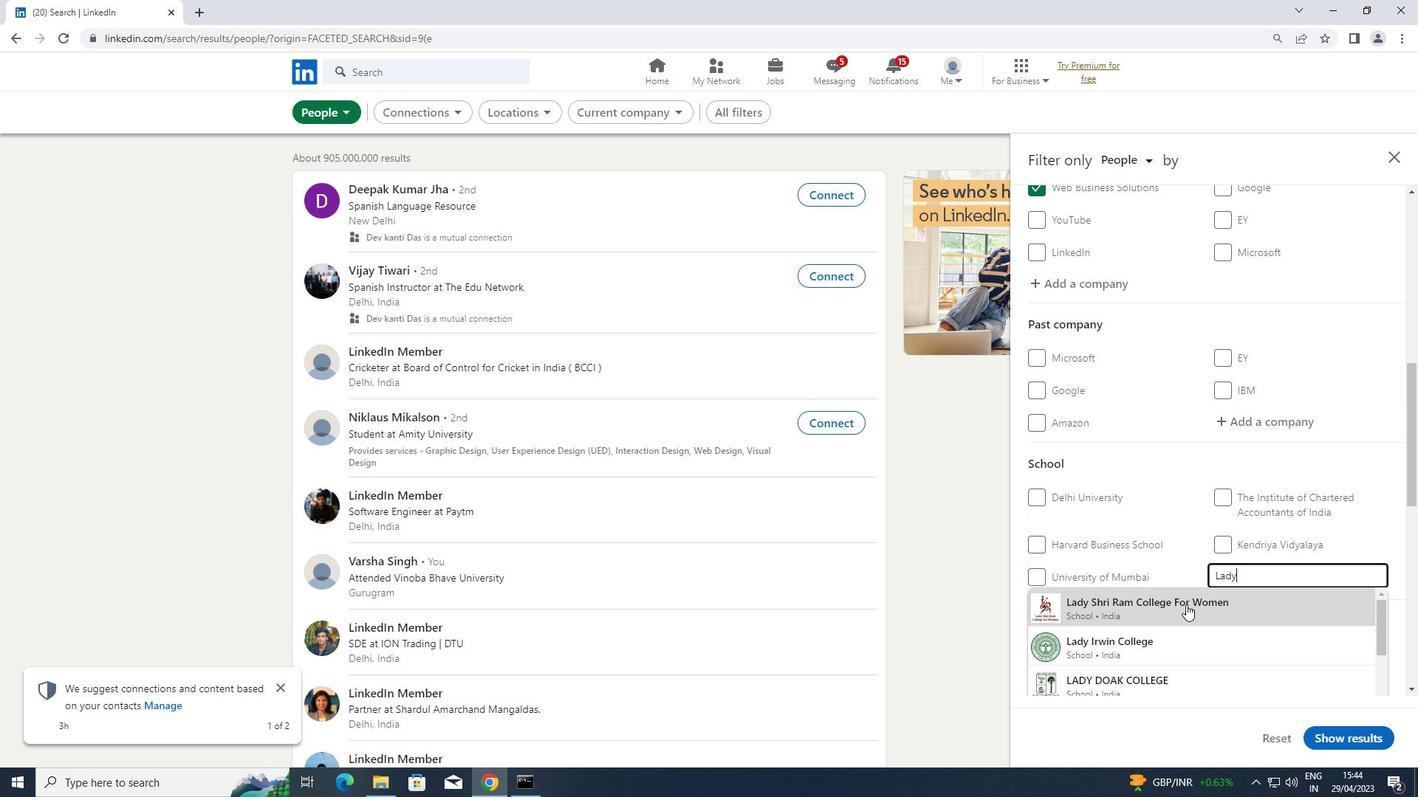 
Action: Mouse scrolled (1185, 604) with delta (0, 0)
Screenshot: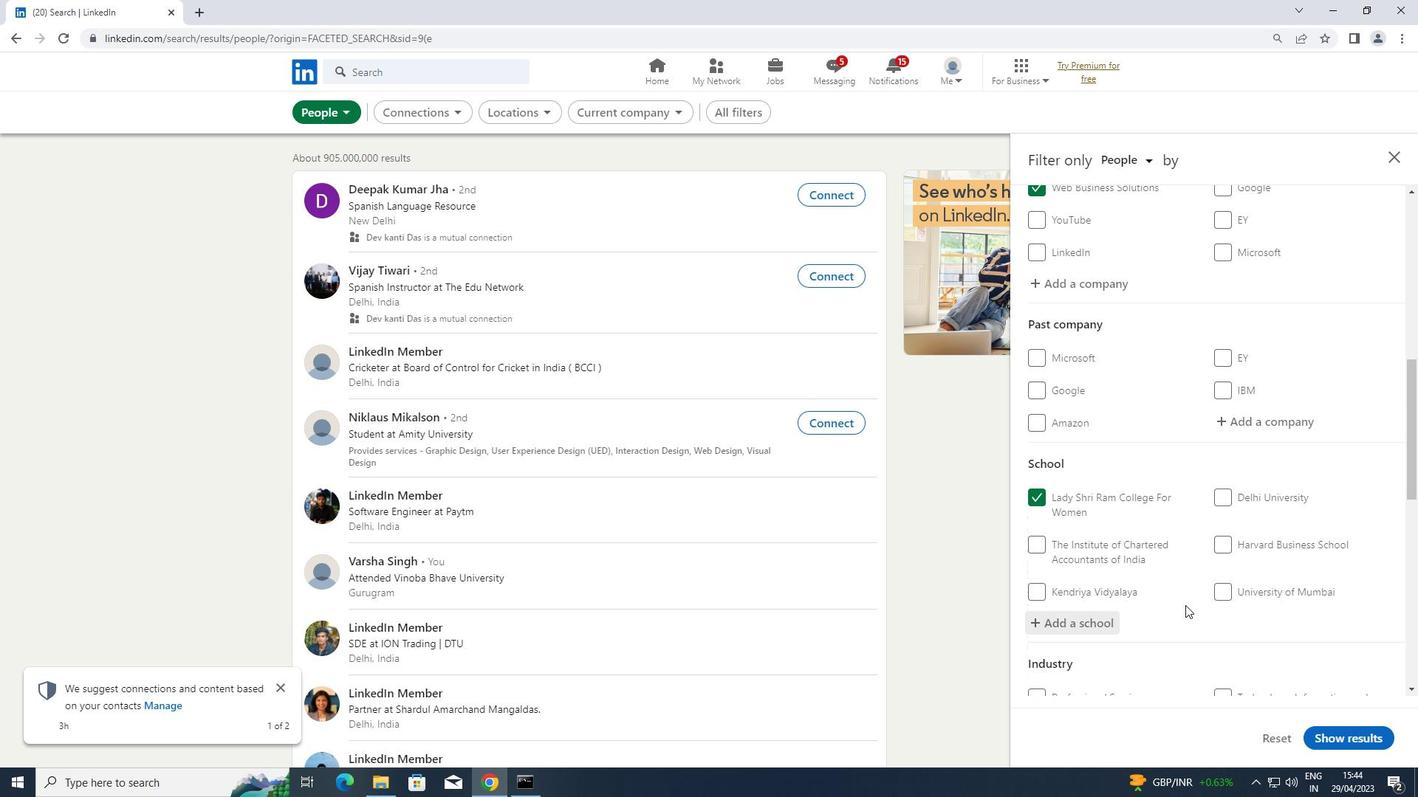 
Action: Mouse scrolled (1185, 604) with delta (0, 0)
Screenshot: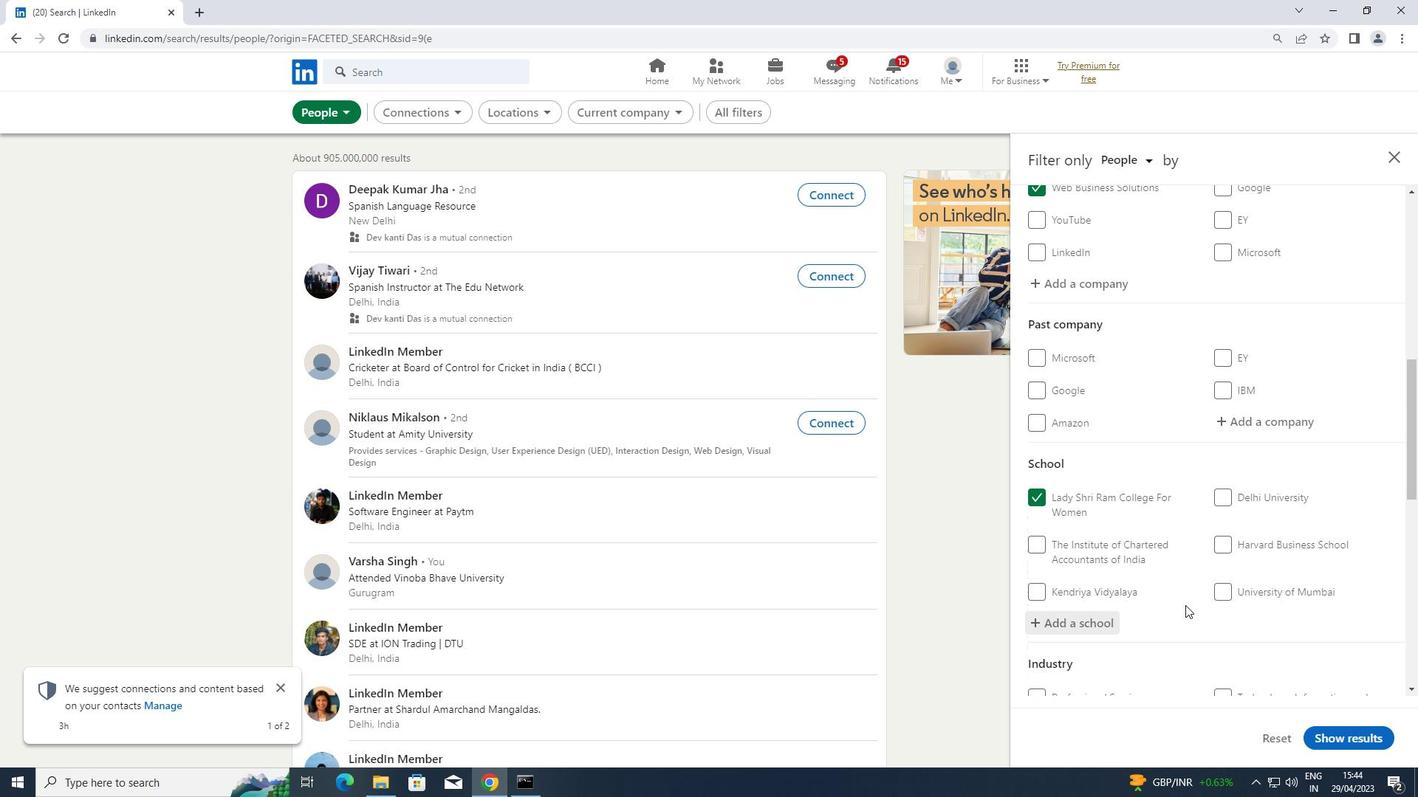 
Action: Mouse scrolled (1185, 604) with delta (0, 0)
Screenshot: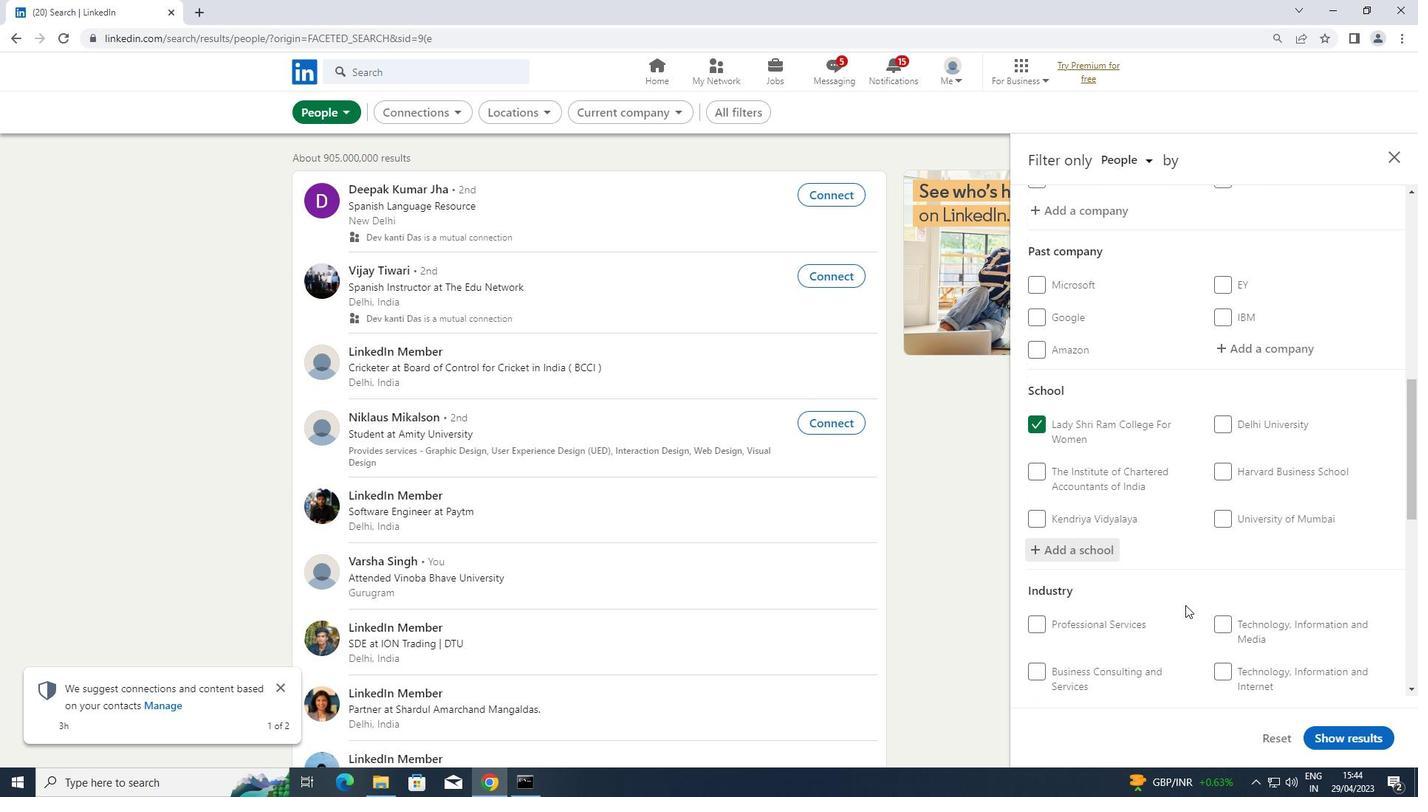 
Action: Mouse scrolled (1185, 604) with delta (0, 0)
Screenshot: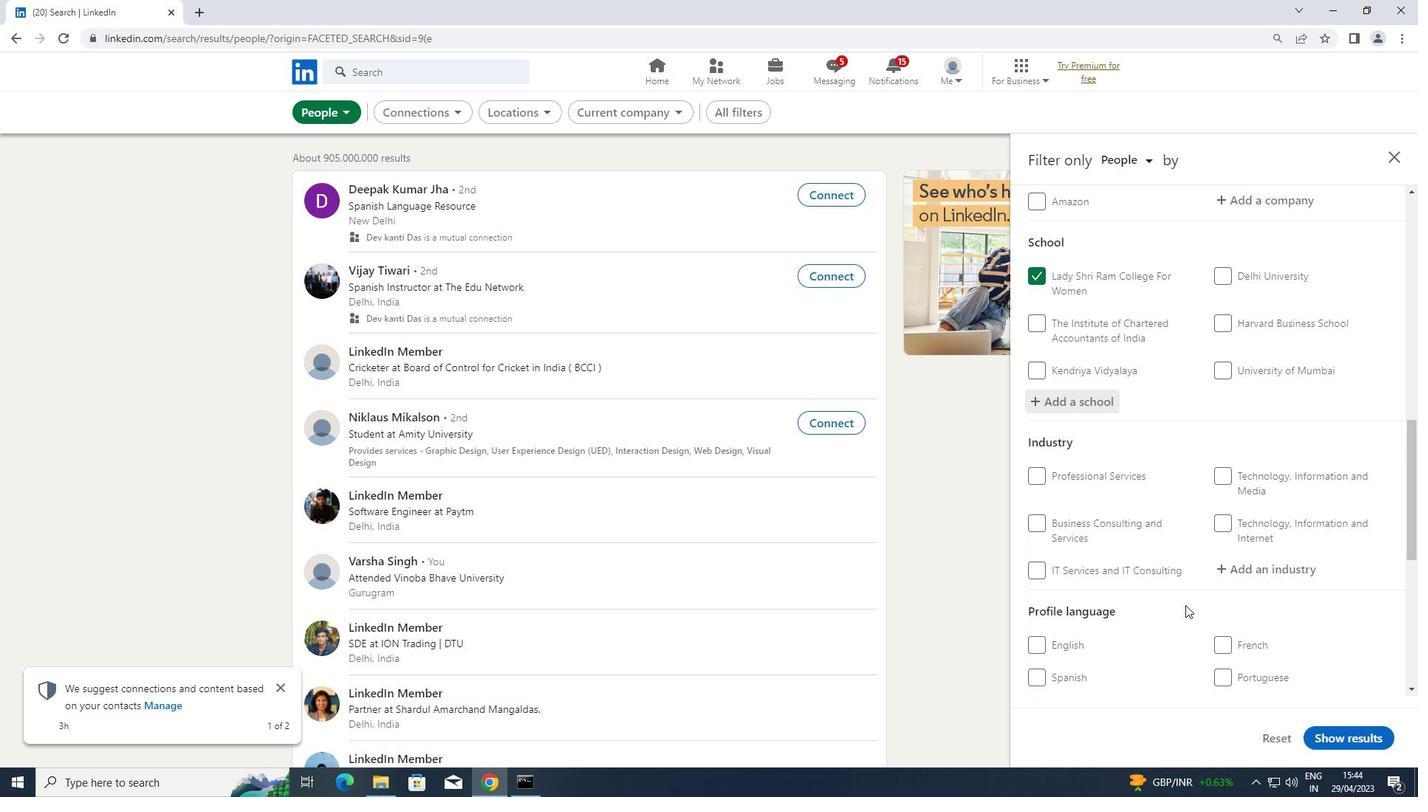 
Action: Mouse scrolled (1185, 604) with delta (0, 0)
Screenshot: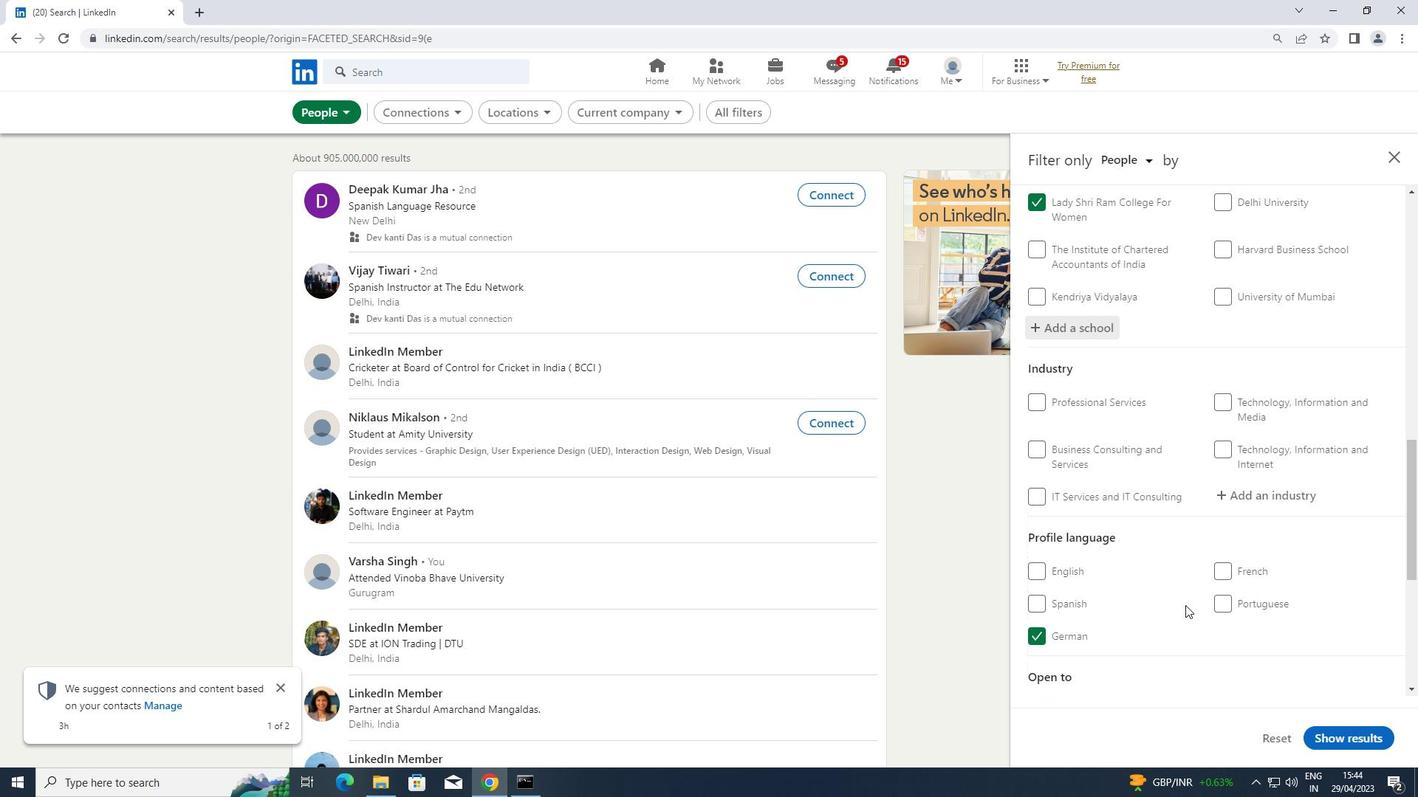 
Action: Mouse scrolled (1185, 604) with delta (0, 0)
Screenshot: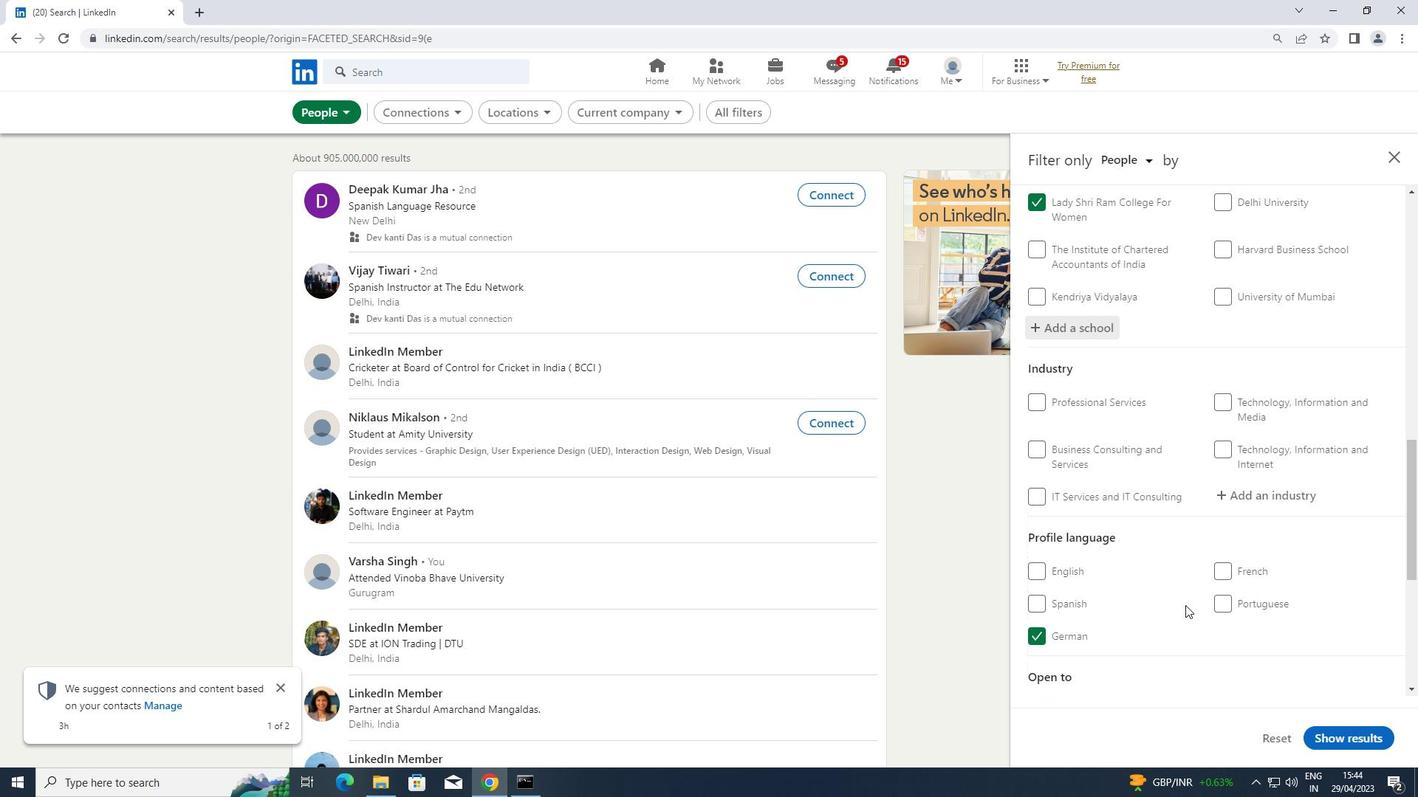 
Action: Mouse scrolled (1185, 606) with delta (0, 0)
Screenshot: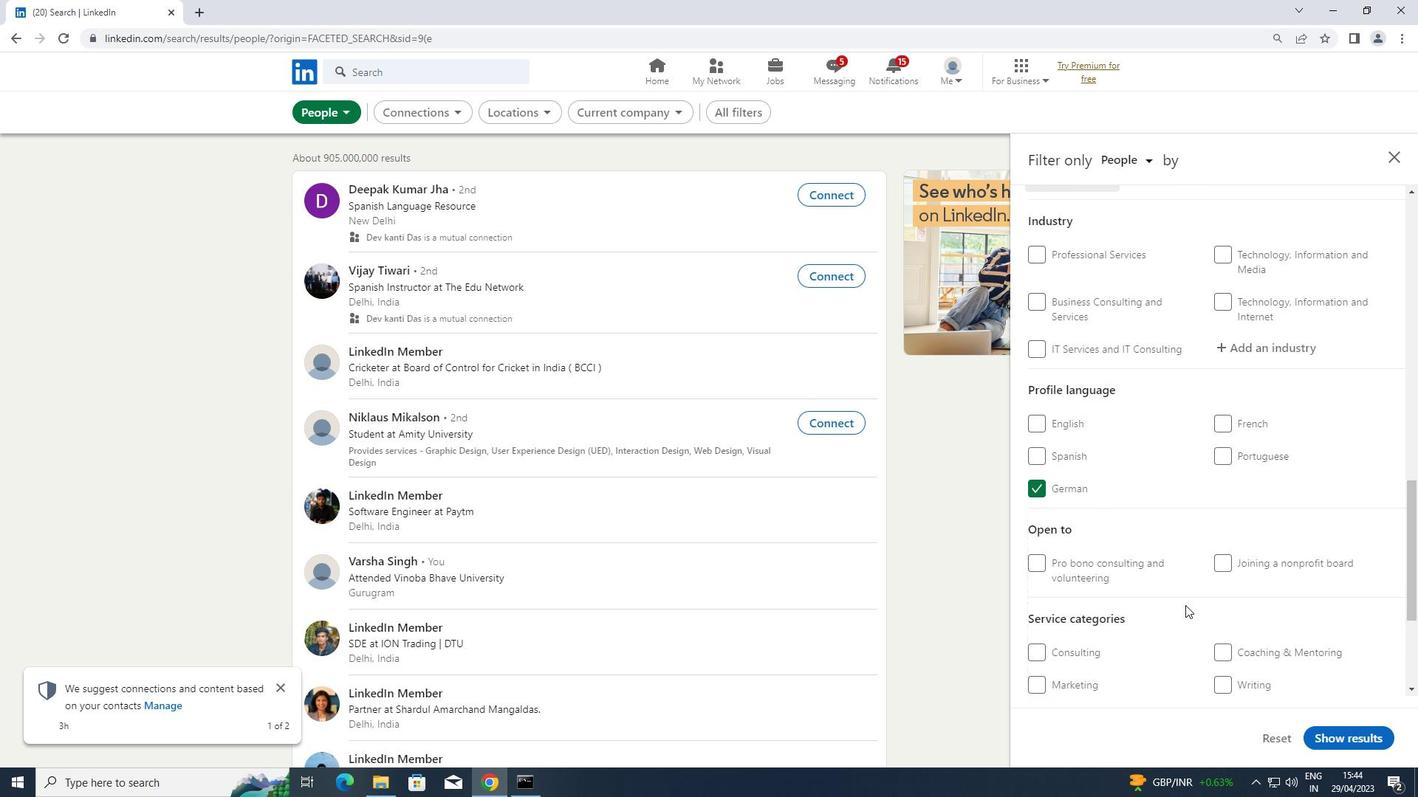 
Action: Mouse scrolled (1185, 606) with delta (0, 0)
Screenshot: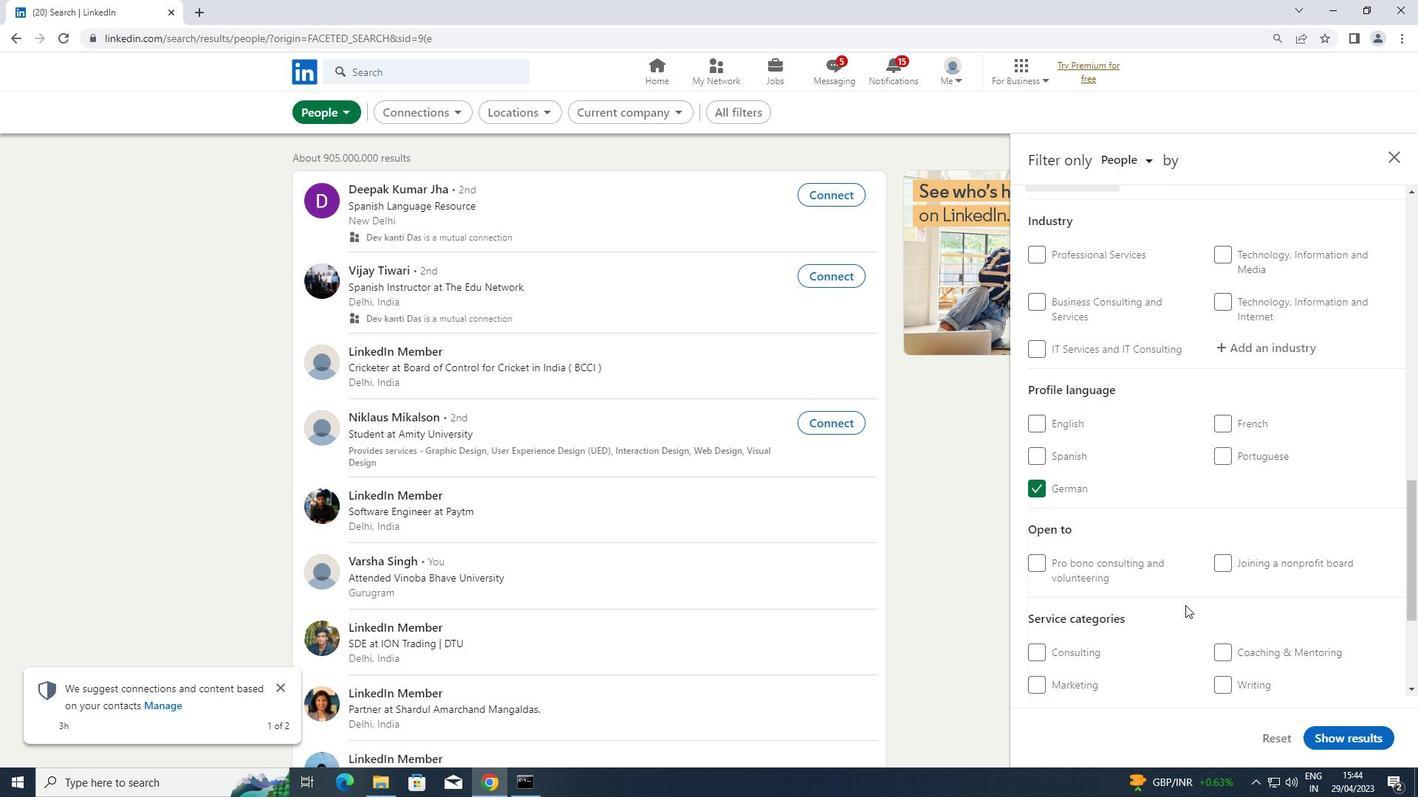 
Action: Mouse moved to (1260, 497)
Screenshot: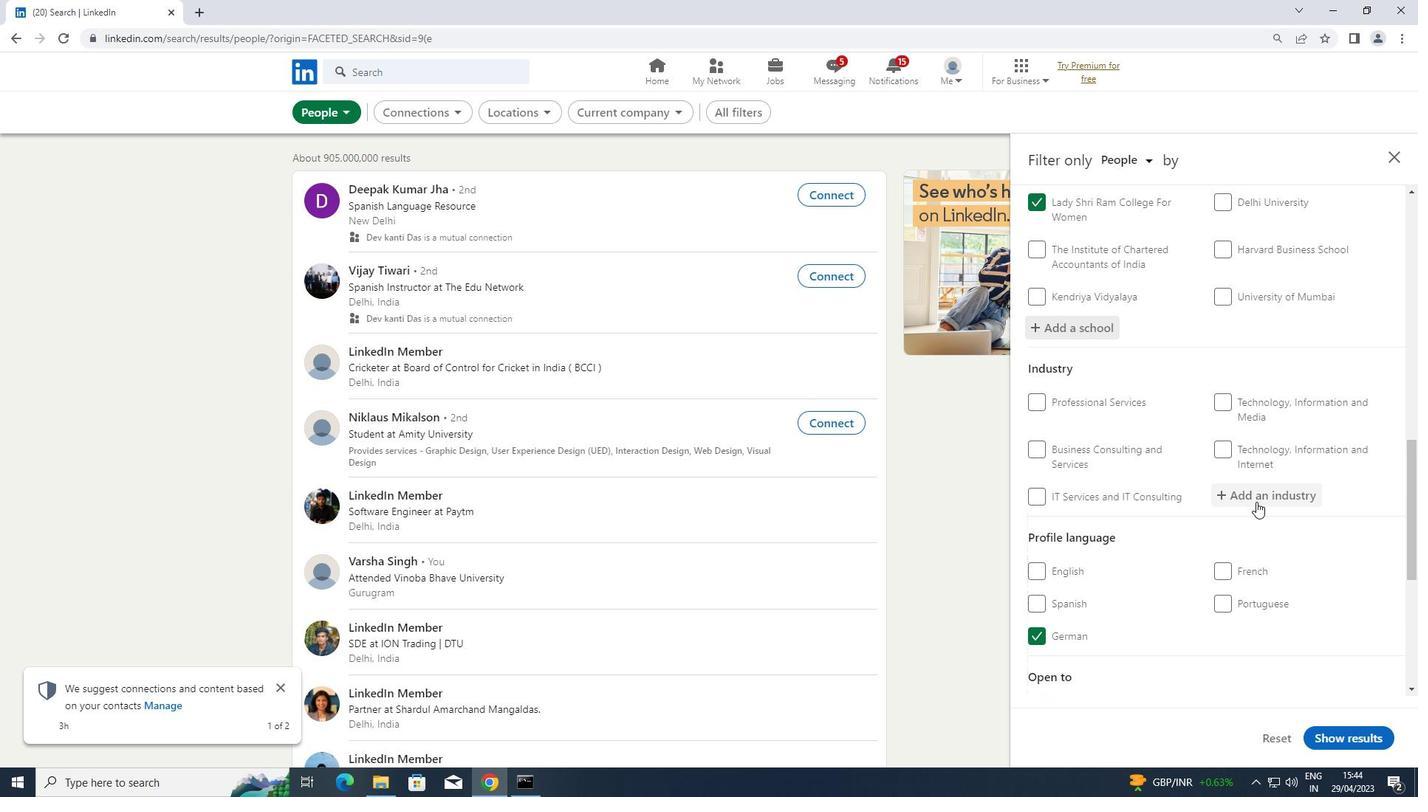 
Action: Mouse pressed left at (1260, 497)
Screenshot: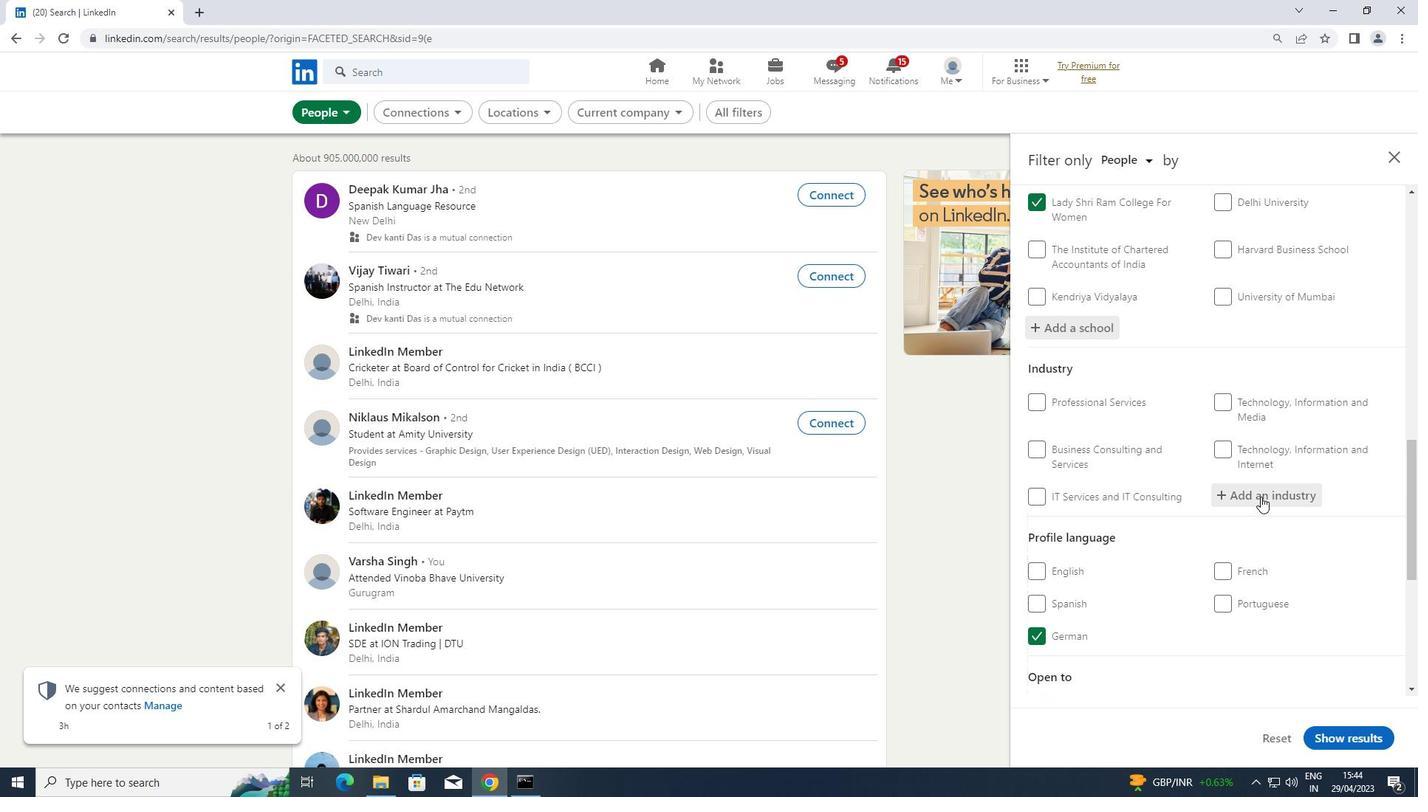 
Action: Key pressed <Key.shift>THEATER
Screenshot: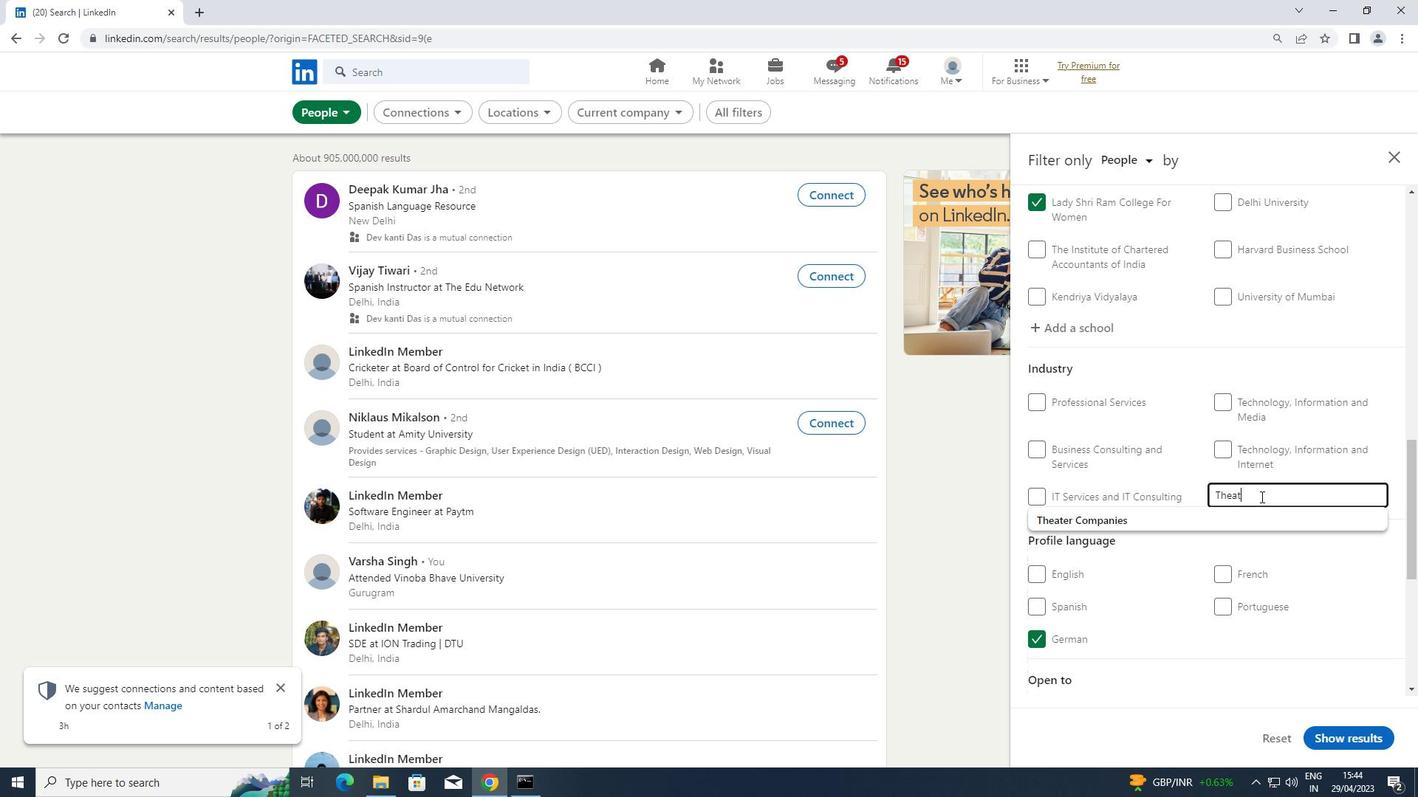 
Action: Mouse moved to (1164, 514)
Screenshot: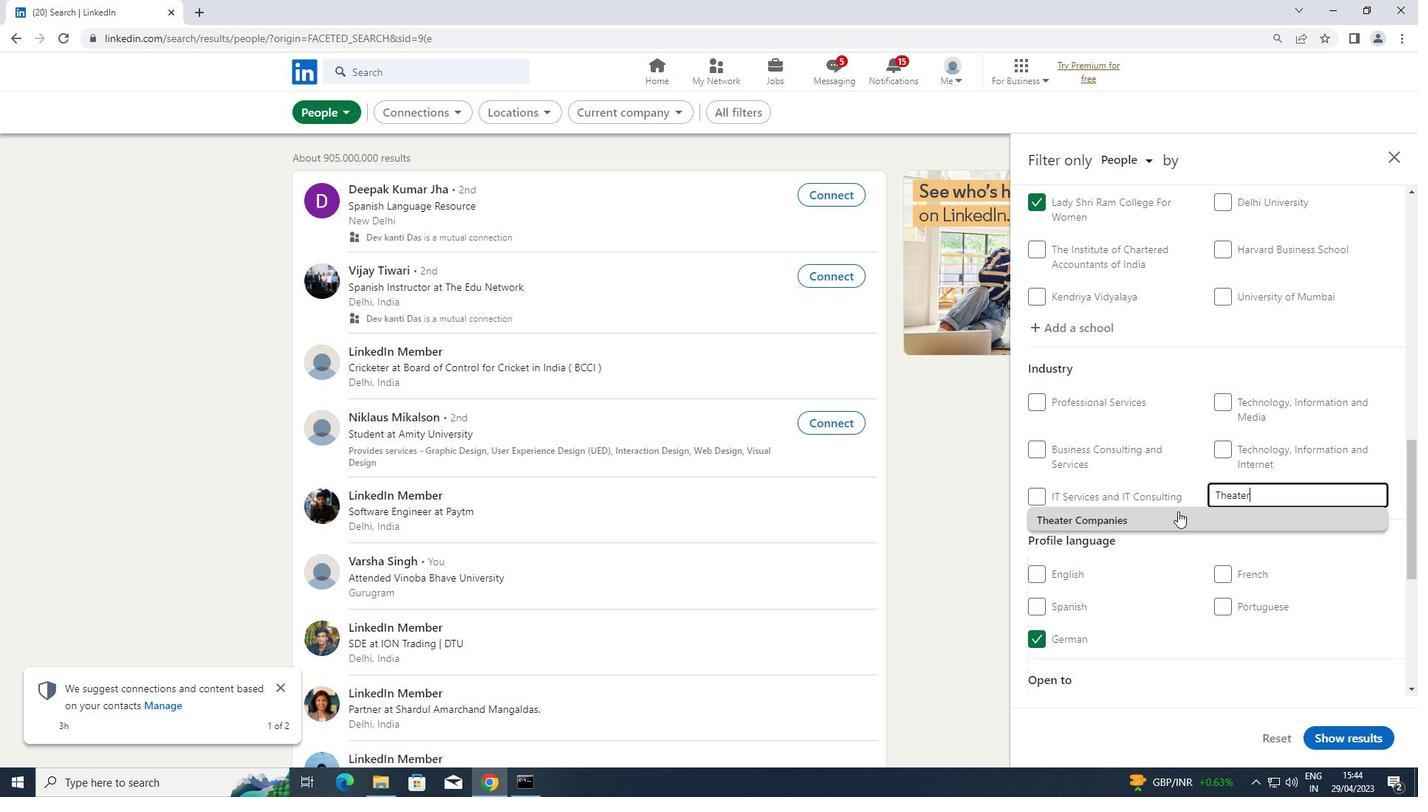 
Action: Mouse pressed left at (1164, 514)
Screenshot: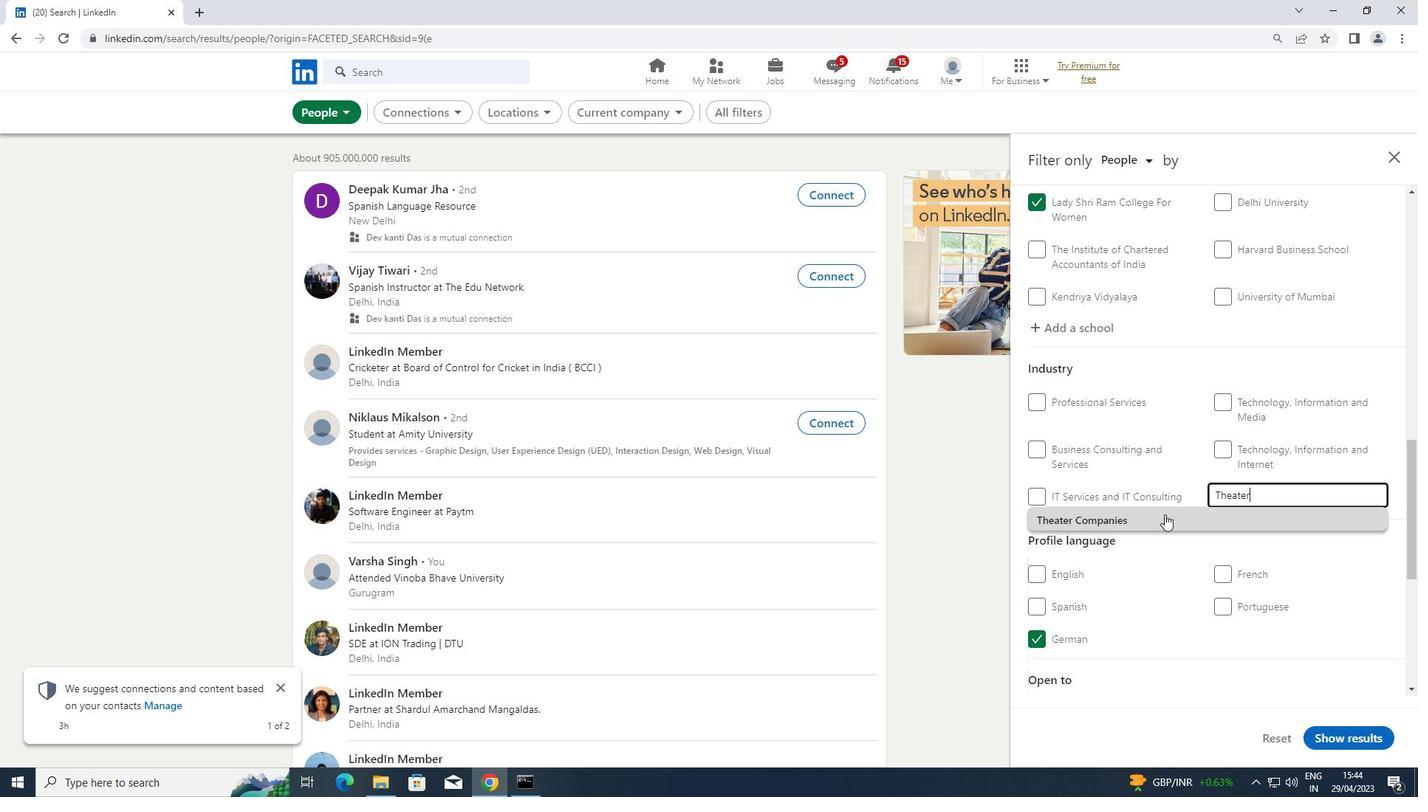 
Action: Mouse scrolled (1164, 514) with delta (0, 0)
Screenshot: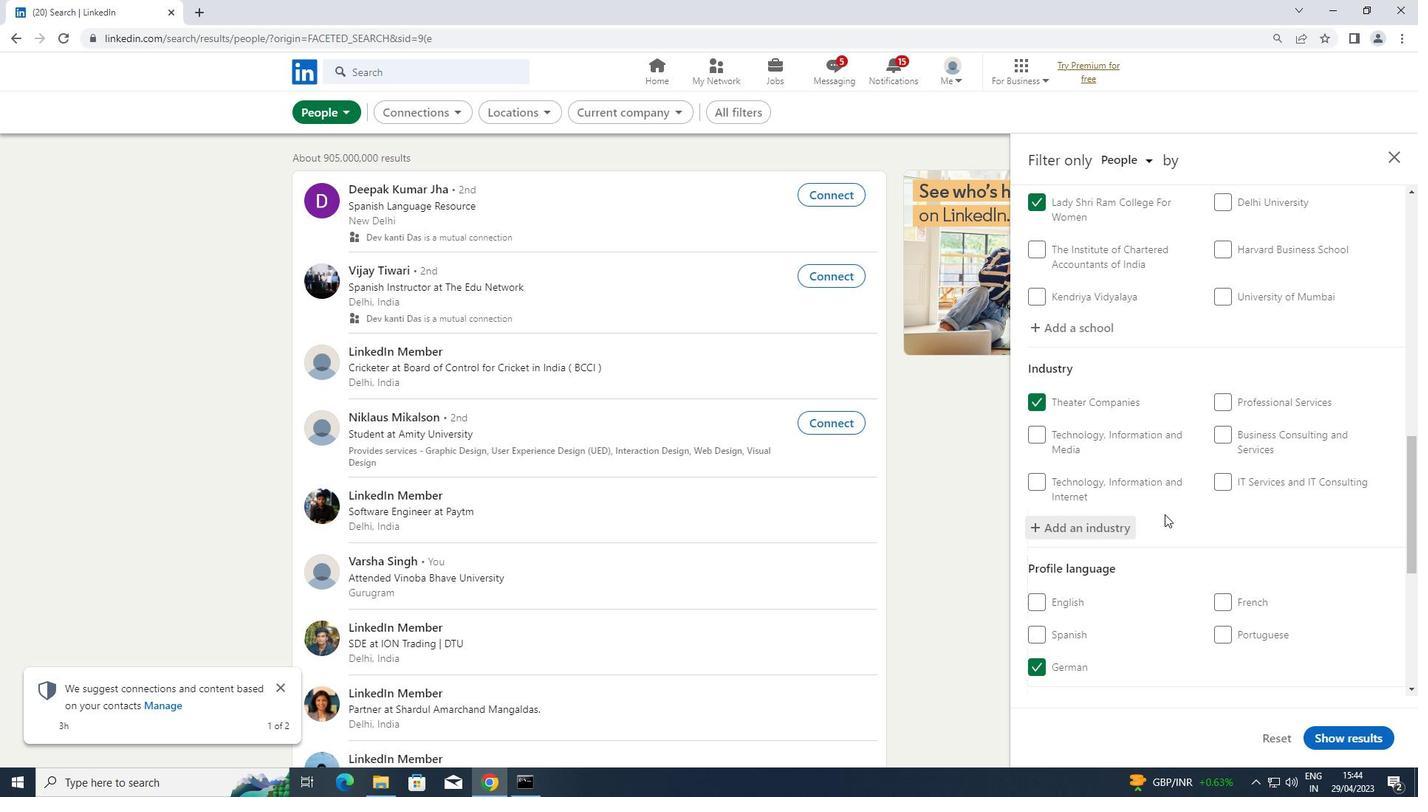
Action: Mouse scrolled (1164, 514) with delta (0, 0)
Screenshot: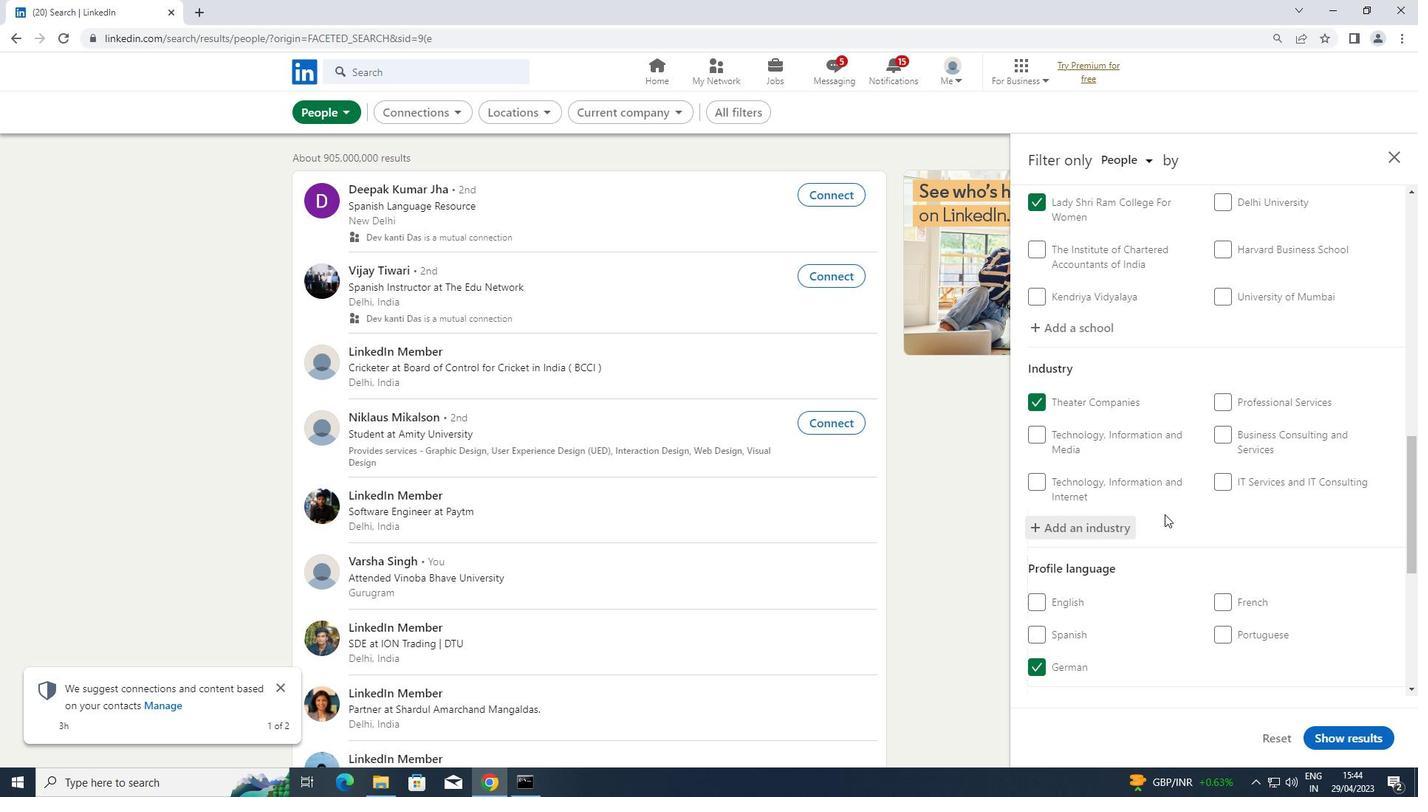 
Action: Mouse scrolled (1164, 514) with delta (0, 0)
Screenshot: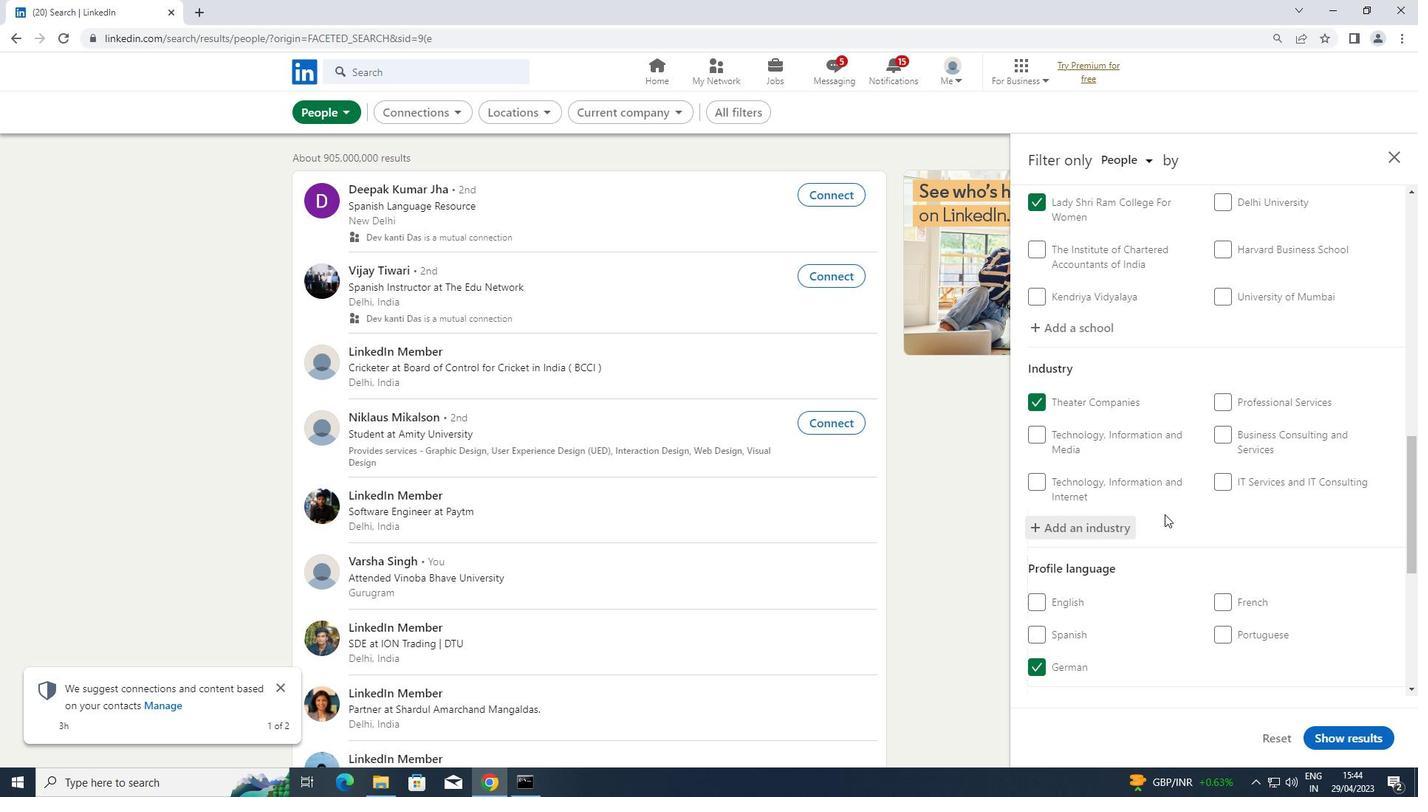 
Action: Mouse scrolled (1164, 514) with delta (0, 0)
Screenshot: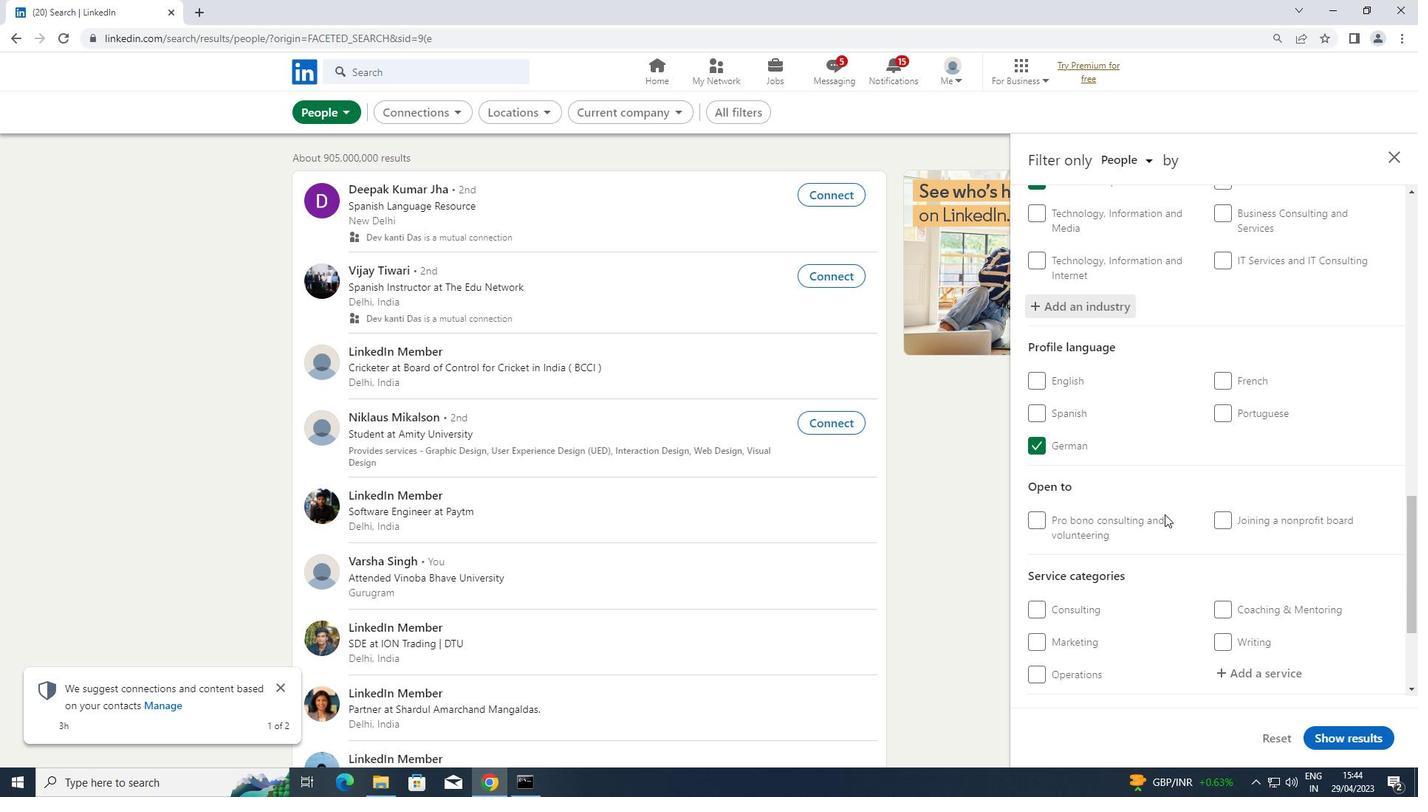 
Action: Mouse scrolled (1164, 514) with delta (0, 0)
Screenshot: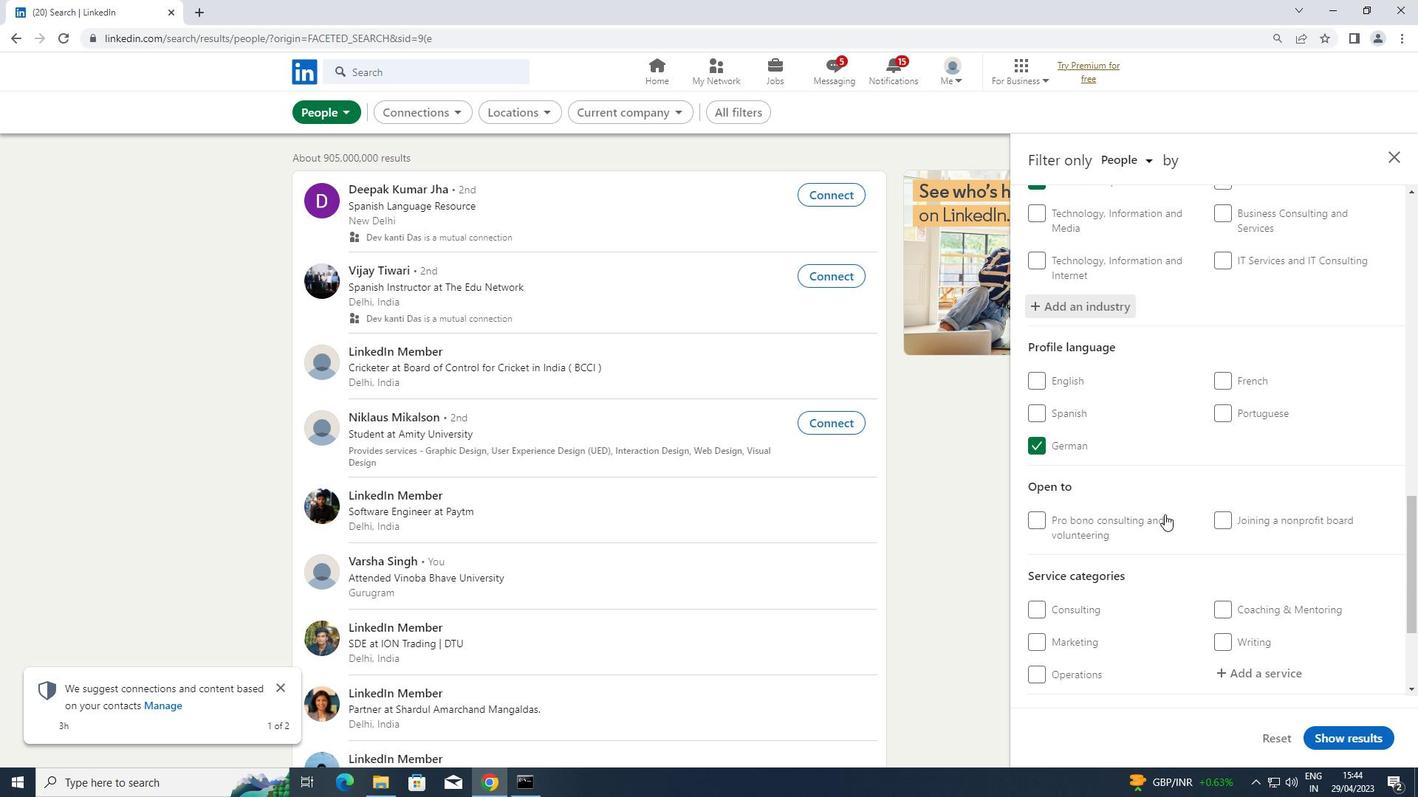 
Action: Mouse moved to (1260, 534)
Screenshot: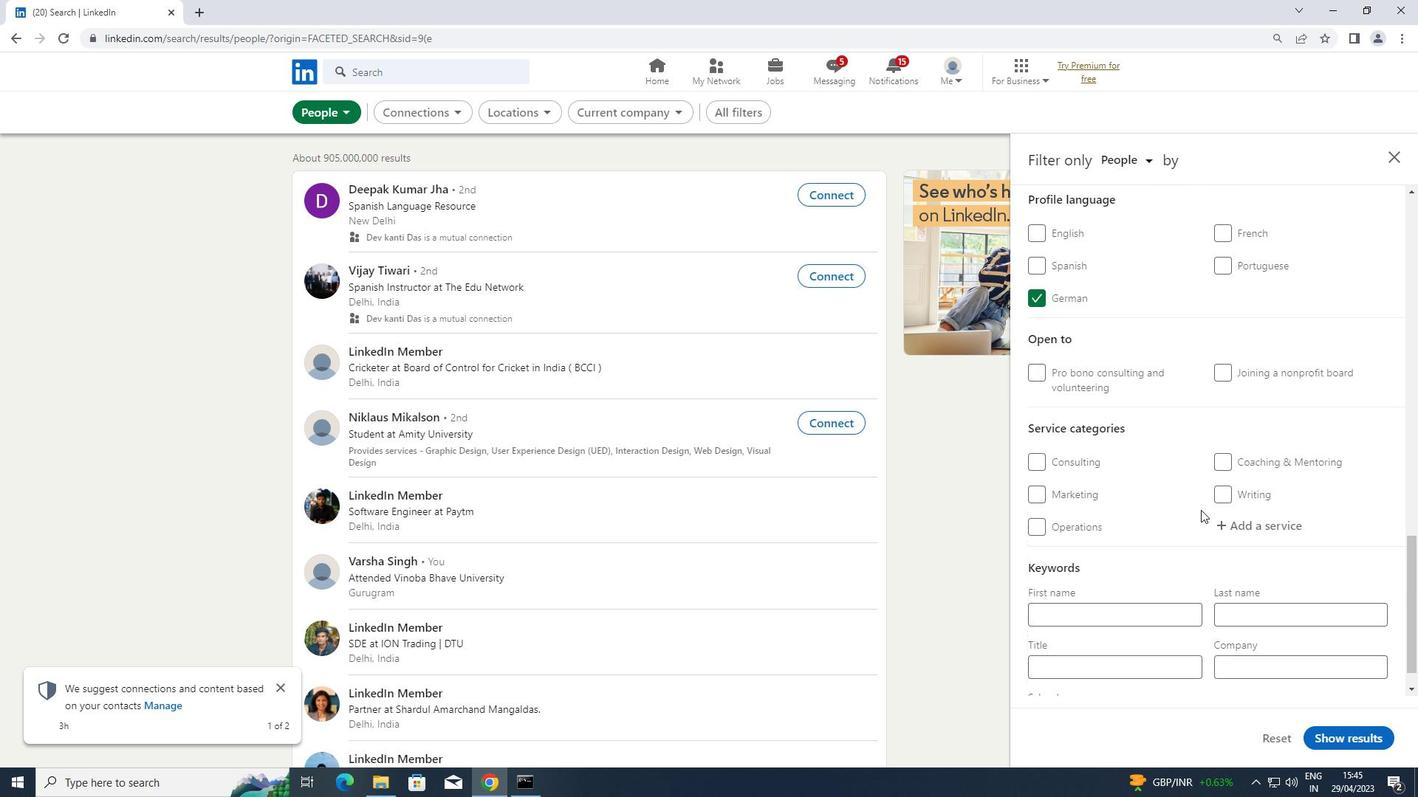 
Action: Mouse pressed left at (1260, 534)
Screenshot: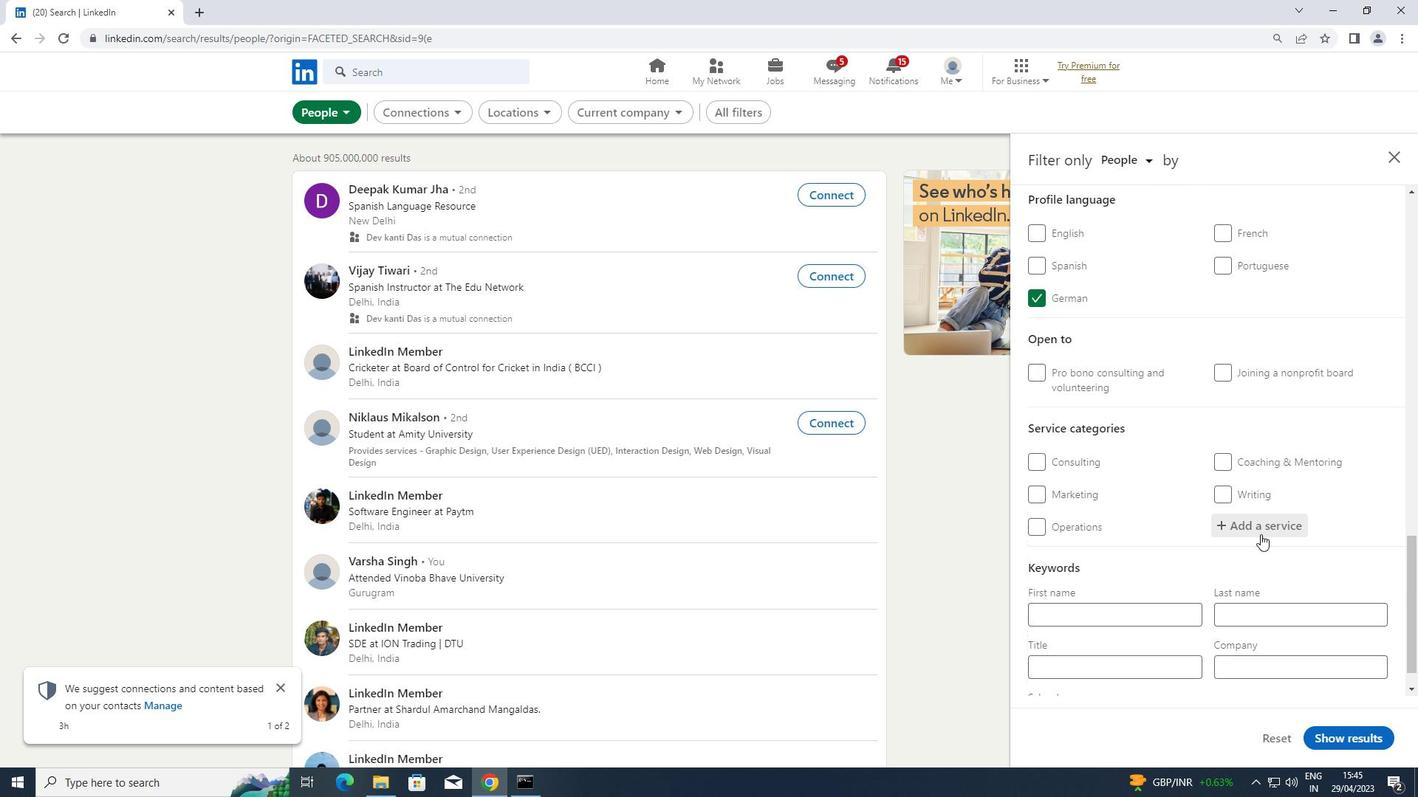 
Action: Key pressed <Key.shift>LABOR
Screenshot: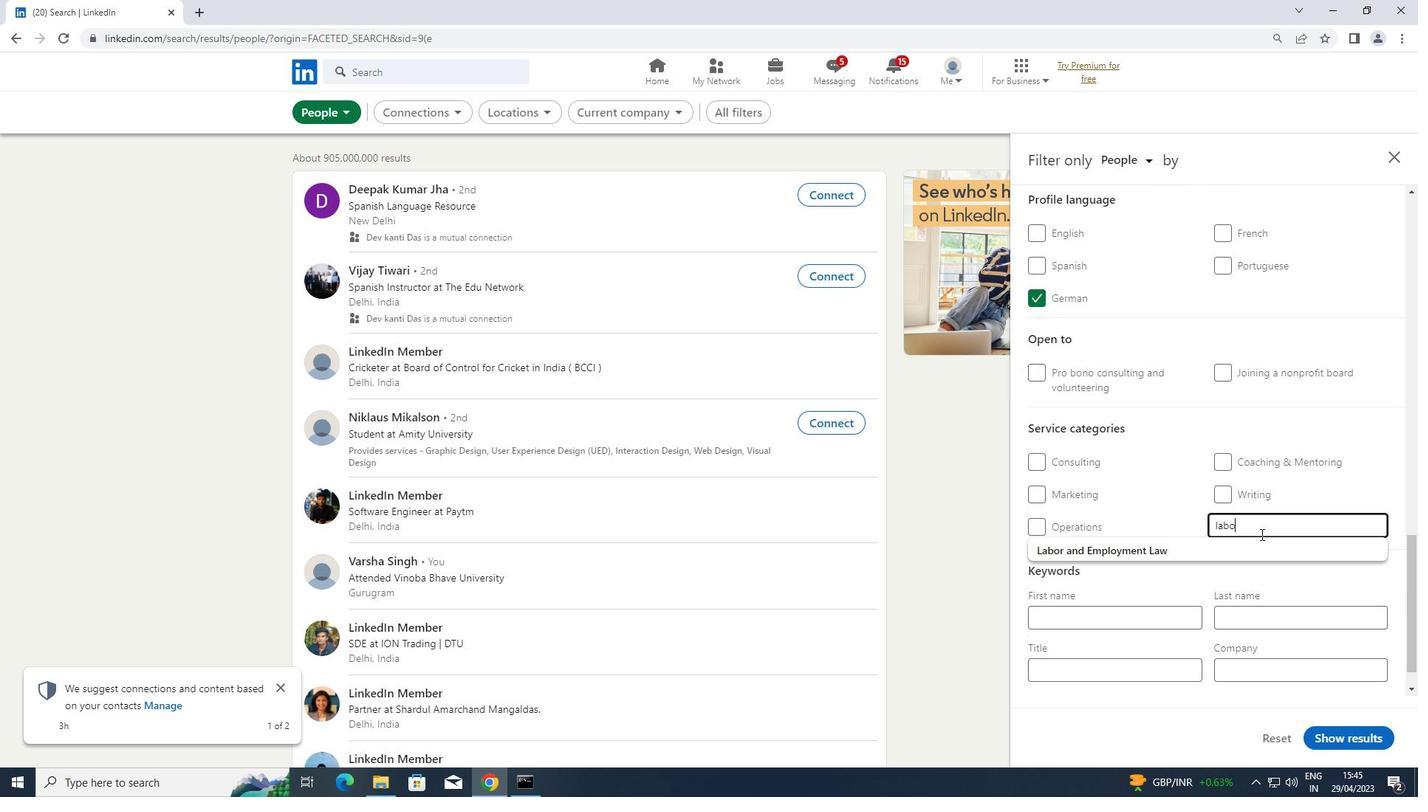 
Action: Mouse moved to (1171, 547)
Screenshot: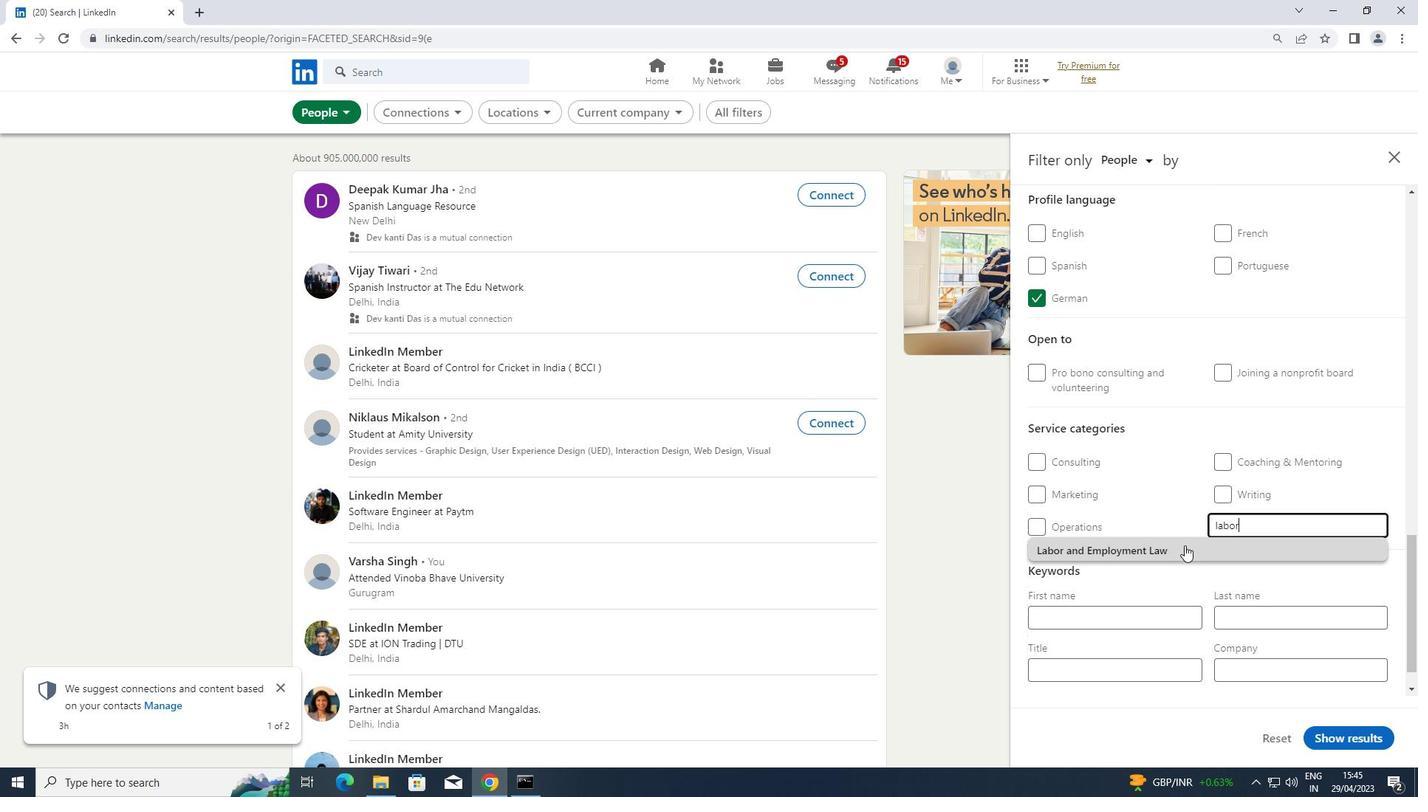 
Action: Mouse pressed left at (1171, 547)
Screenshot: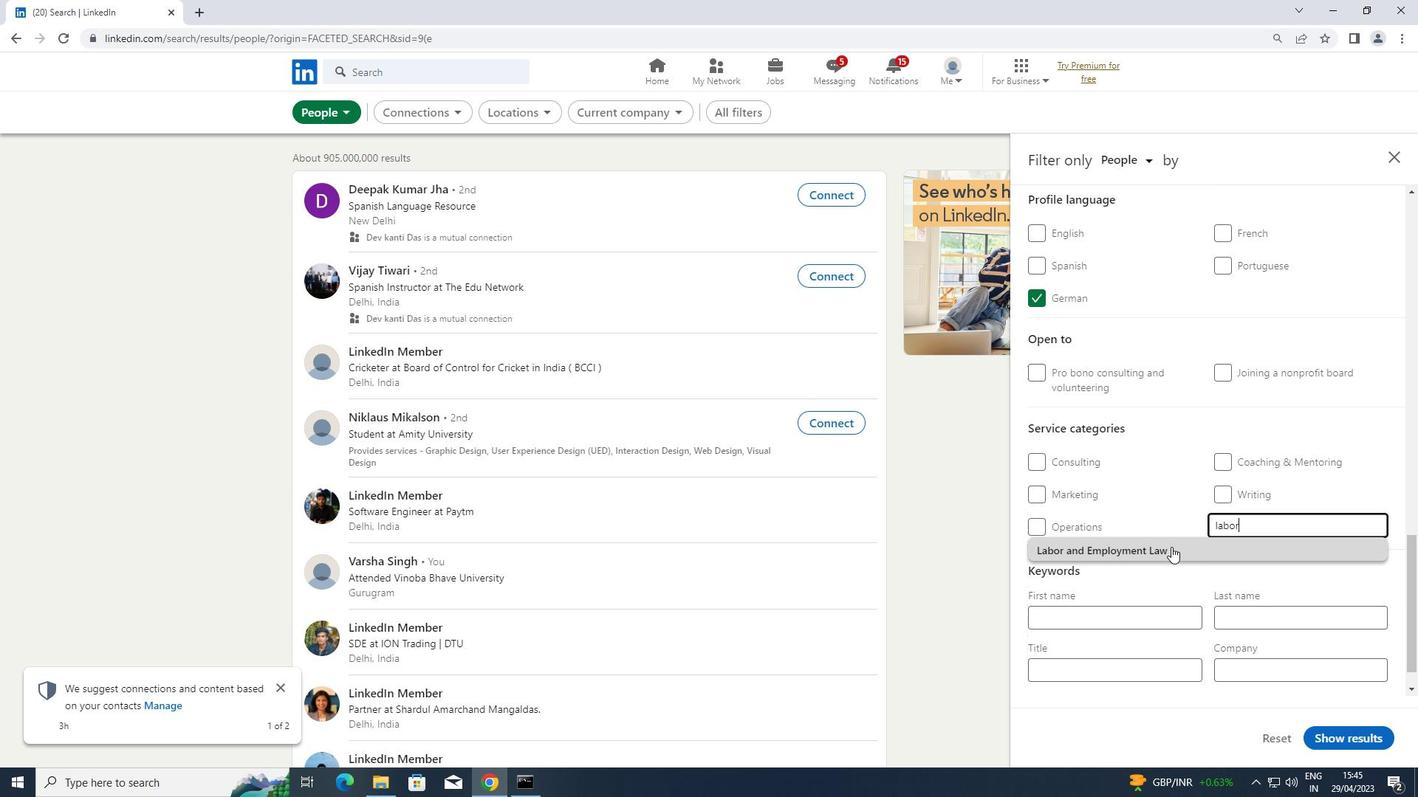 
Action: Mouse scrolled (1171, 546) with delta (0, 0)
Screenshot: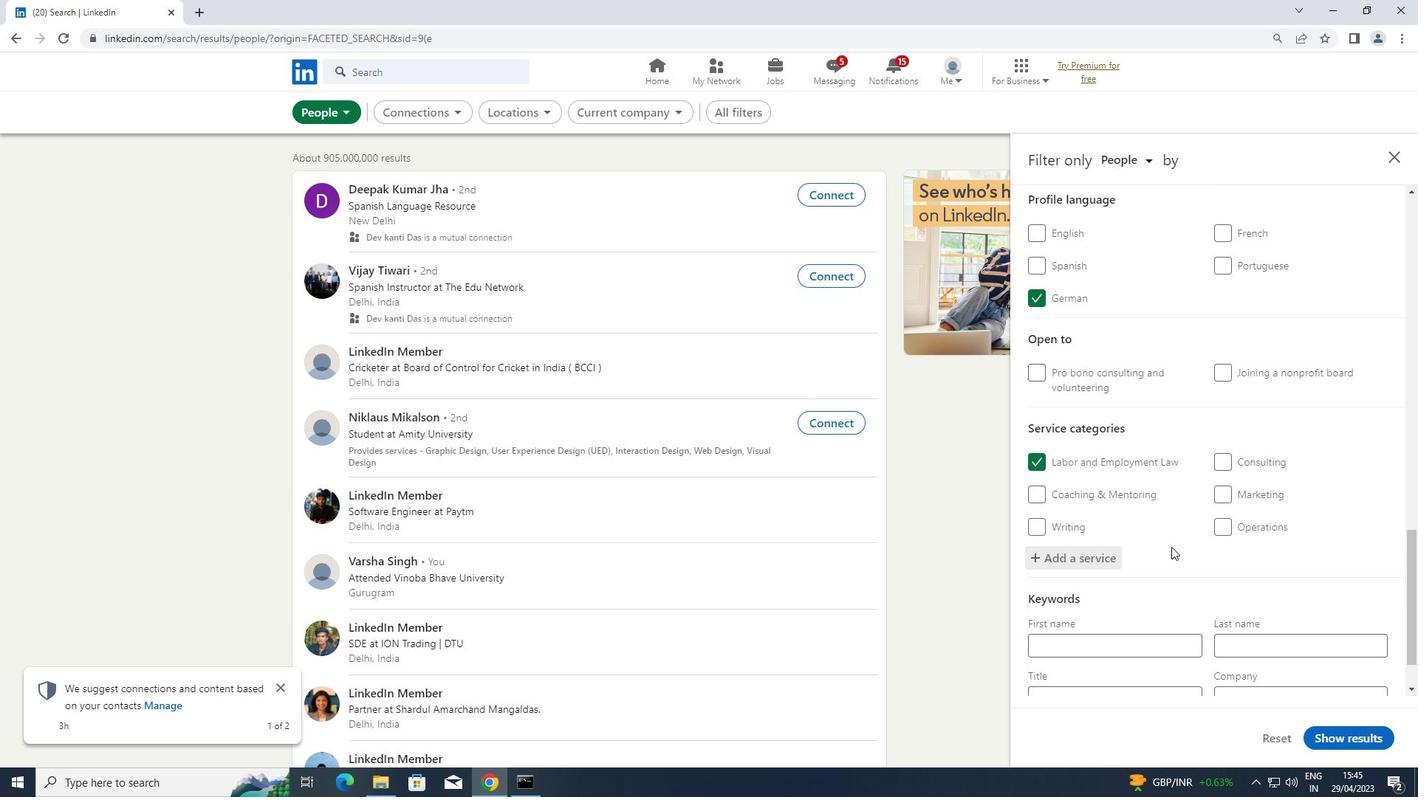 
Action: Mouse scrolled (1171, 546) with delta (0, 0)
Screenshot: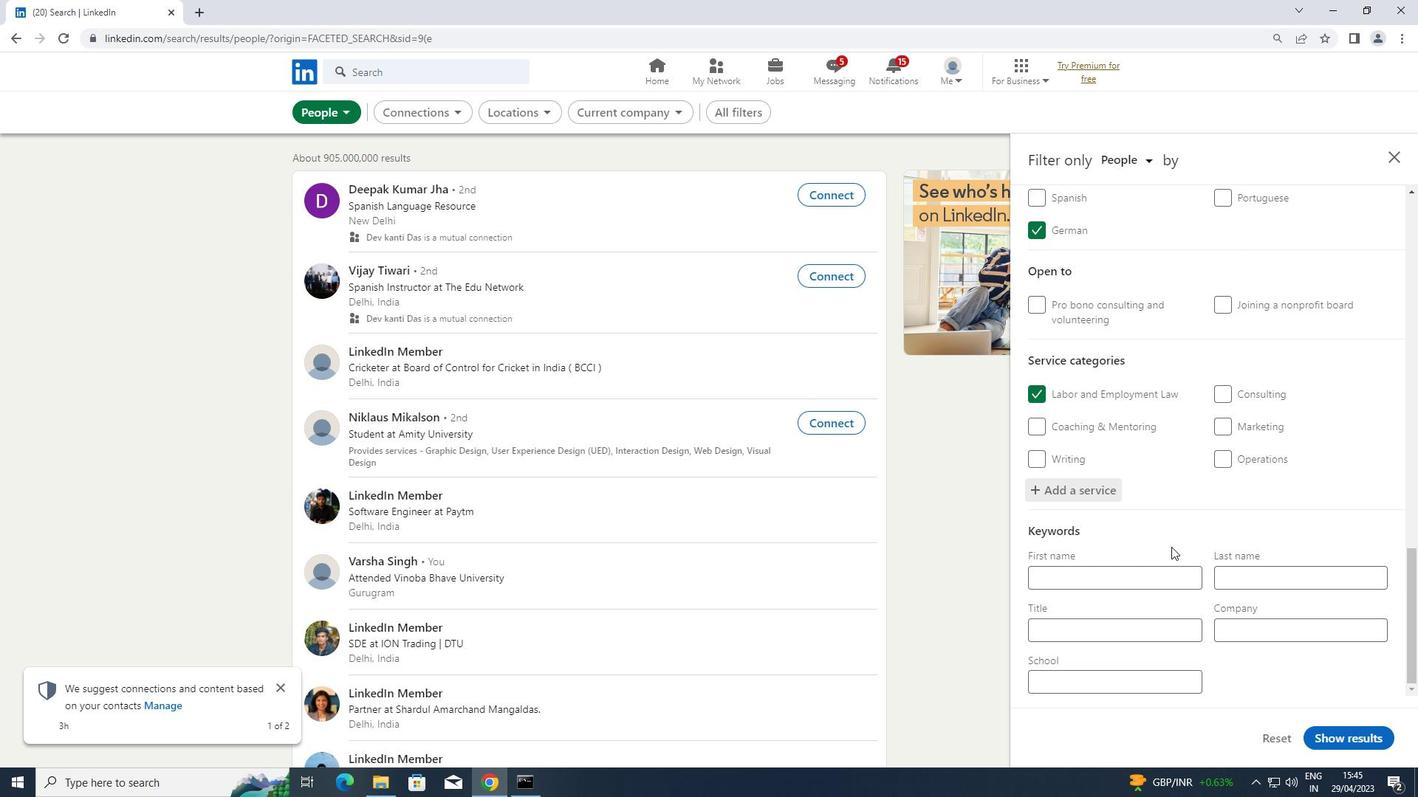 
Action: Mouse scrolled (1171, 546) with delta (0, 0)
Screenshot: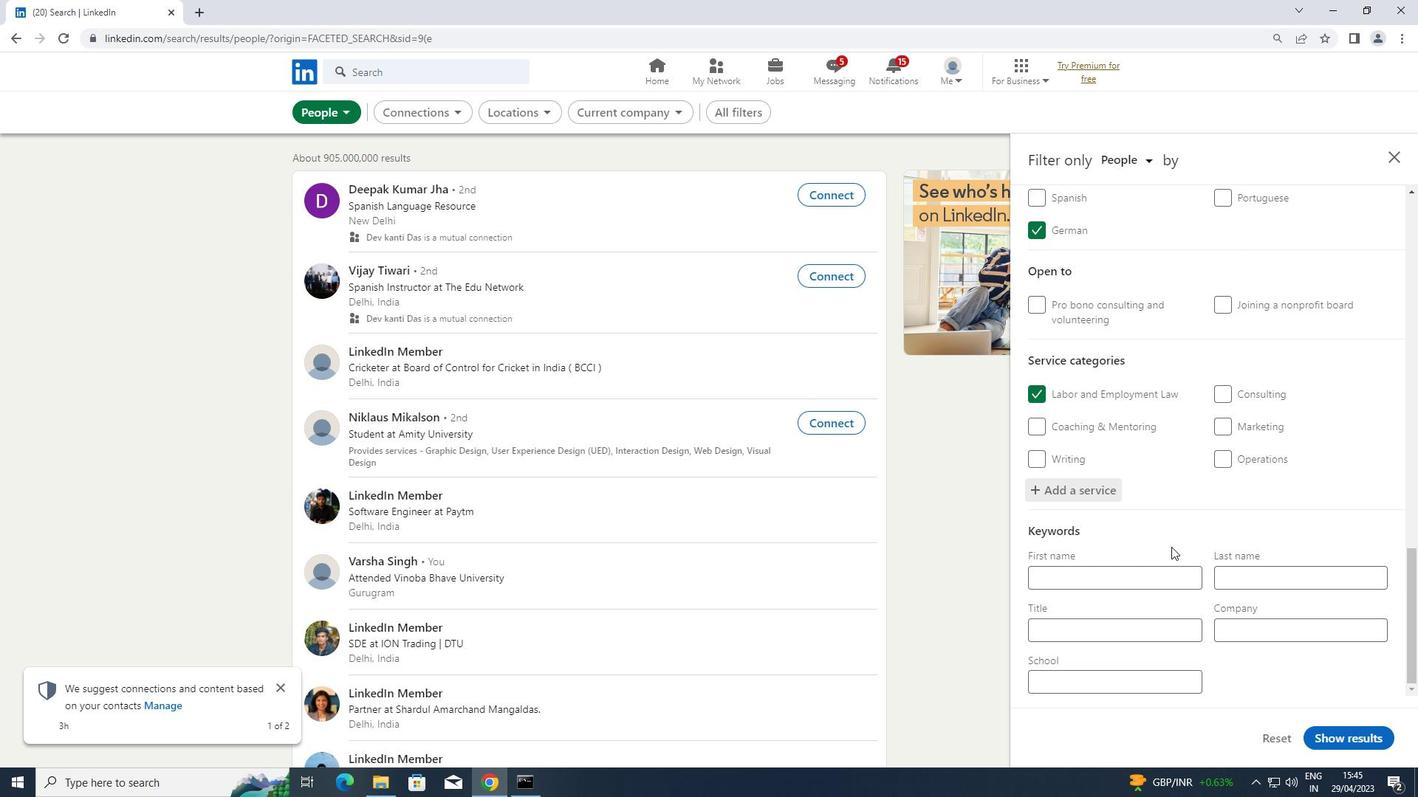 
Action: Mouse moved to (1145, 629)
Screenshot: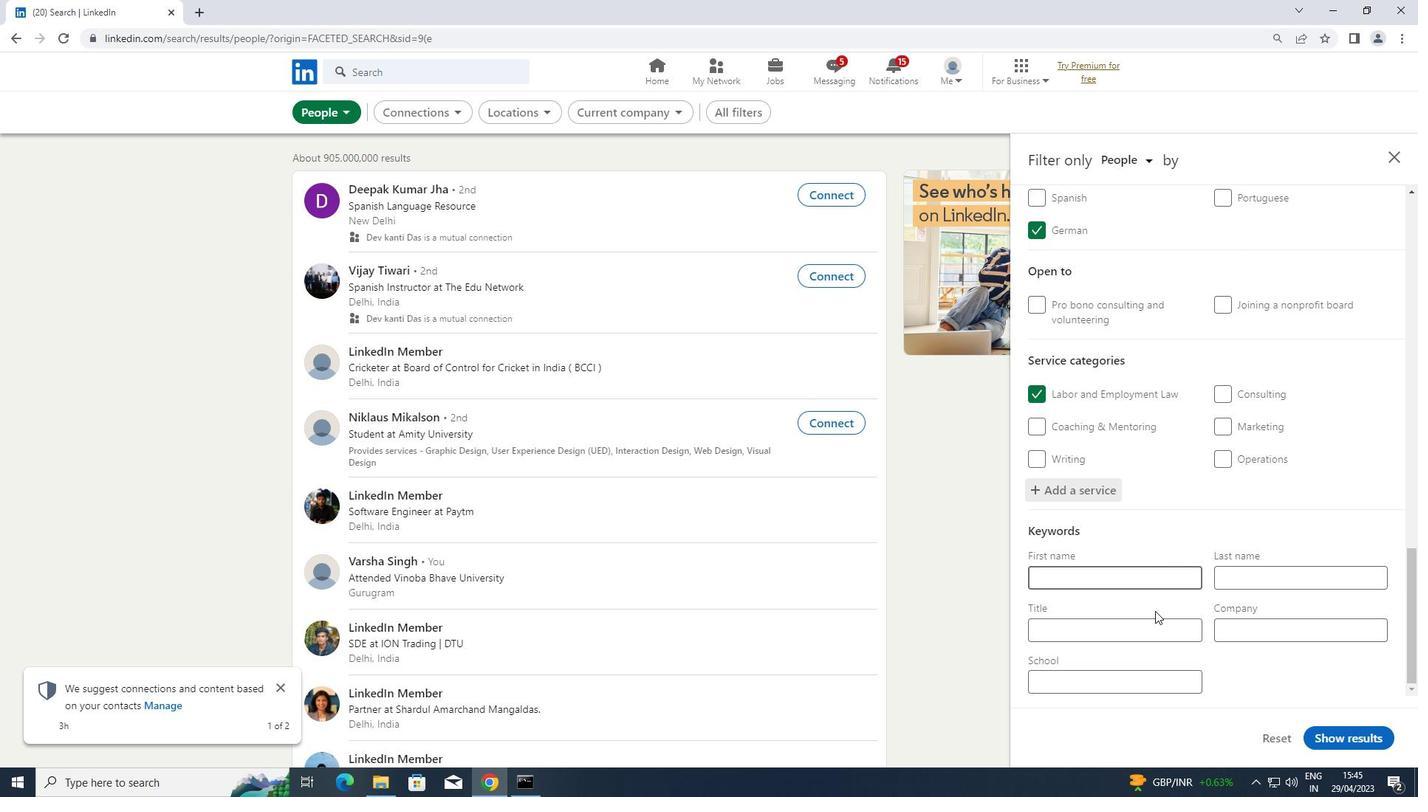 
Action: Mouse pressed left at (1145, 629)
Screenshot: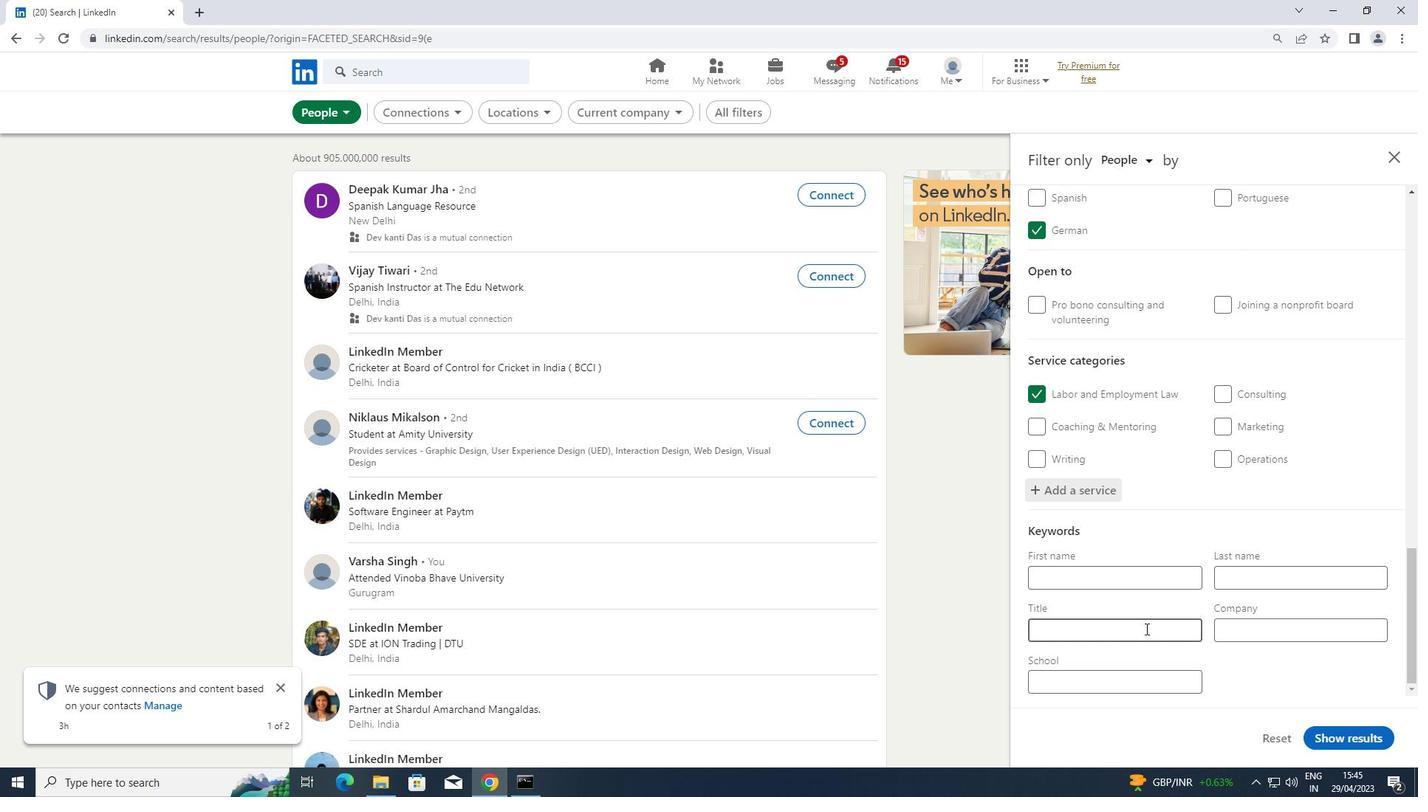 
Action: Key pressed <Key.shift>GRANT<Key.space><Key.shift>WRITER
Screenshot: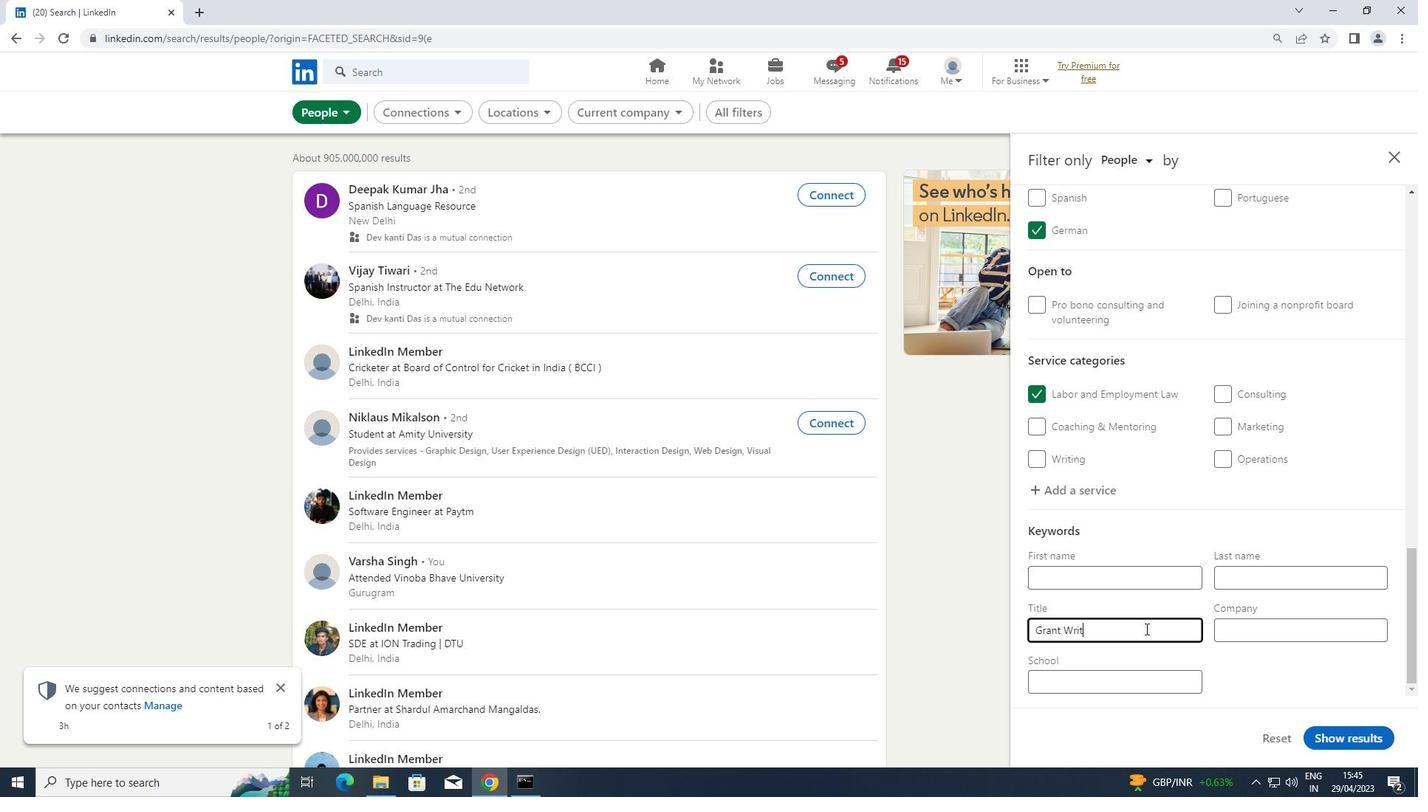 
Action: Mouse moved to (1340, 734)
Screenshot: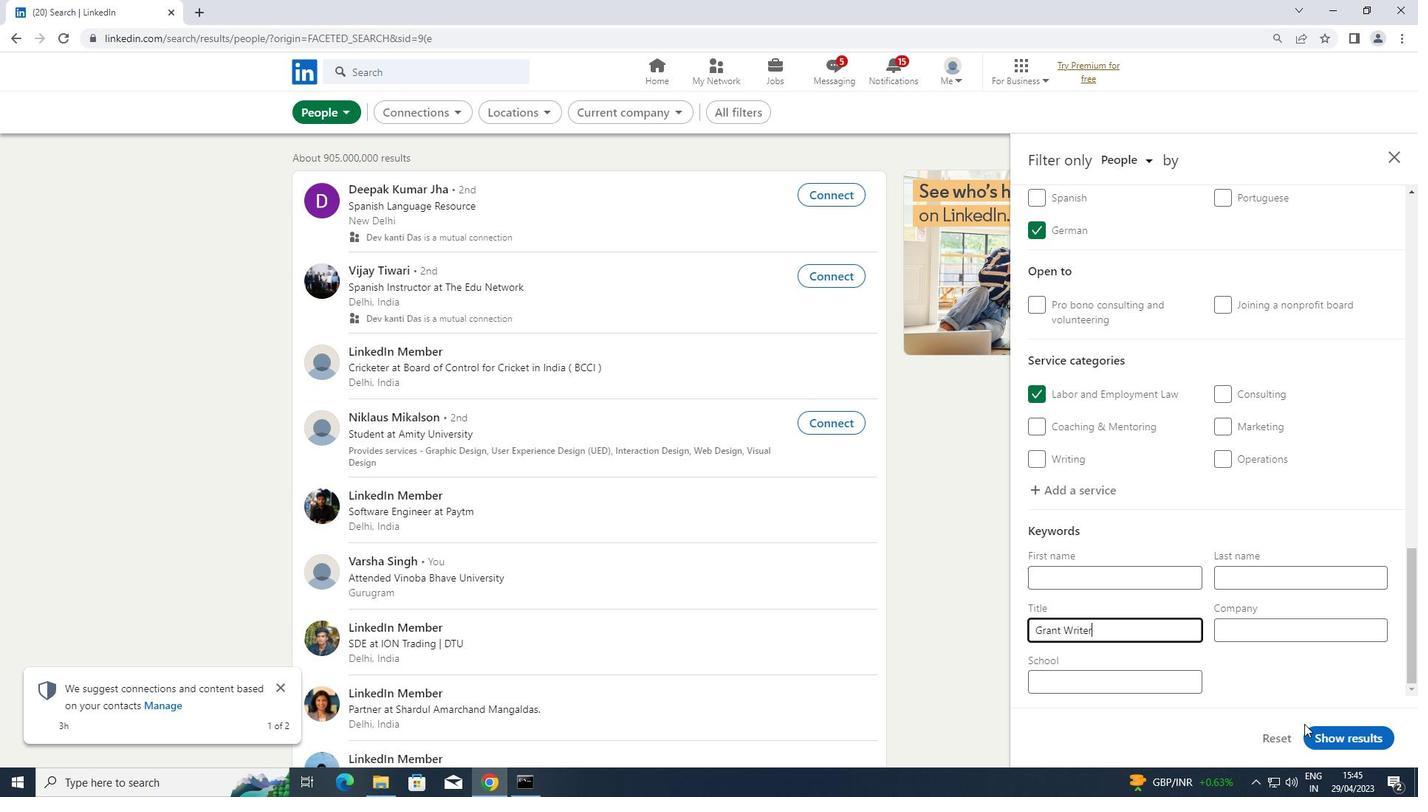 
Action: Mouse pressed left at (1340, 734)
Screenshot: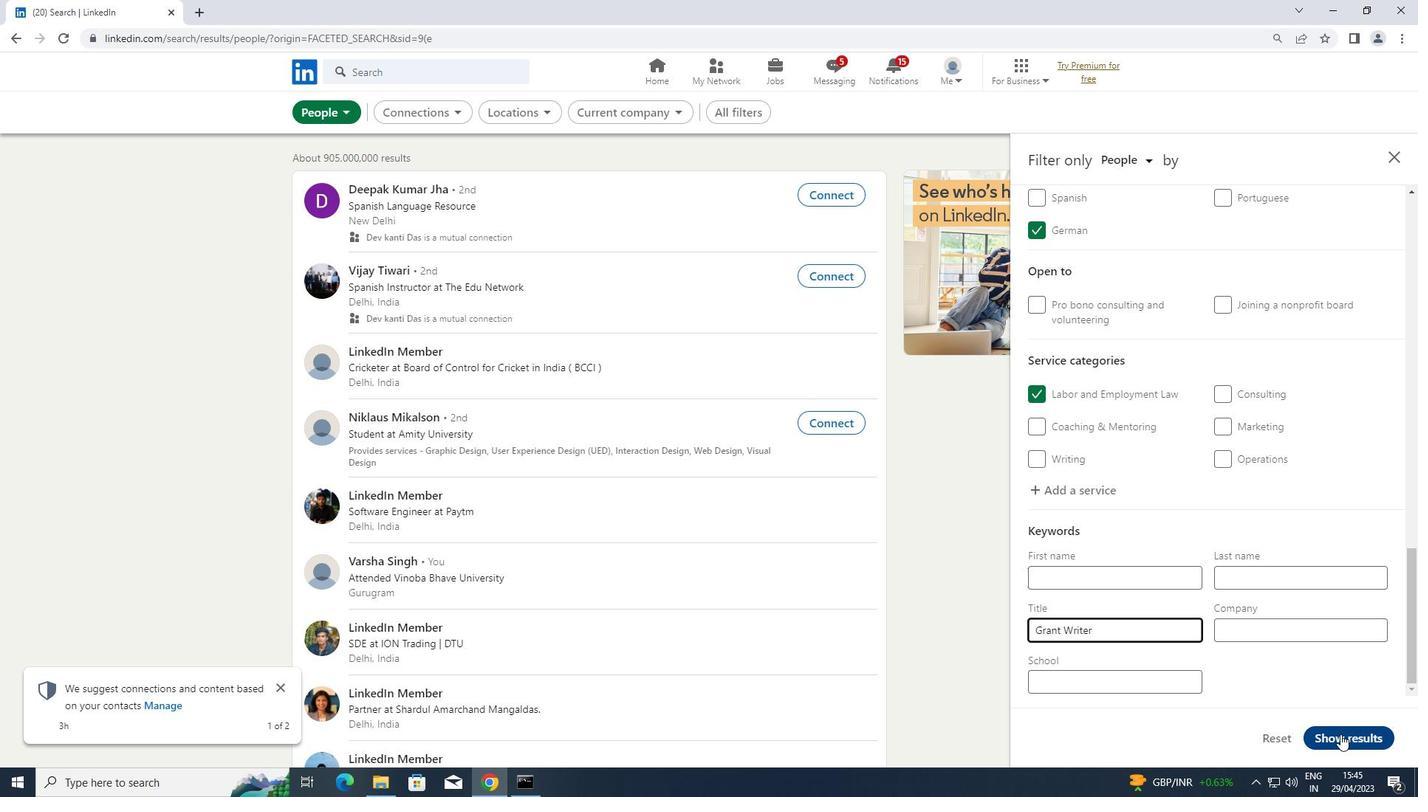 
